 Task: Add a signature Jim Hall containing Best wishes for a happy National Womens Day, Jim Hall to email address softage.8@softage.net and add a folder Fundraising
Action: Mouse moved to (80, 139)
Screenshot: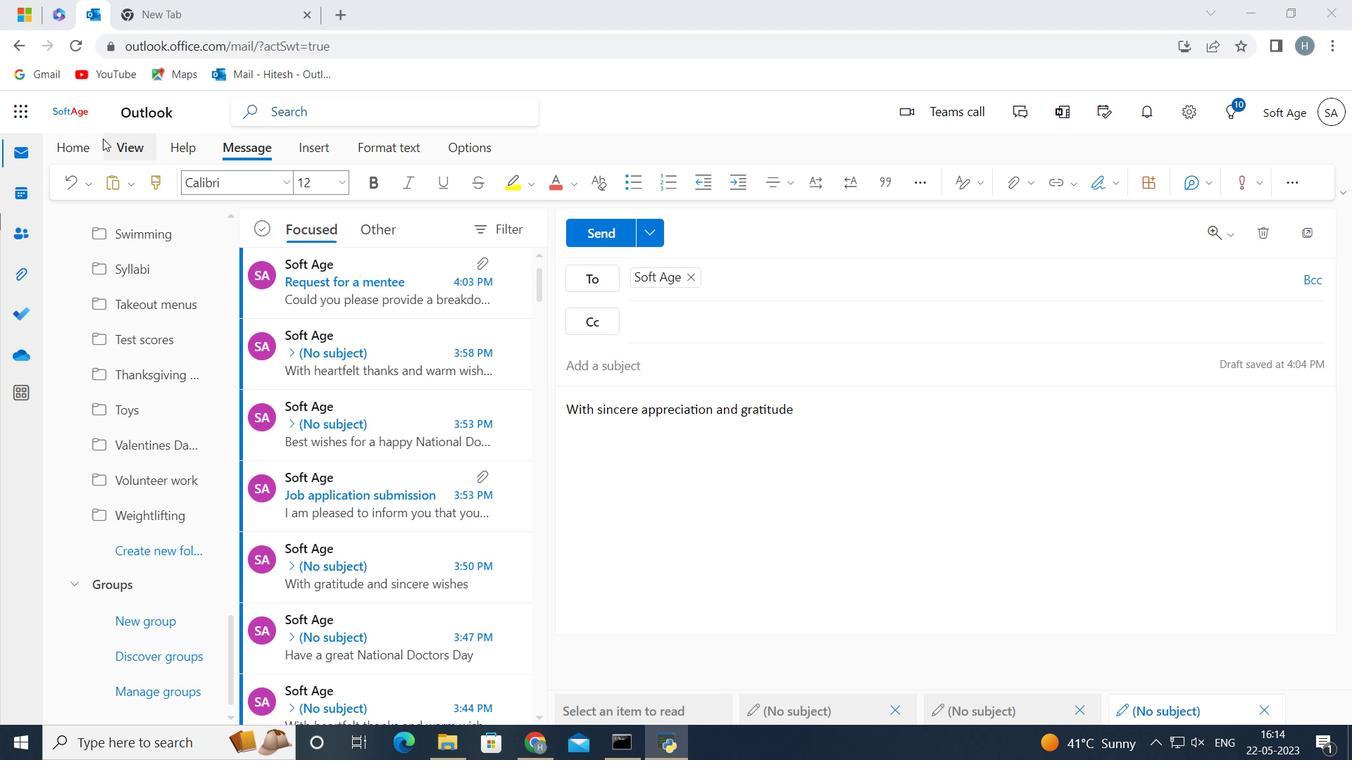 
Action: Mouse pressed left at (80, 139)
Screenshot: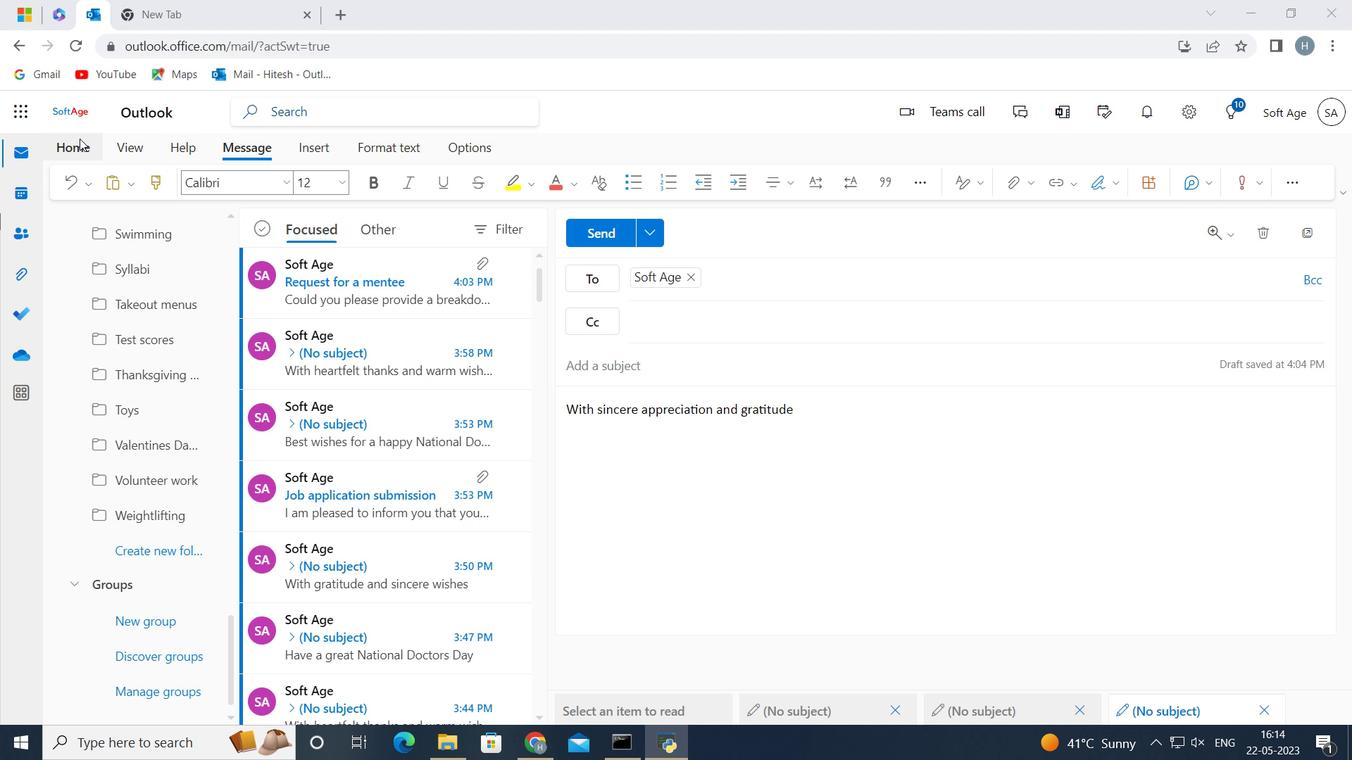 
Action: Mouse moved to (150, 178)
Screenshot: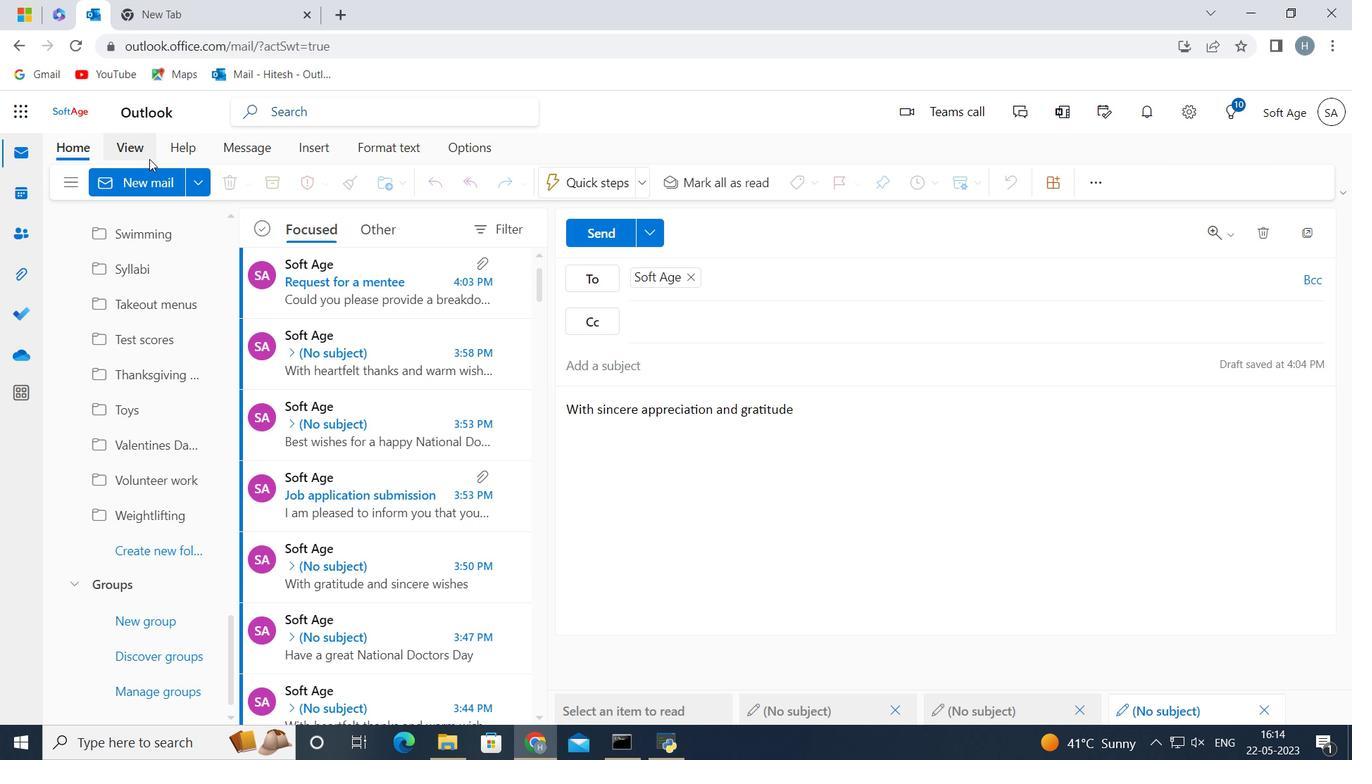 
Action: Mouse pressed left at (150, 178)
Screenshot: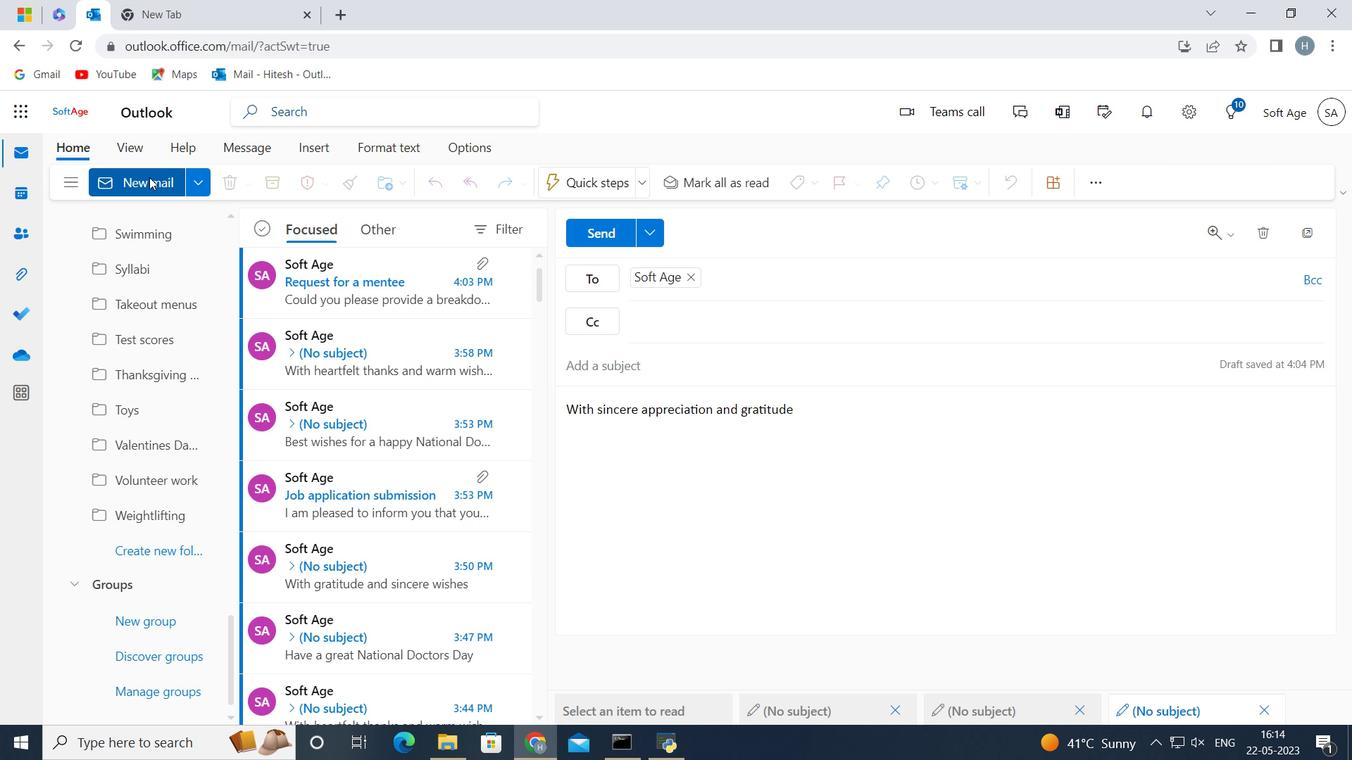 
Action: Mouse moved to (1096, 185)
Screenshot: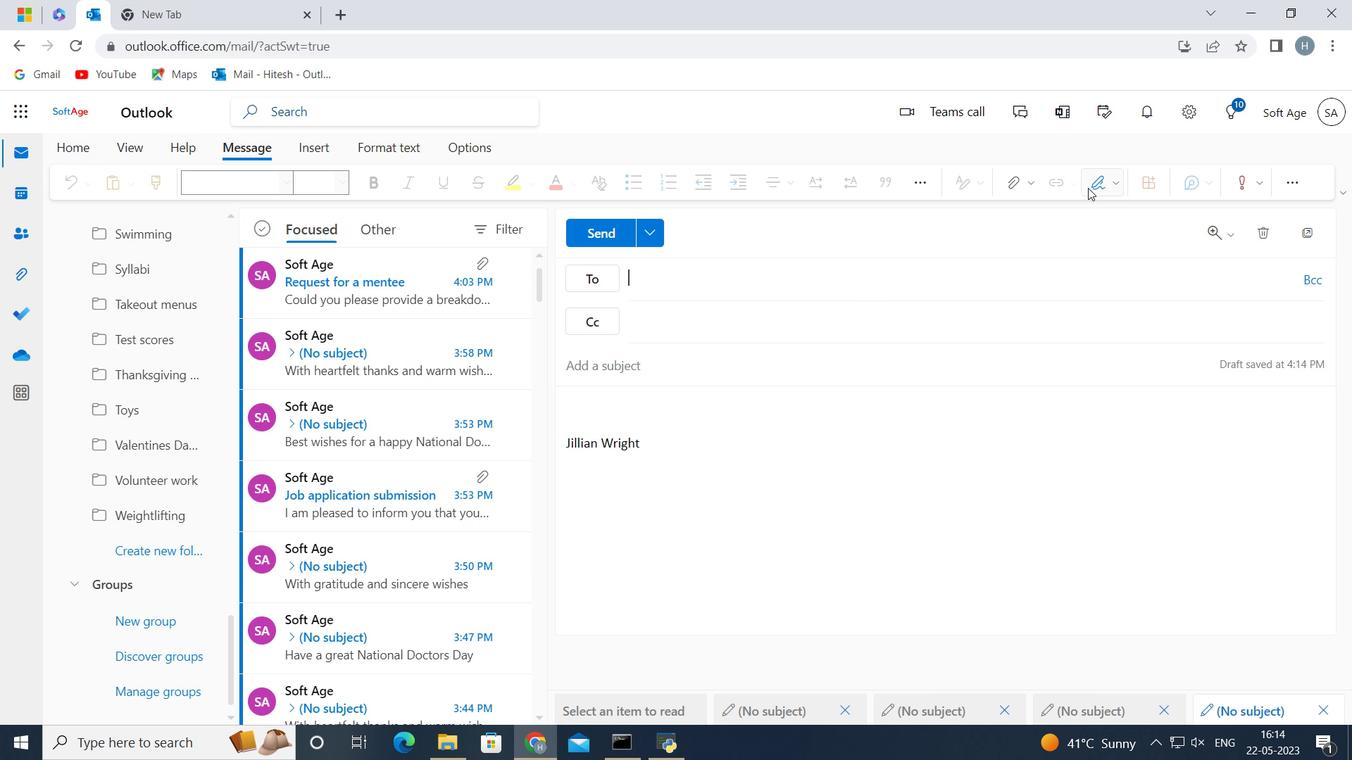 
Action: Mouse pressed left at (1096, 185)
Screenshot: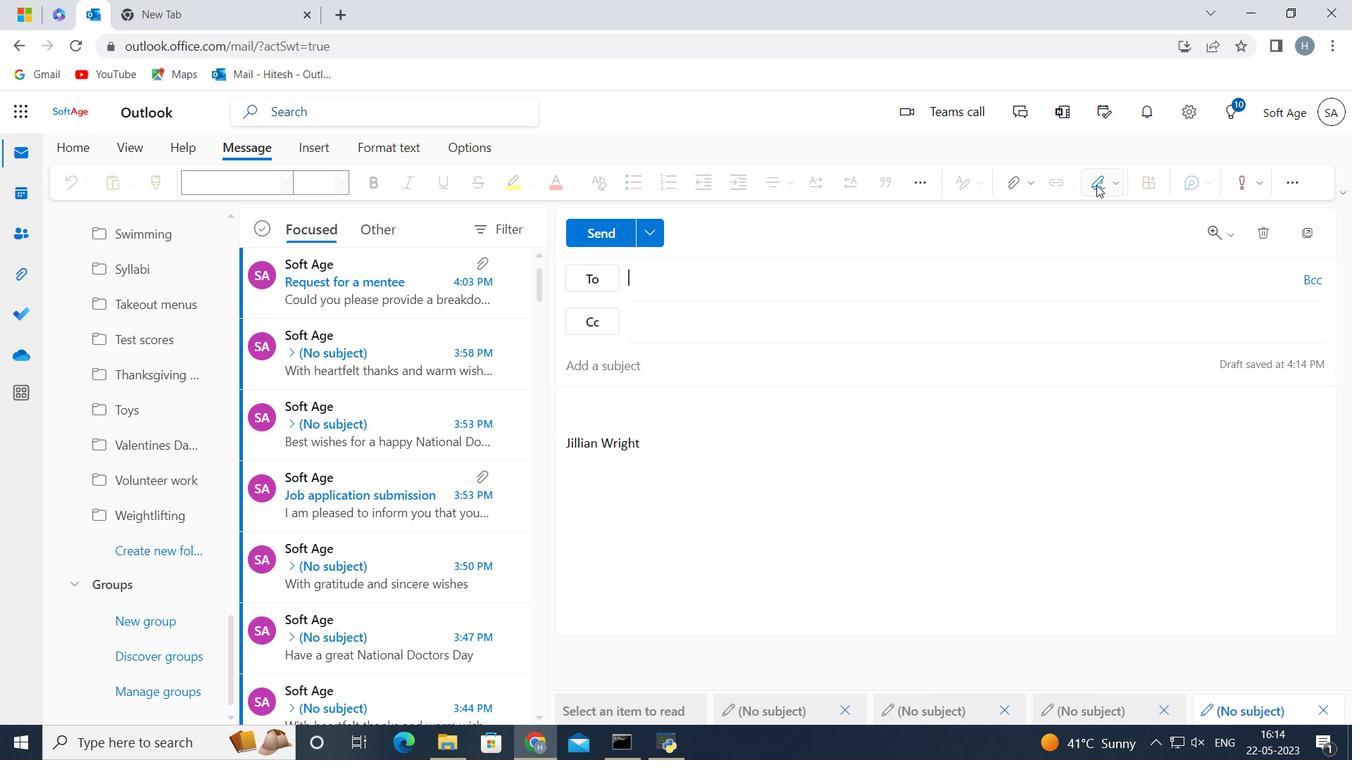 
Action: Mouse moved to (1048, 447)
Screenshot: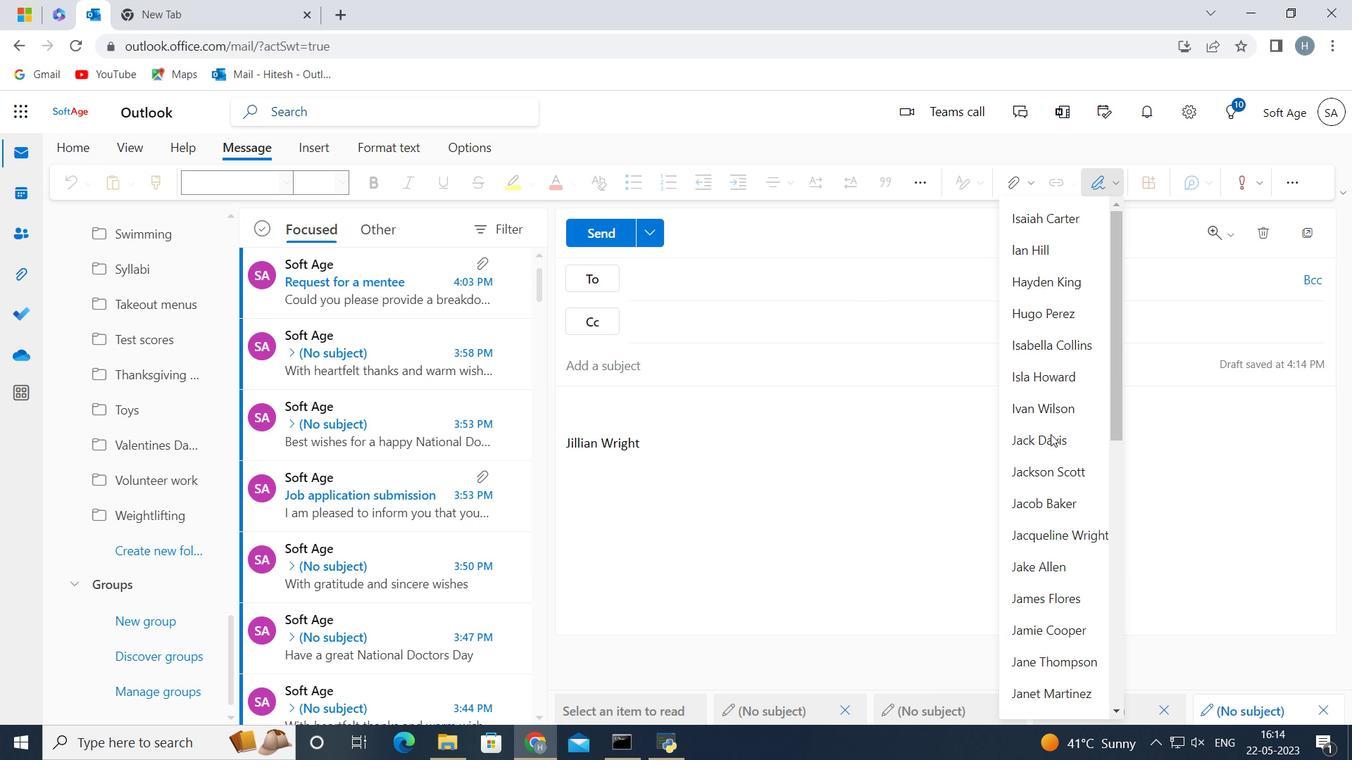 
Action: Mouse scrolled (1048, 446) with delta (0, 0)
Screenshot: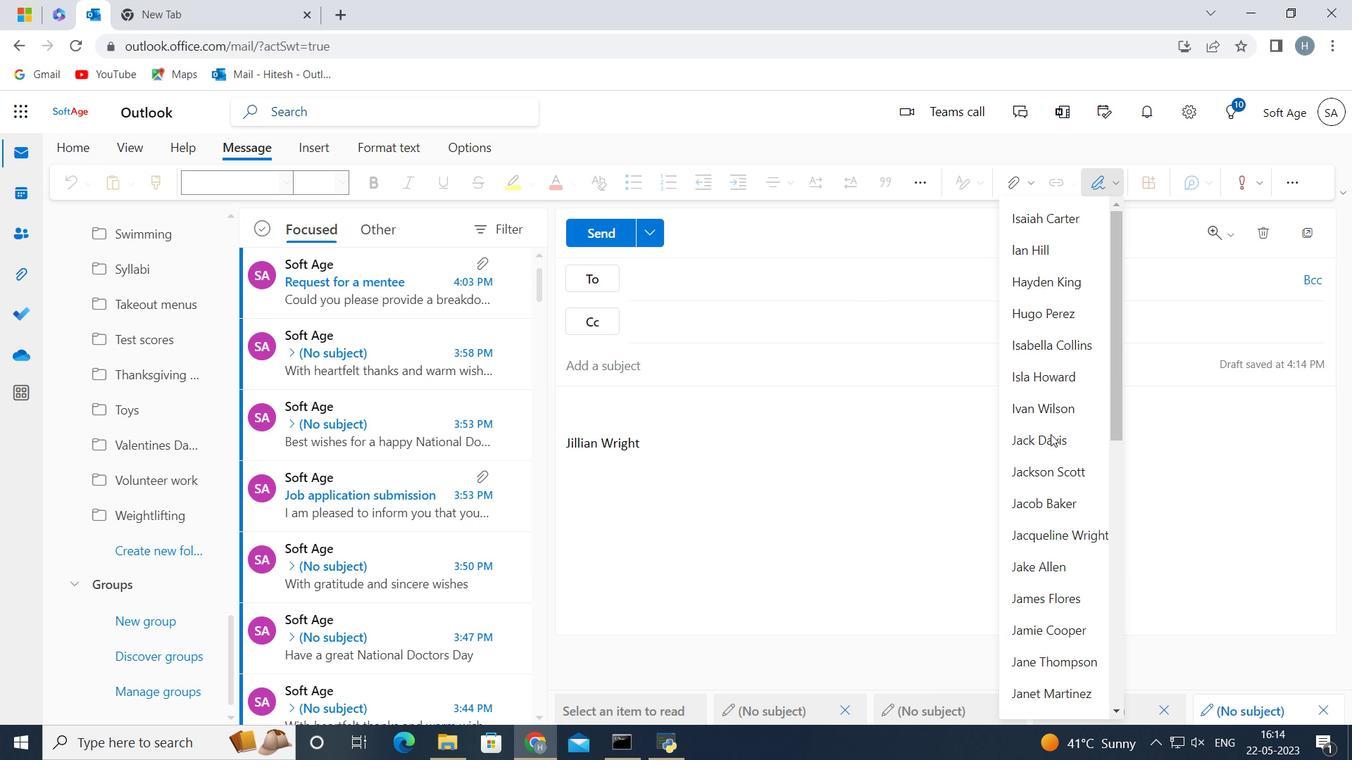 
Action: Mouse moved to (1048, 453)
Screenshot: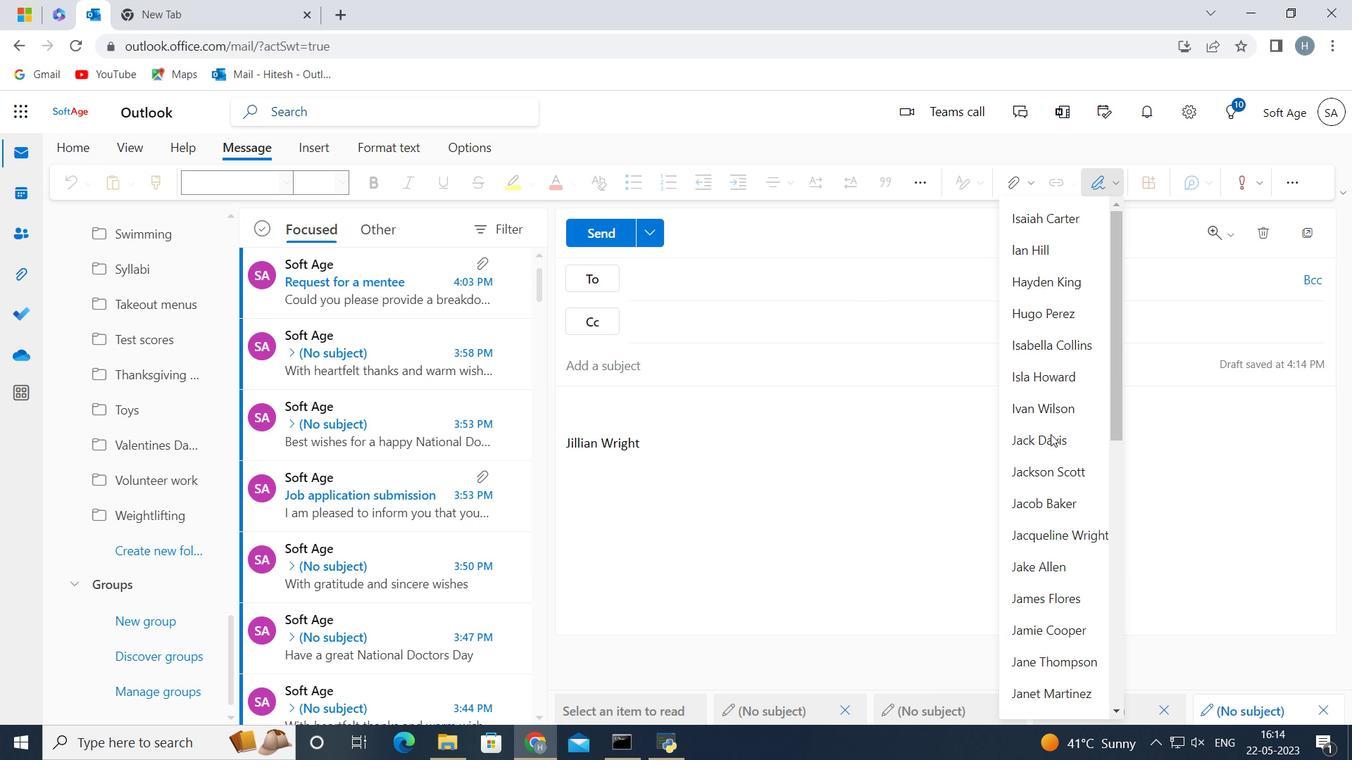 
Action: Mouse scrolled (1048, 452) with delta (0, 0)
Screenshot: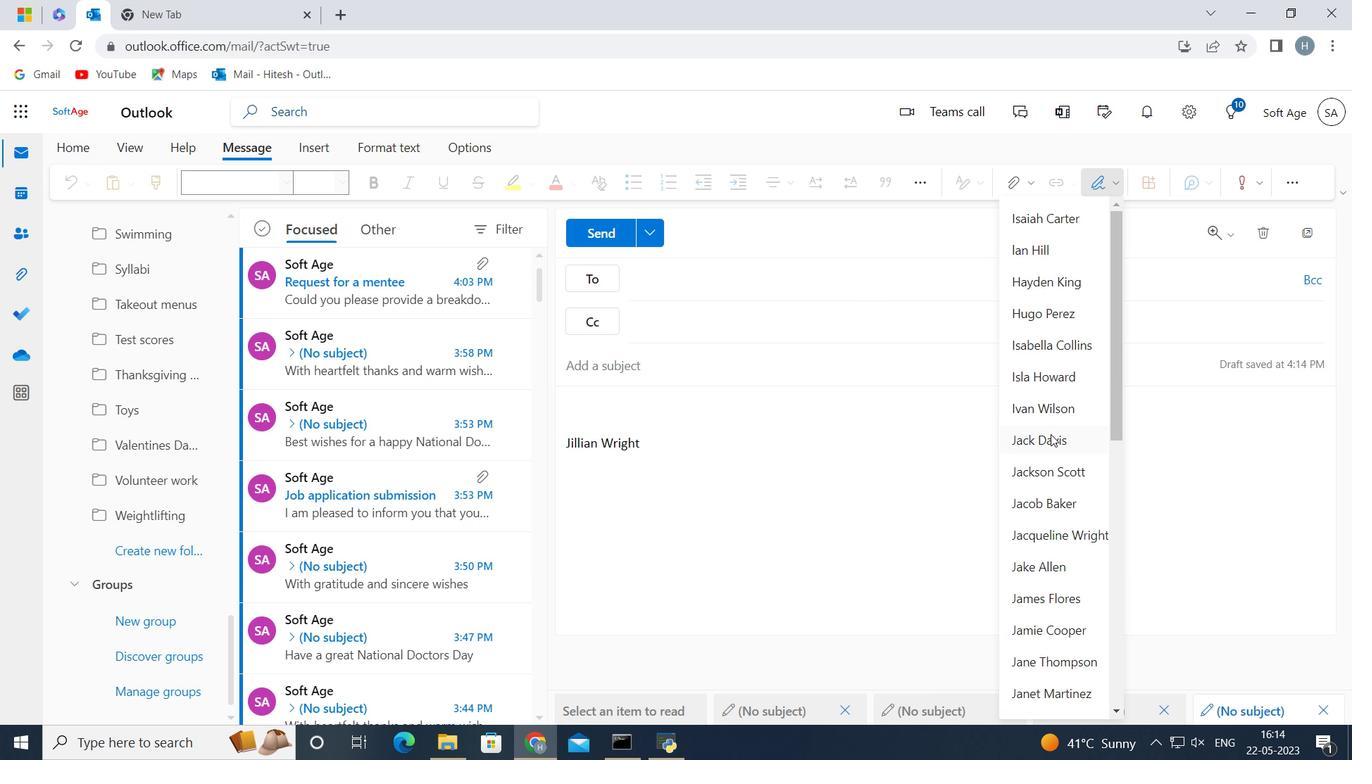 
Action: Mouse moved to (1047, 457)
Screenshot: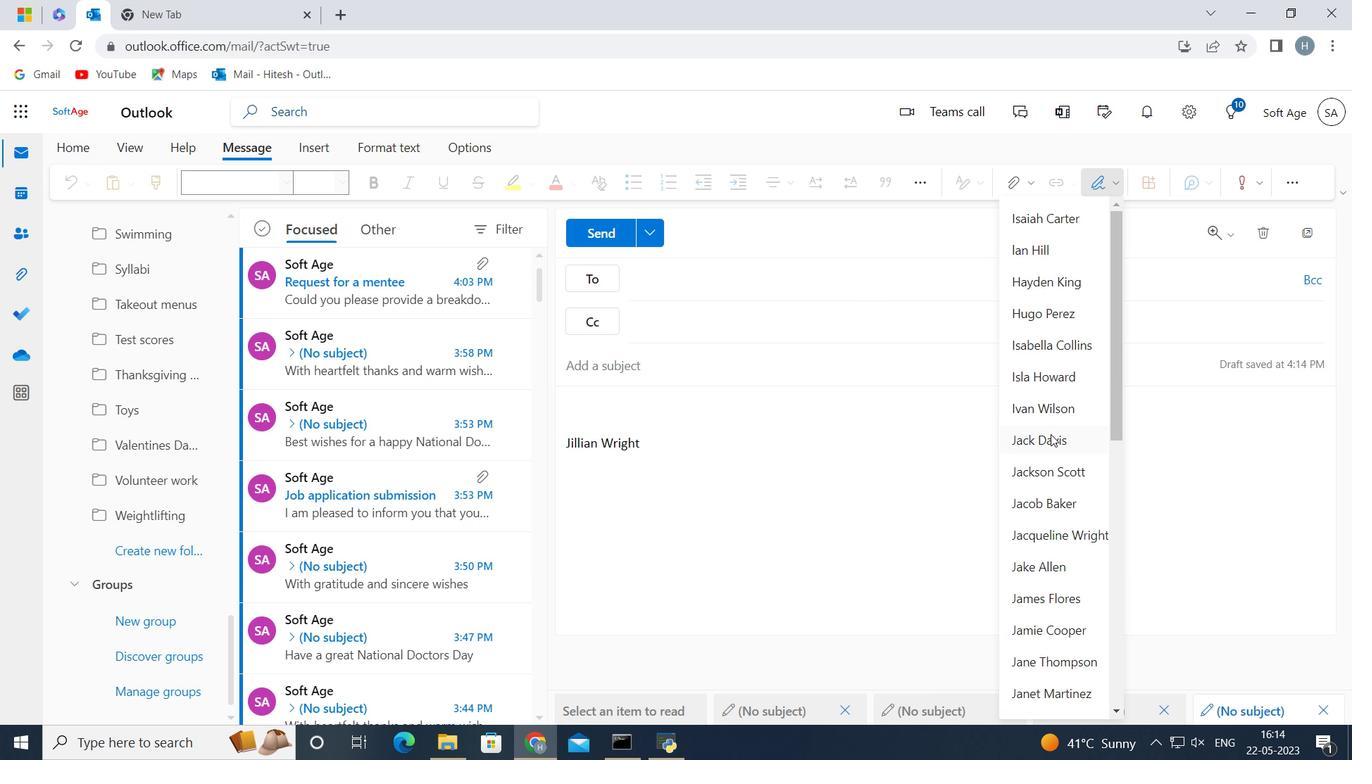 
Action: Mouse scrolled (1047, 456) with delta (0, 0)
Screenshot: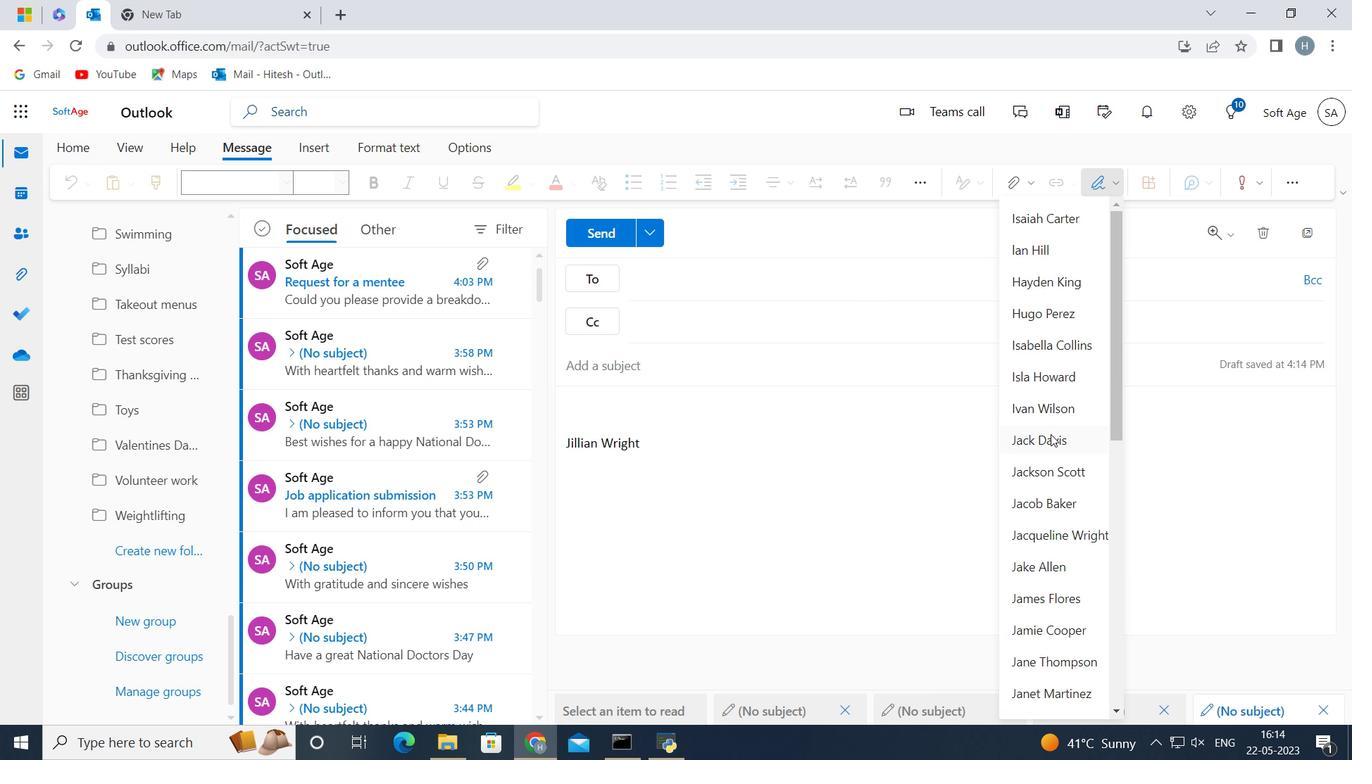 
Action: Mouse scrolled (1047, 456) with delta (0, 0)
Screenshot: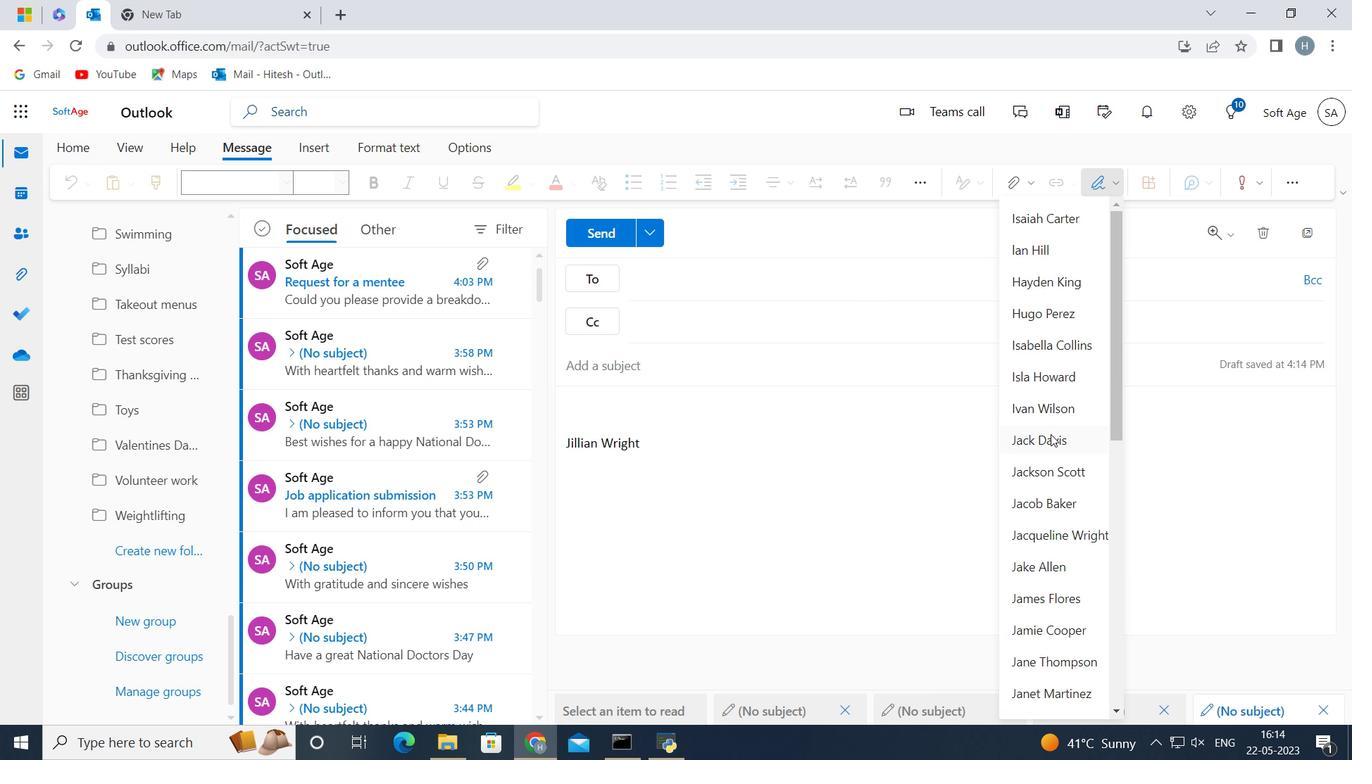 
Action: Mouse moved to (1046, 457)
Screenshot: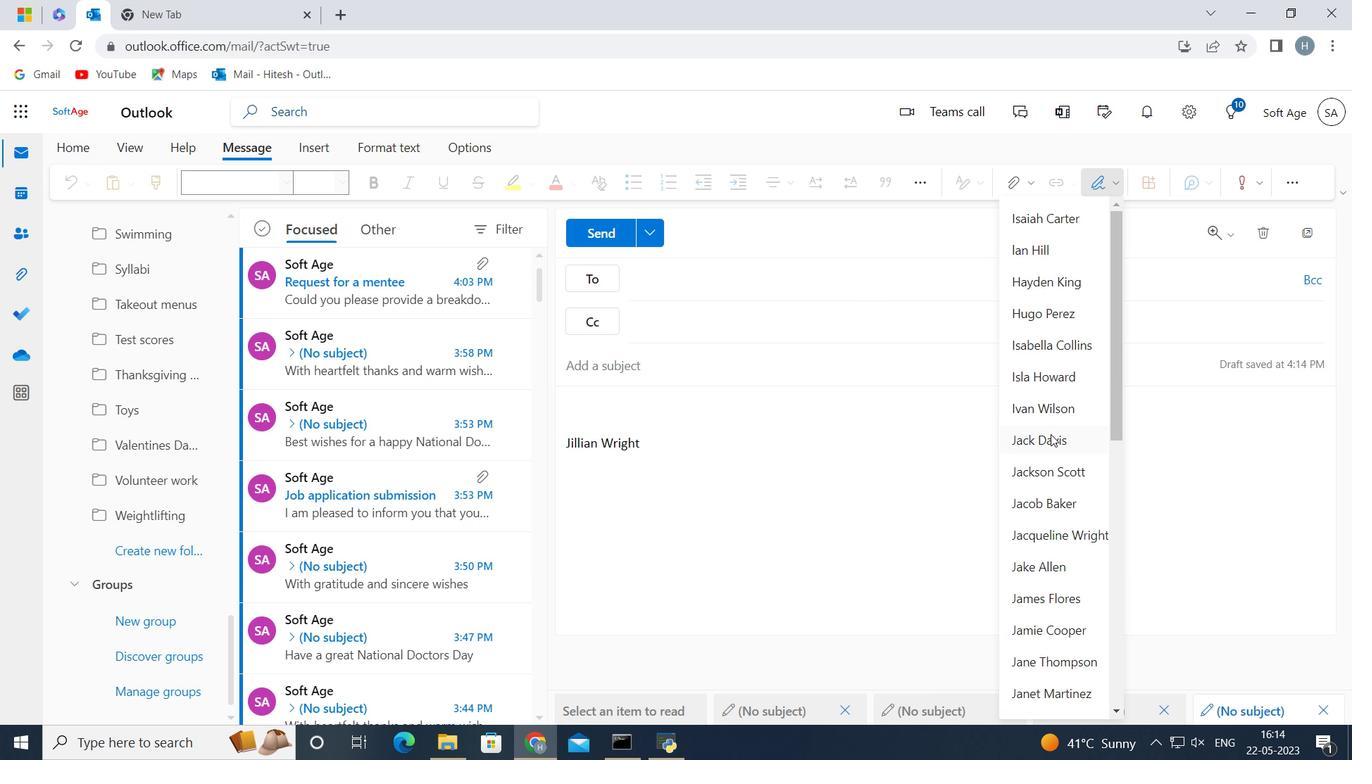 
Action: Mouse scrolled (1046, 457) with delta (0, 0)
Screenshot: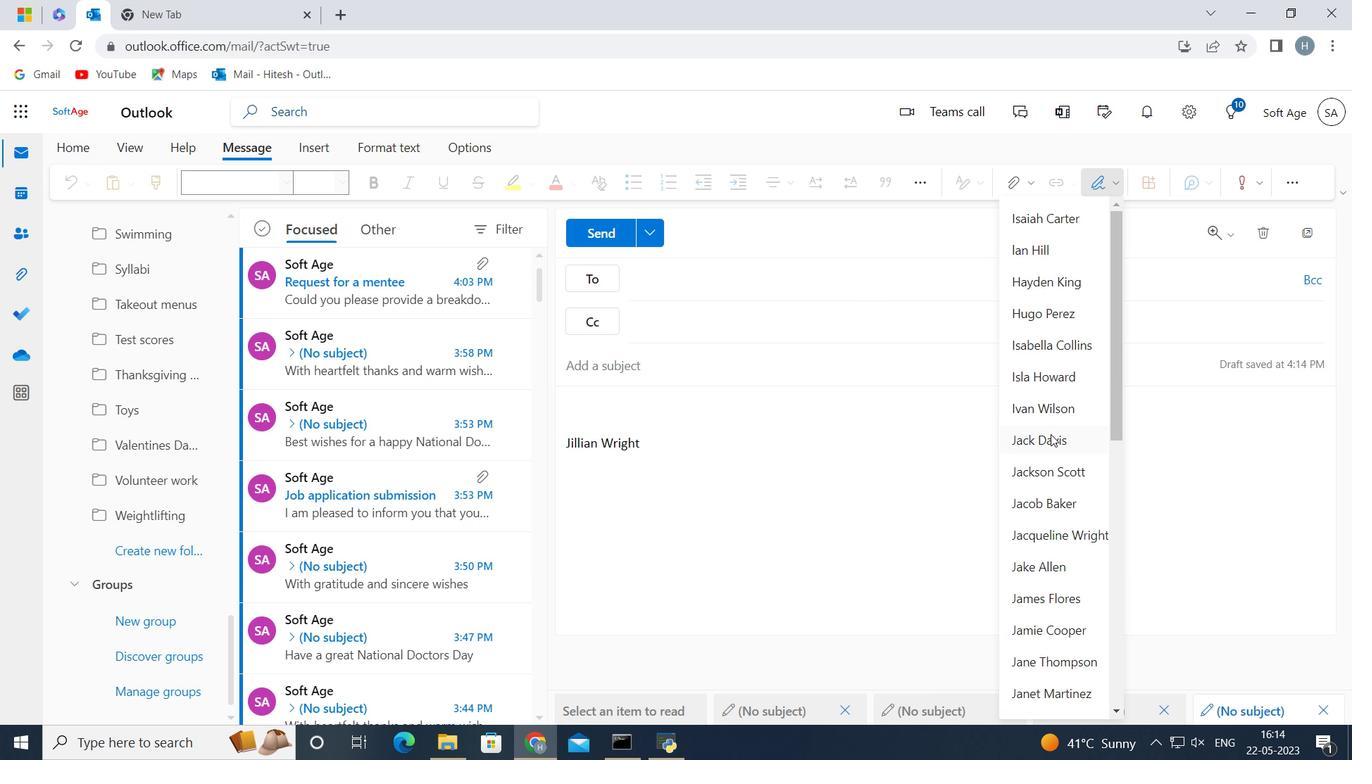 
Action: Mouse moved to (1045, 460)
Screenshot: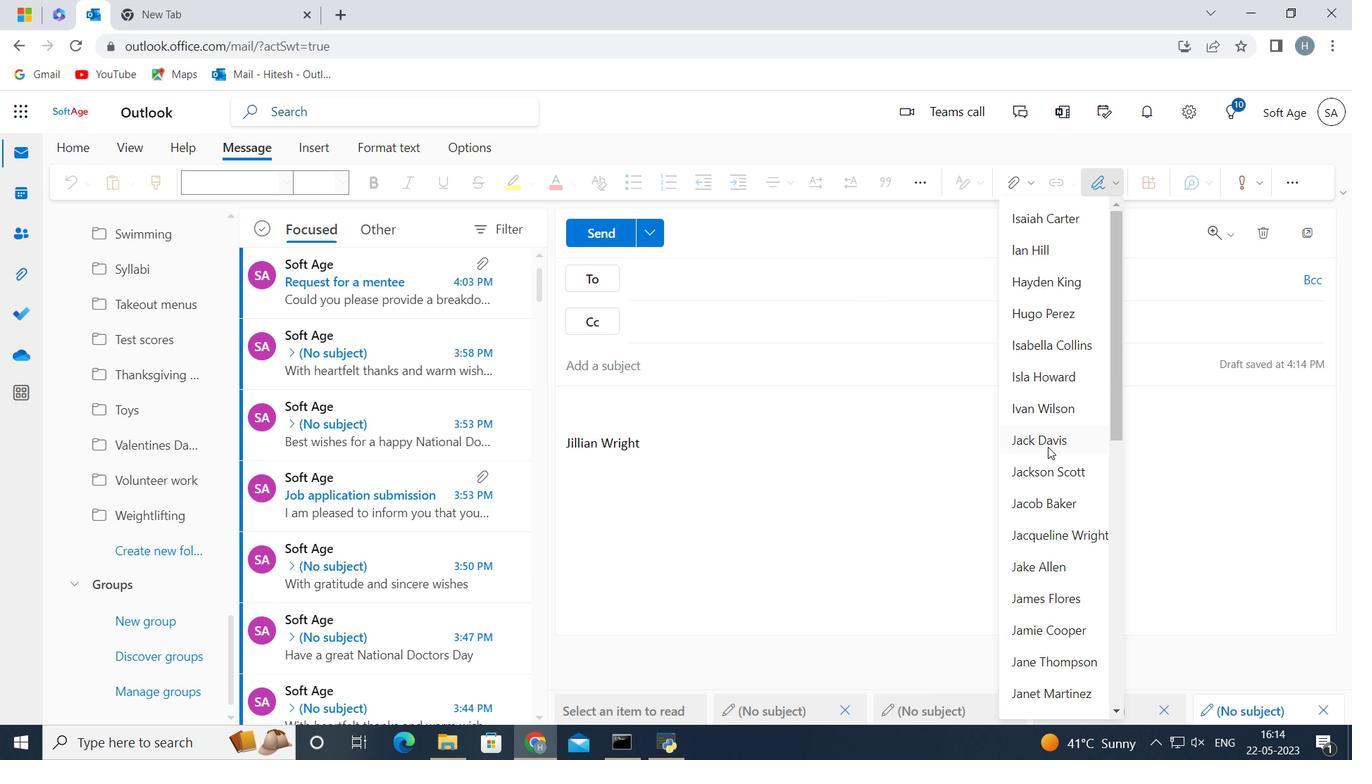 
Action: Mouse scrolled (1045, 459) with delta (0, 0)
Screenshot: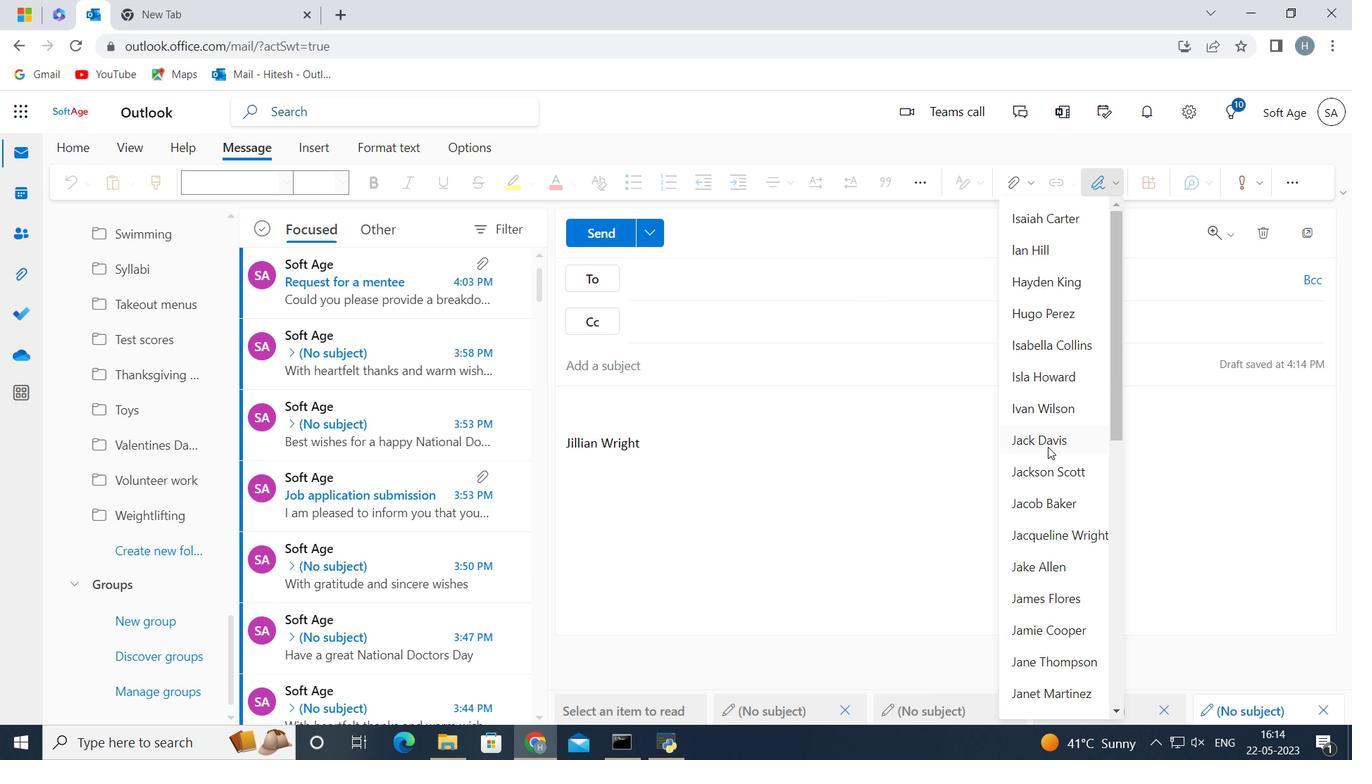 
Action: Mouse moved to (1038, 478)
Screenshot: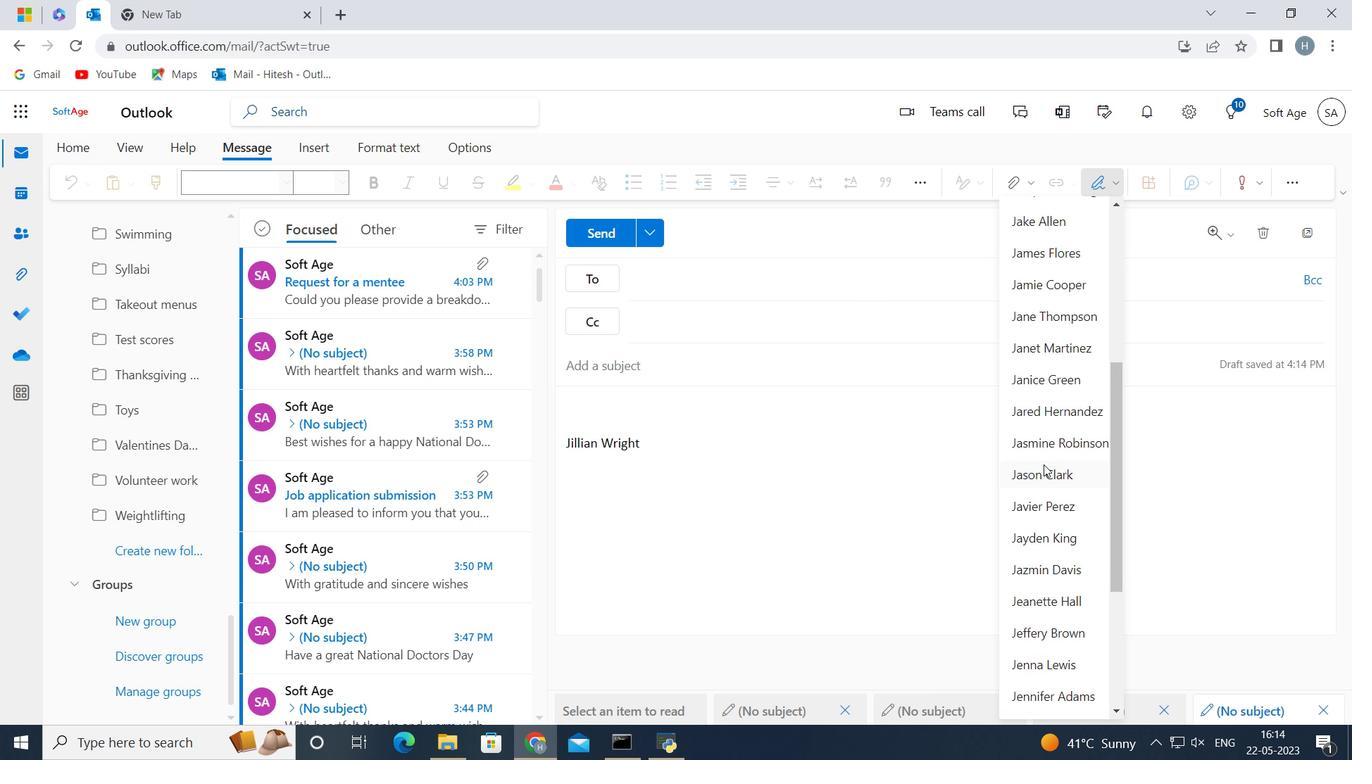 
Action: Mouse scrolled (1038, 477) with delta (0, 0)
Screenshot: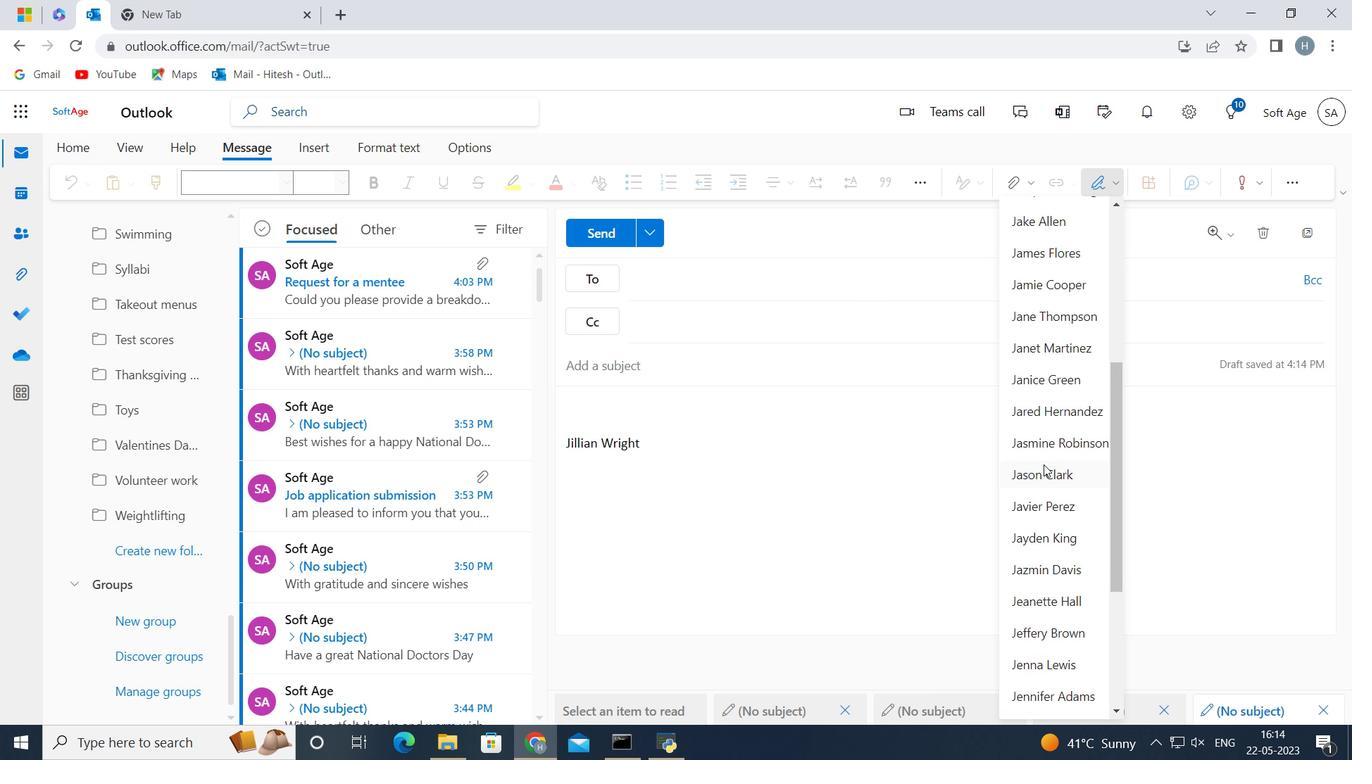 
Action: Mouse moved to (1038, 484)
Screenshot: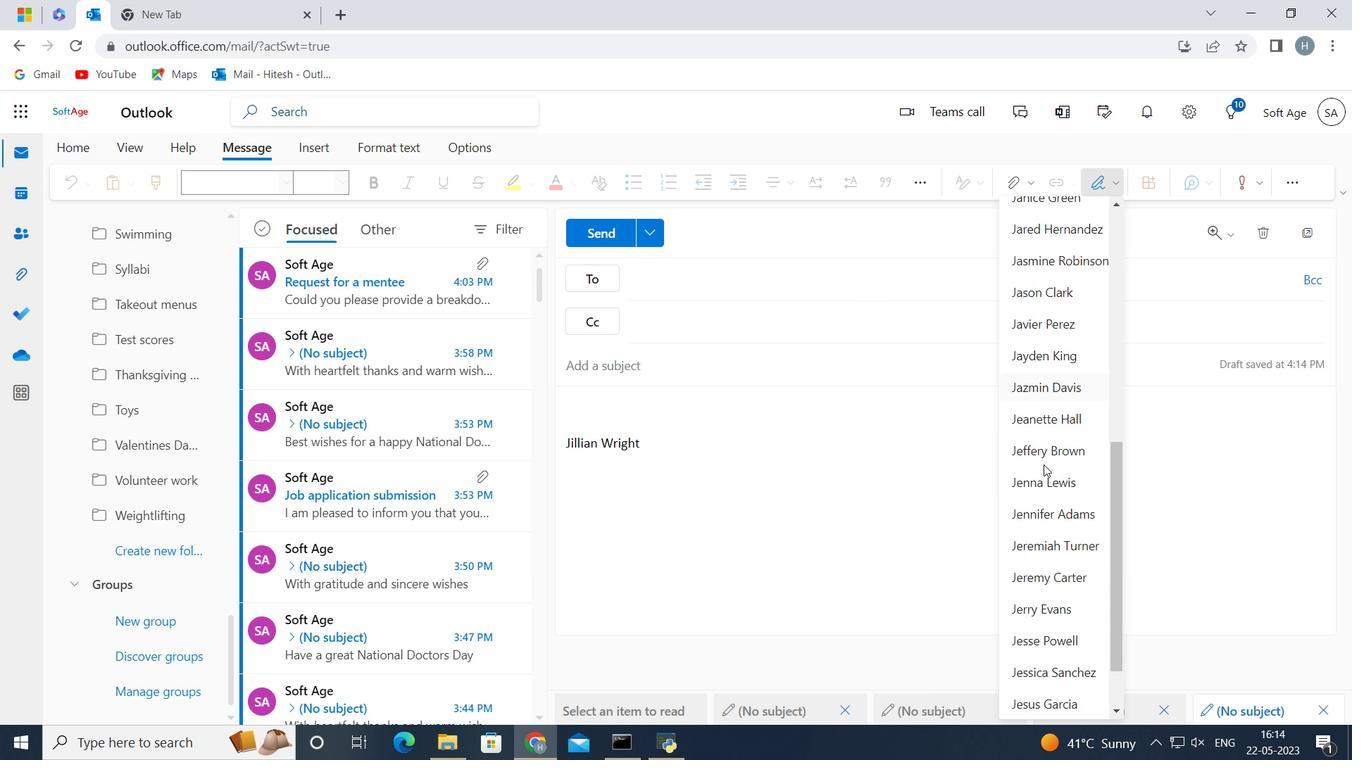 
Action: Mouse scrolled (1038, 483) with delta (0, 0)
Screenshot: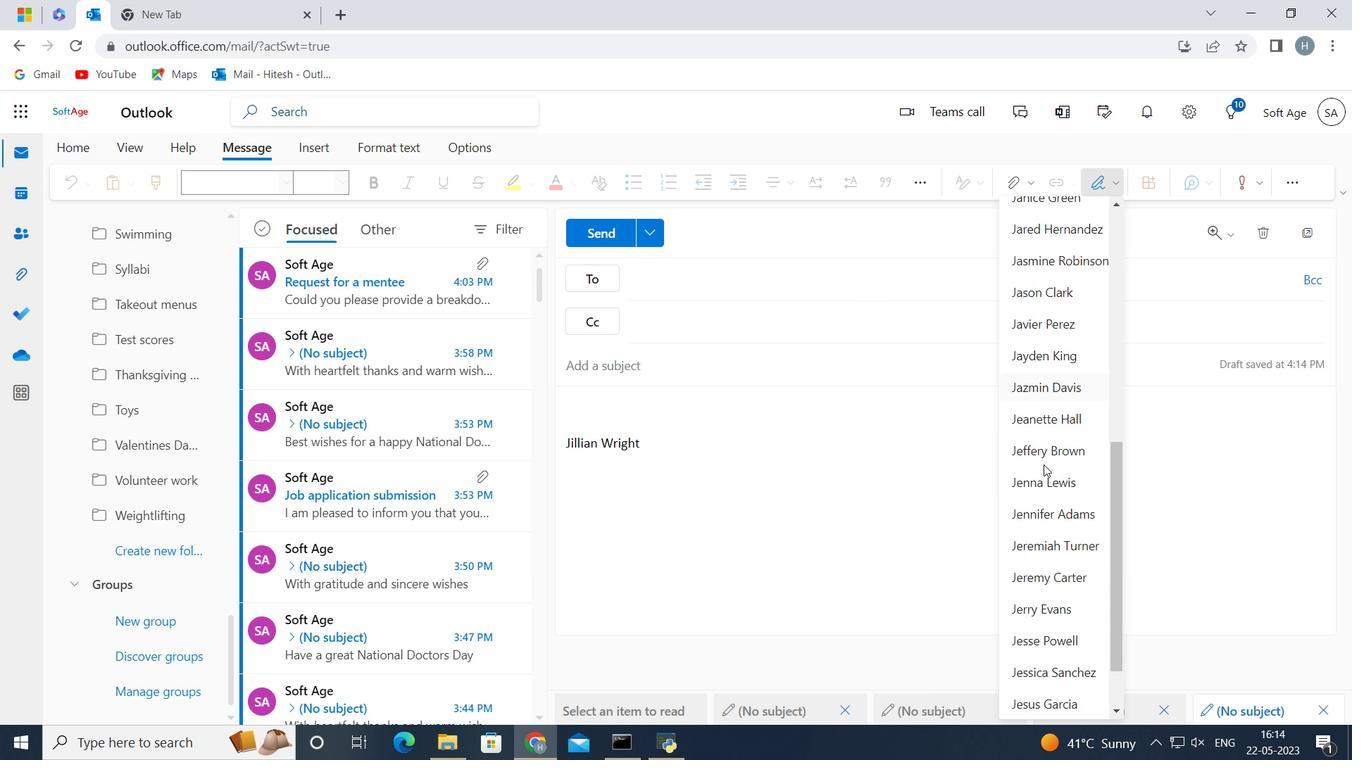 
Action: Mouse moved to (1038, 485)
Screenshot: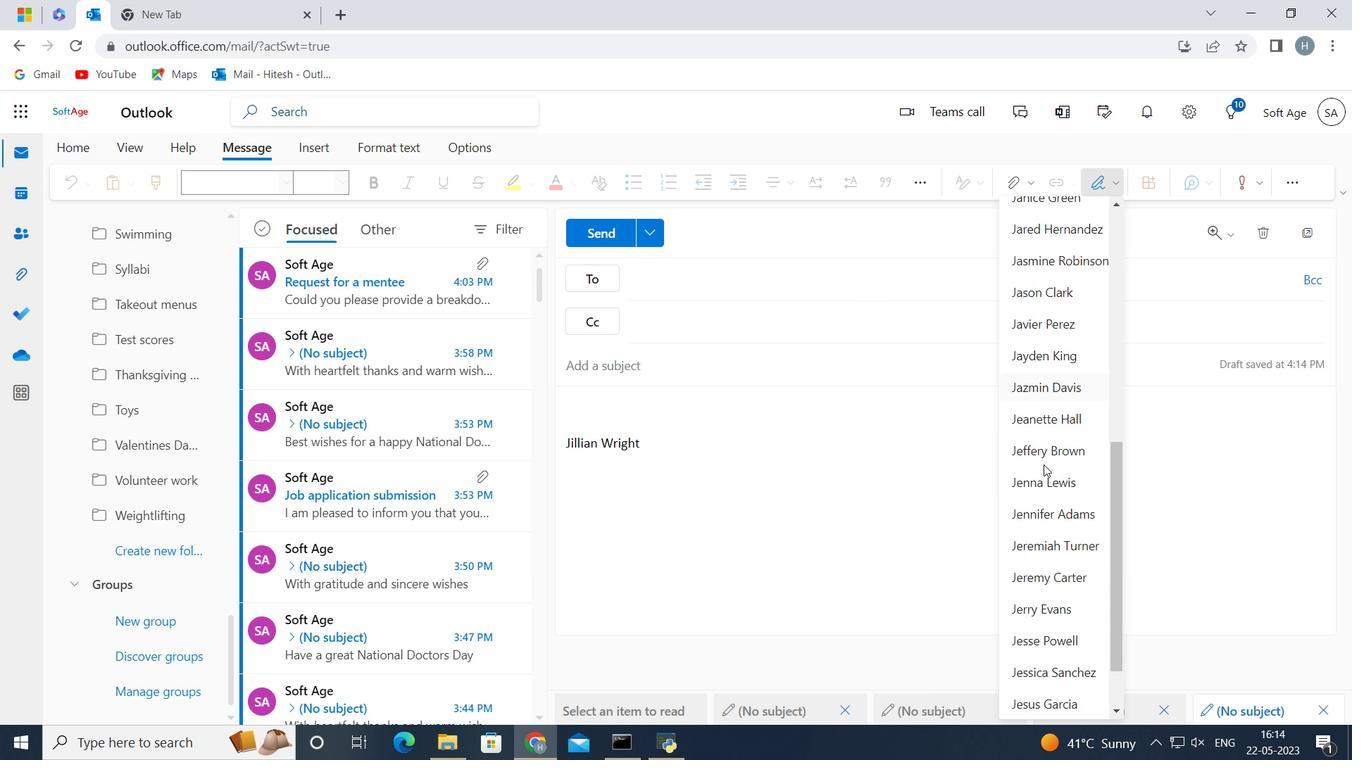 
Action: Mouse scrolled (1038, 485) with delta (0, 0)
Screenshot: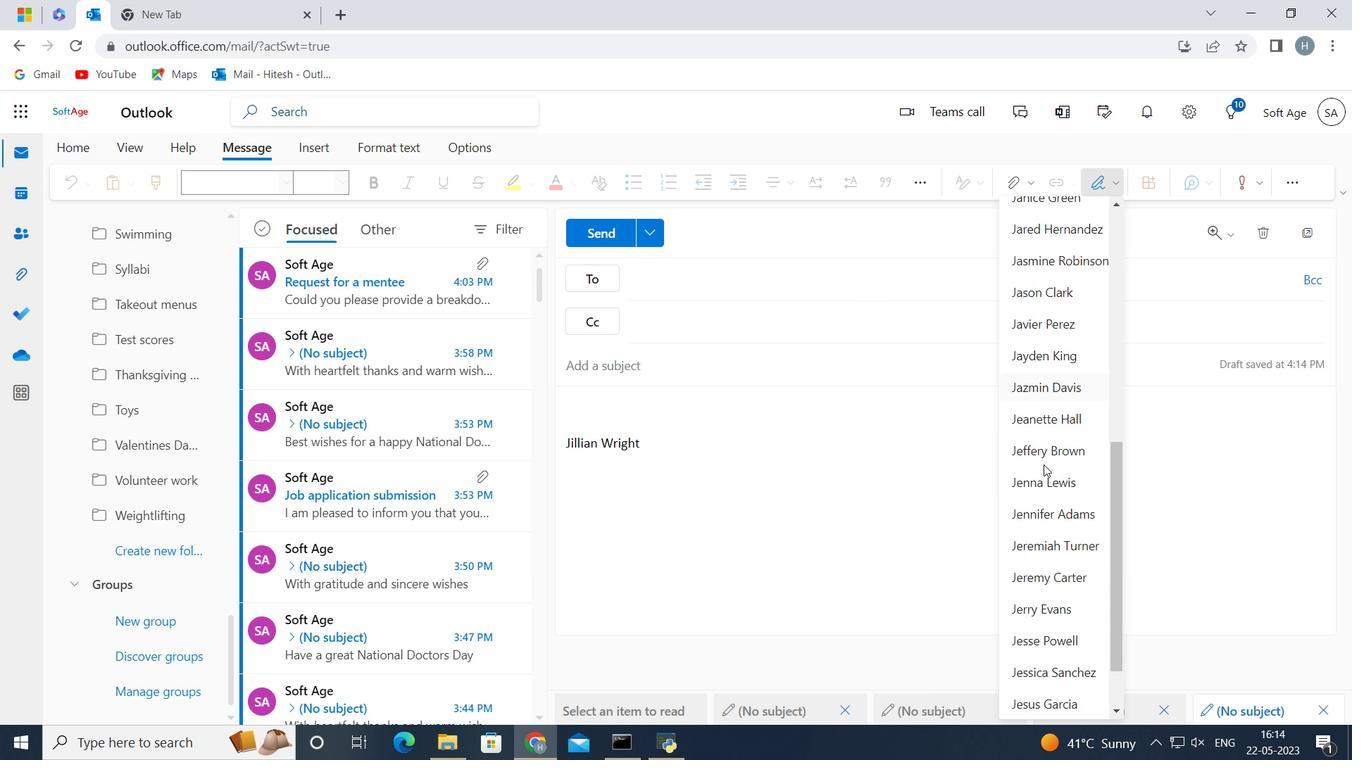 
Action: Mouse moved to (1037, 486)
Screenshot: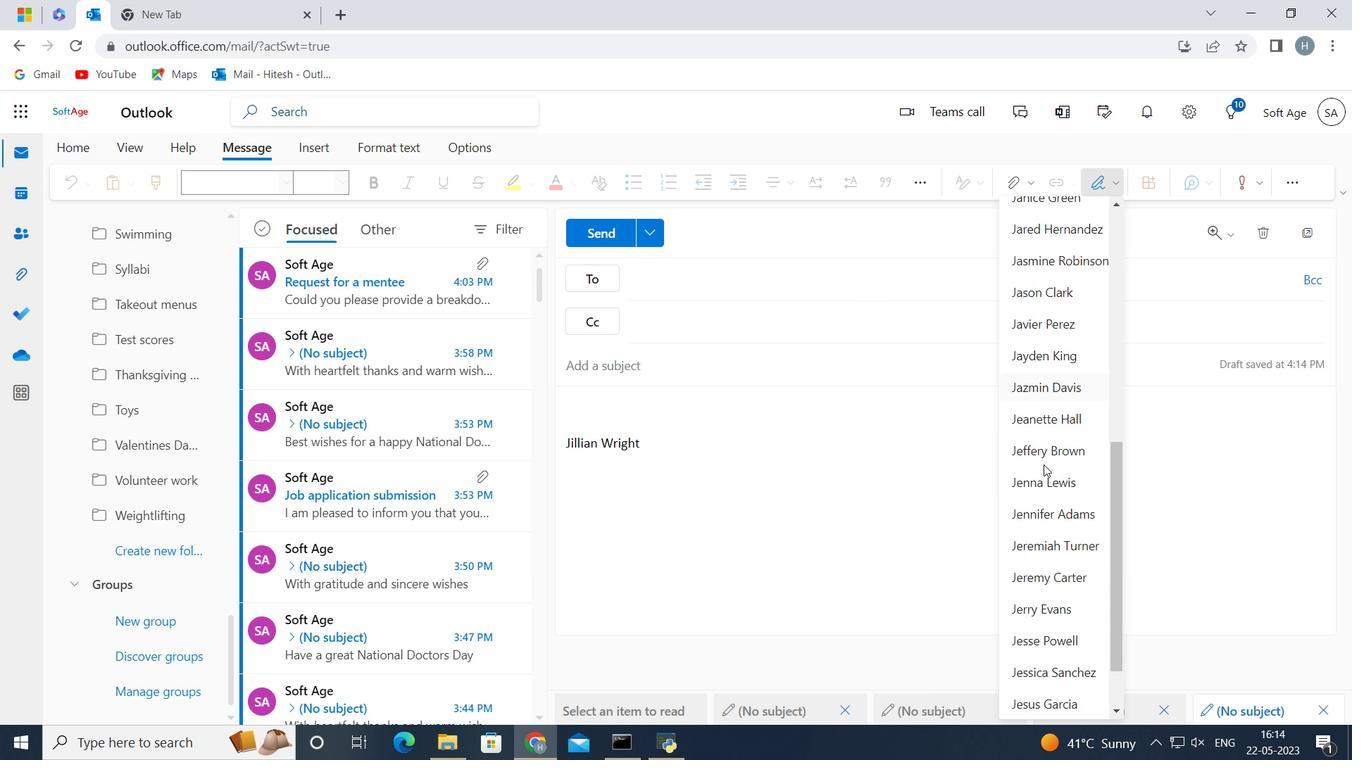 
Action: Mouse scrolled (1038, 485) with delta (0, 0)
Screenshot: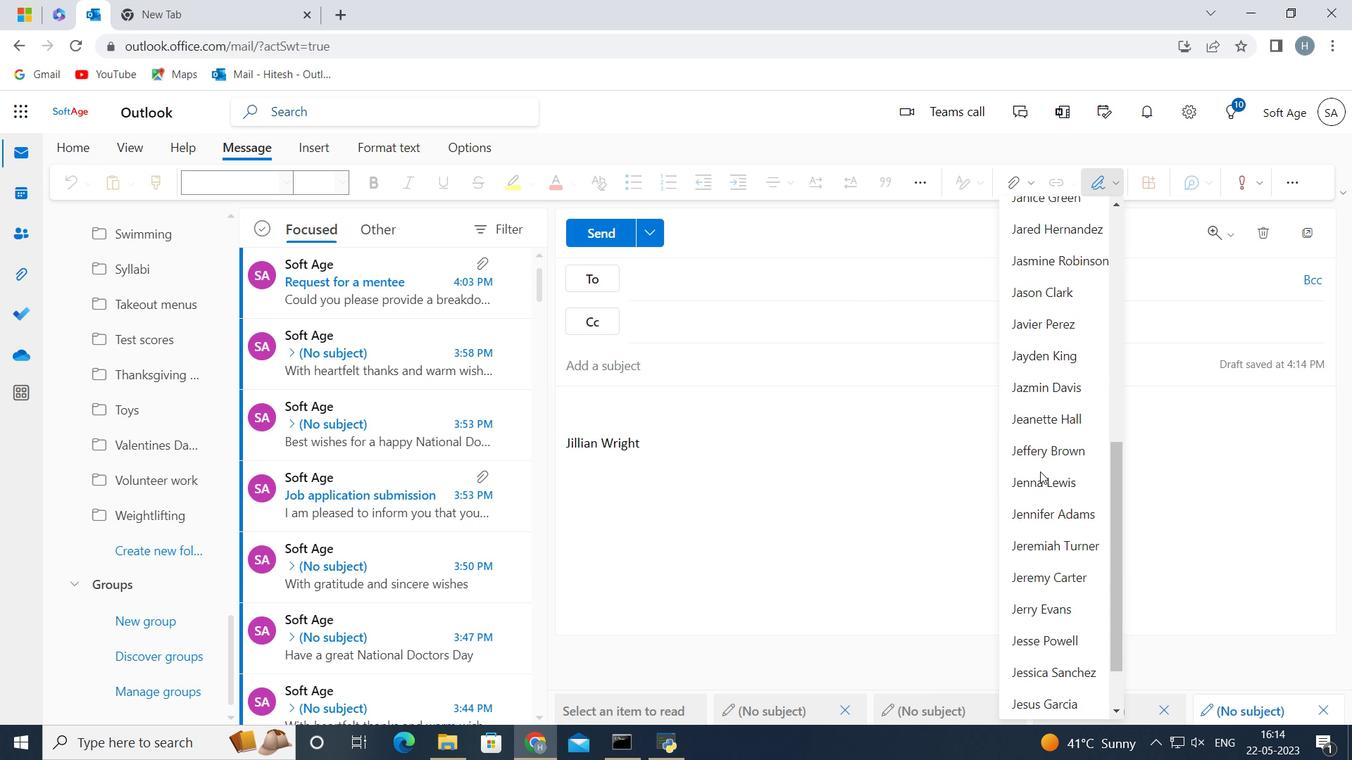 
Action: Mouse moved to (1036, 488)
Screenshot: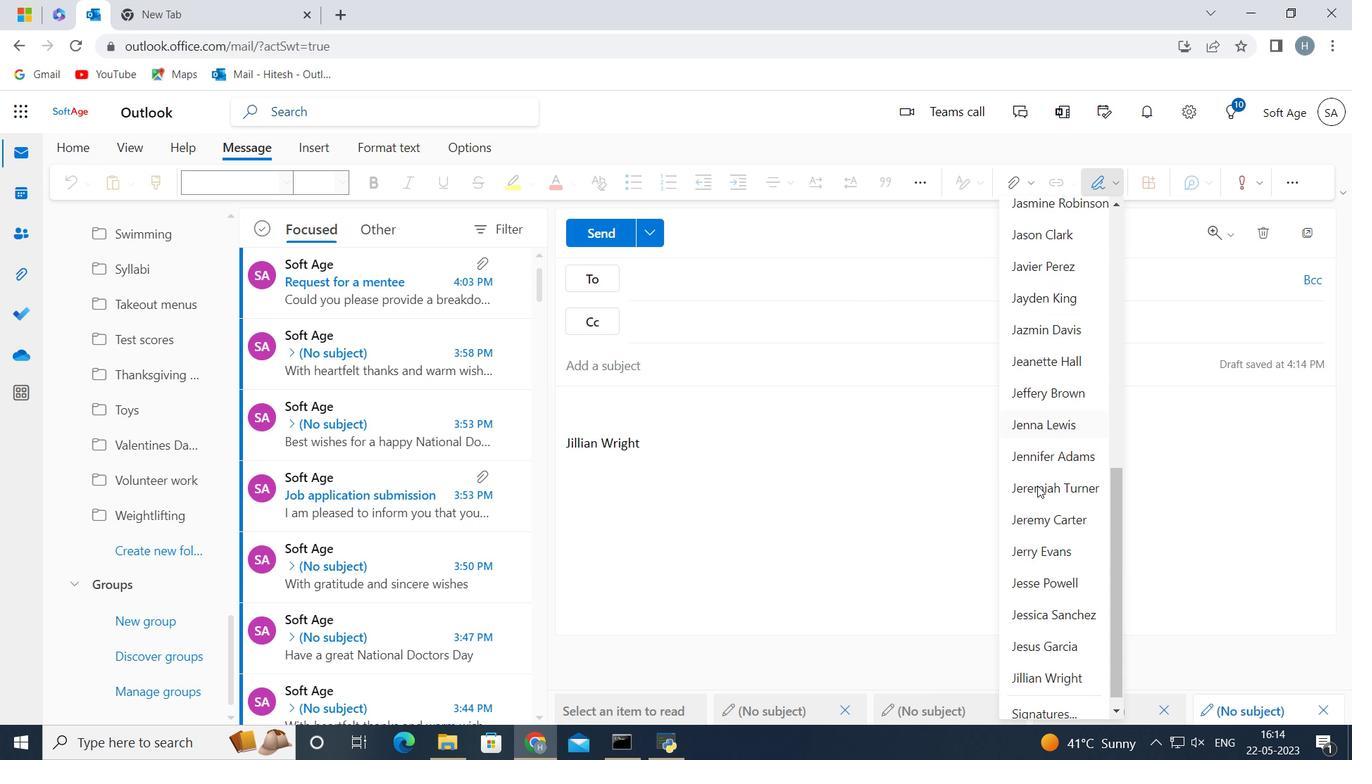 
Action: Mouse scrolled (1037, 487) with delta (0, 0)
Screenshot: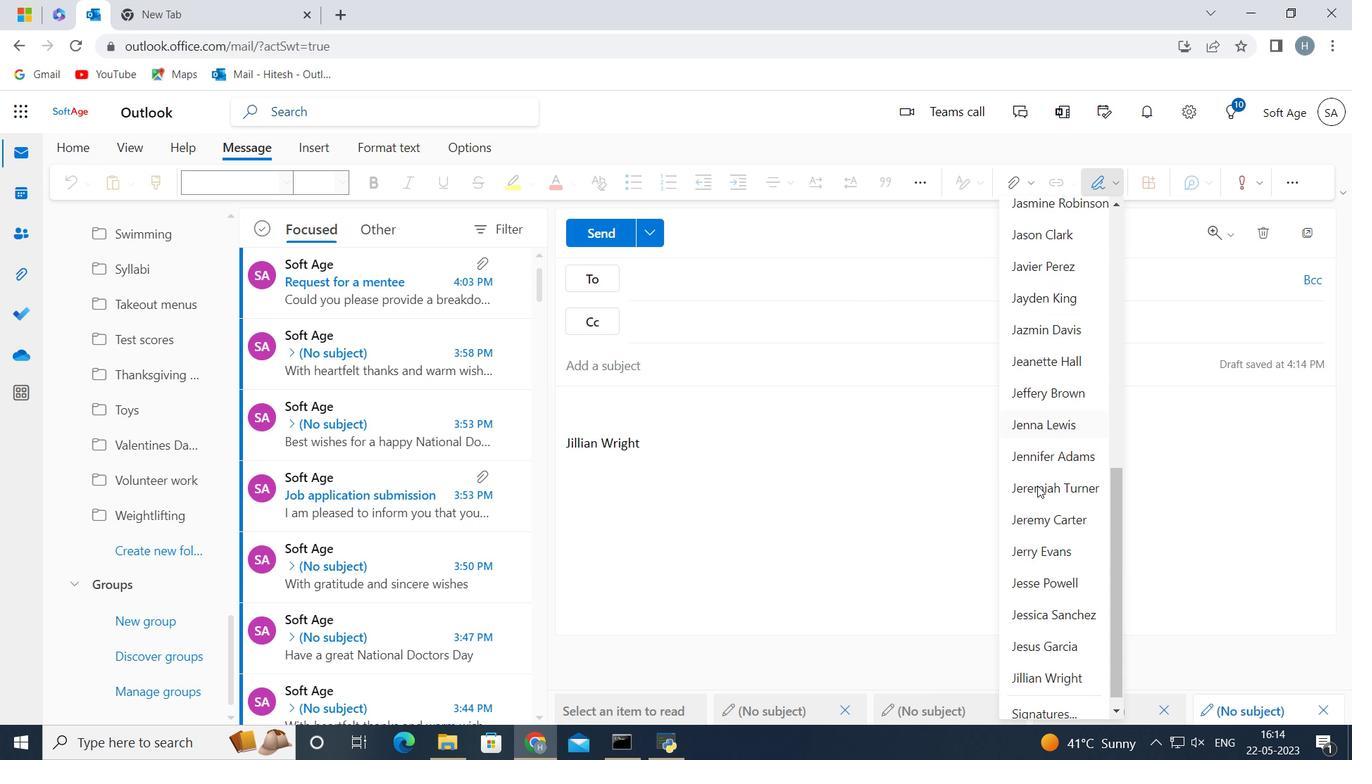 
Action: Mouse moved to (1038, 557)
Screenshot: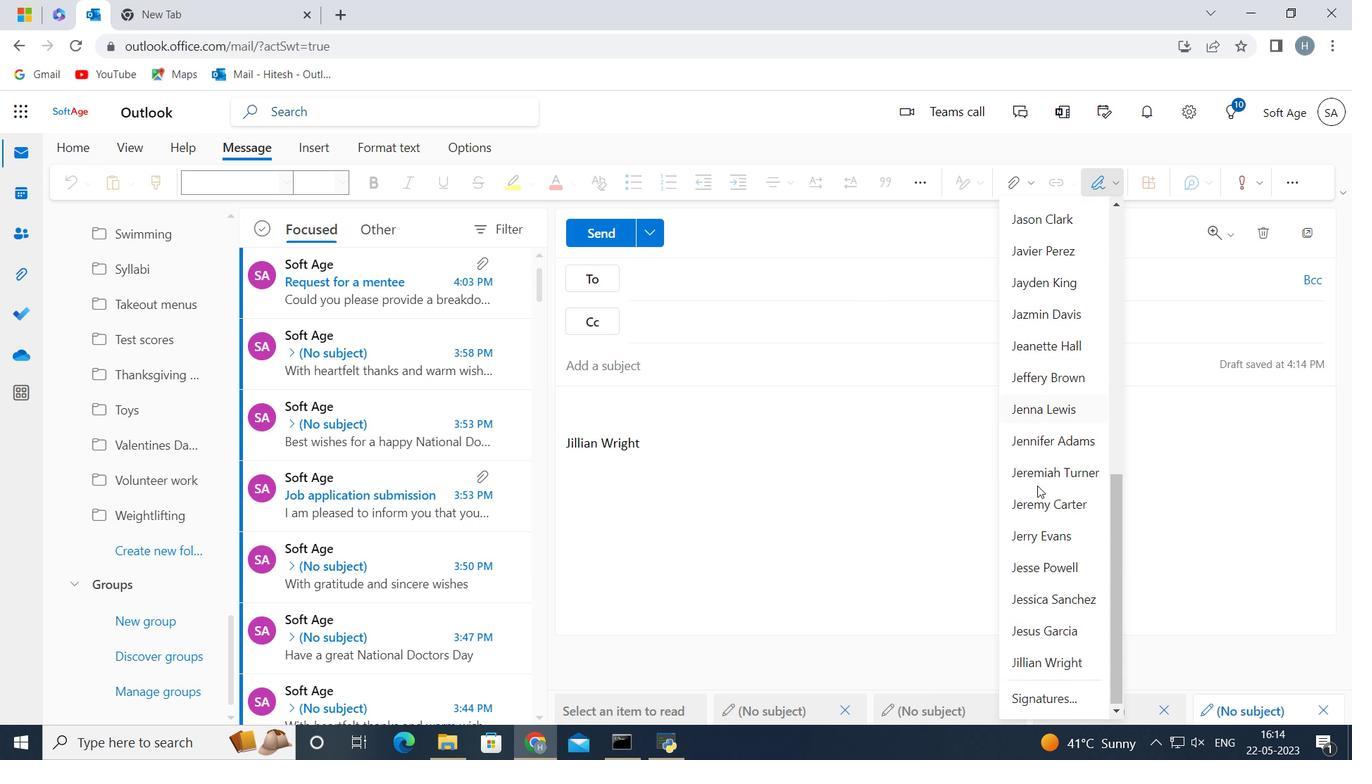 
Action: Mouse scrolled (1036, 489) with delta (0, 0)
Screenshot: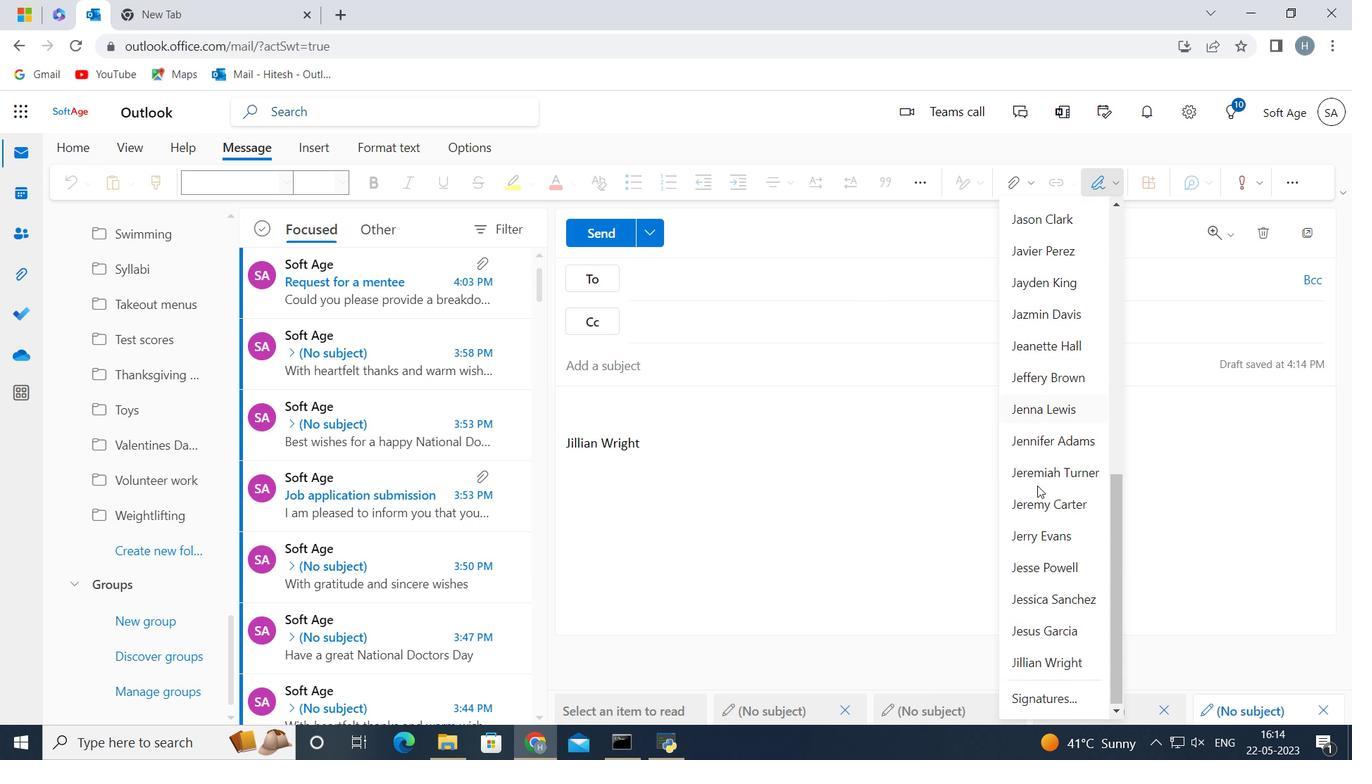 
Action: Mouse moved to (1043, 632)
Screenshot: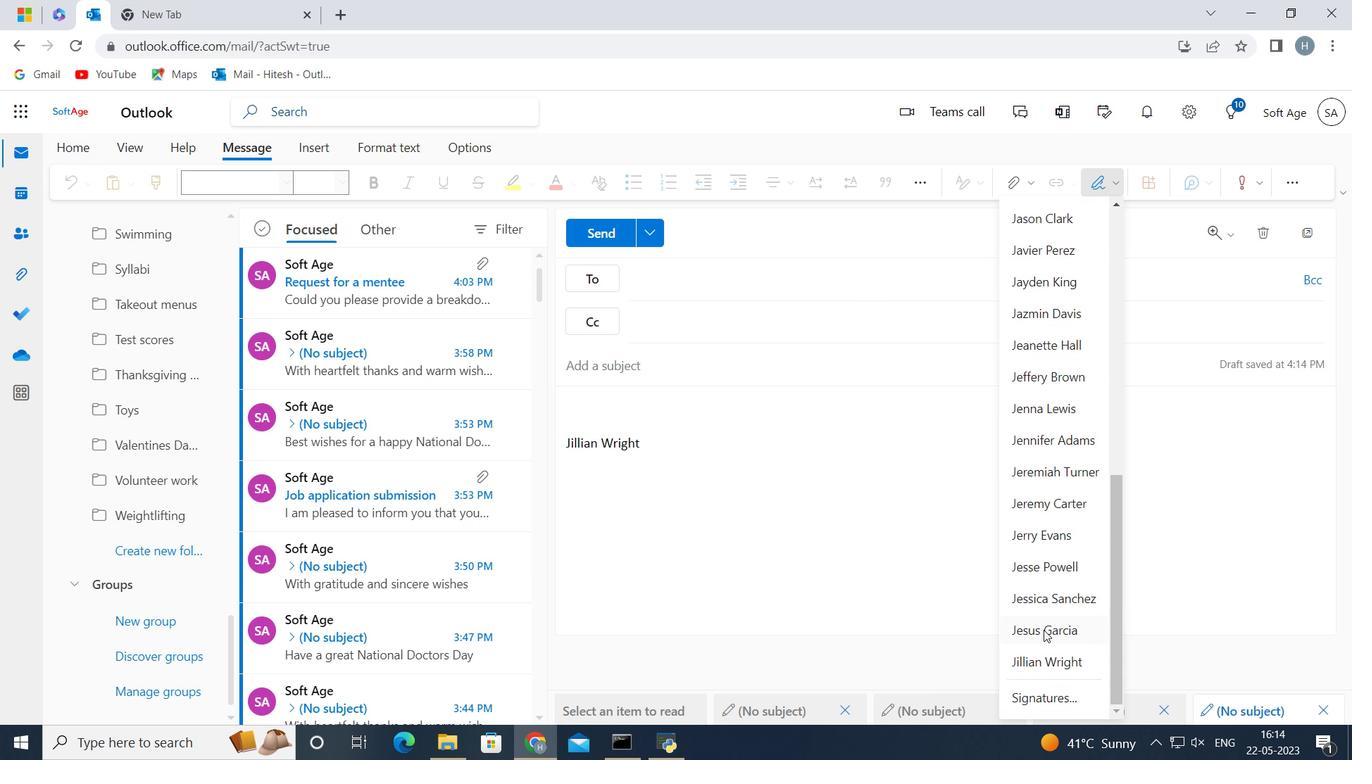 
Action: Mouse scrolled (1043, 631) with delta (0, 0)
Screenshot: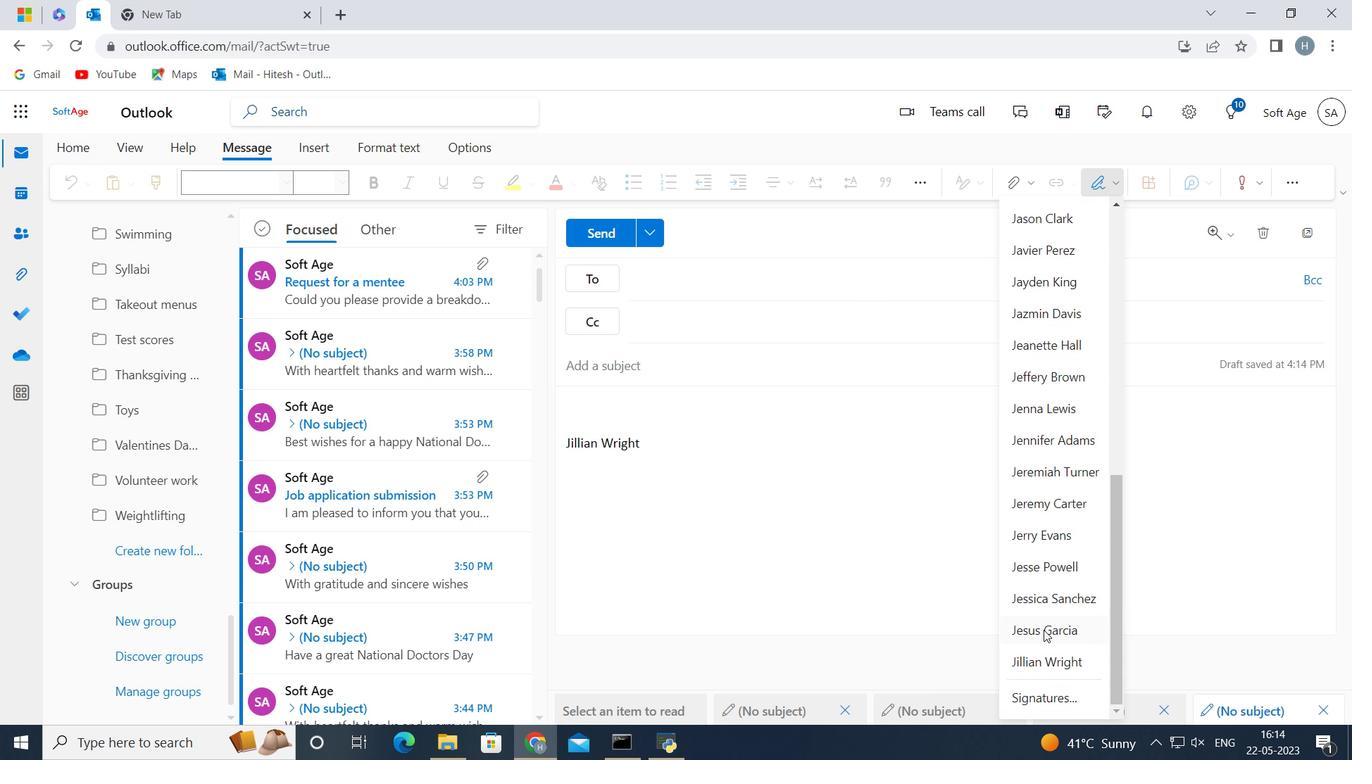 
Action: Mouse moved to (1043, 635)
Screenshot: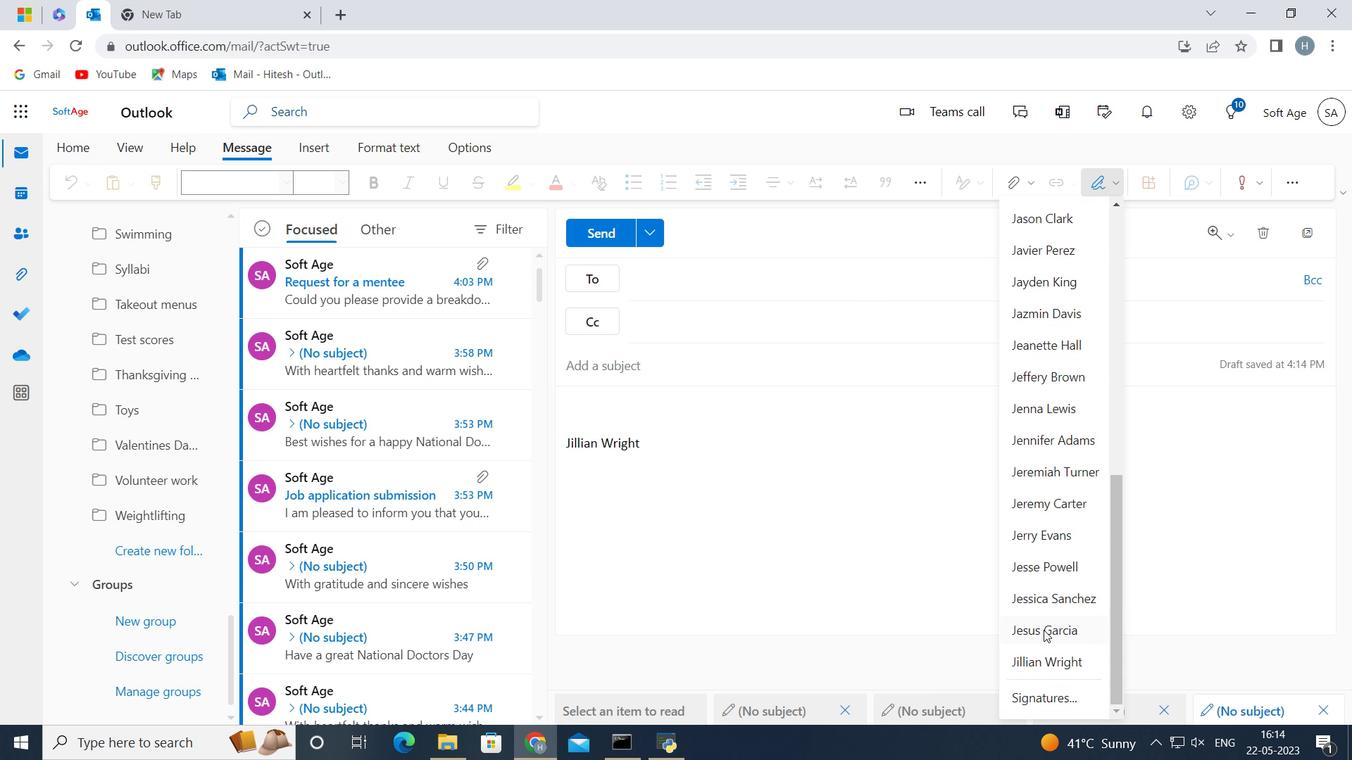 
Action: Mouse scrolled (1043, 634) with delta (0, 0)
Screenshot: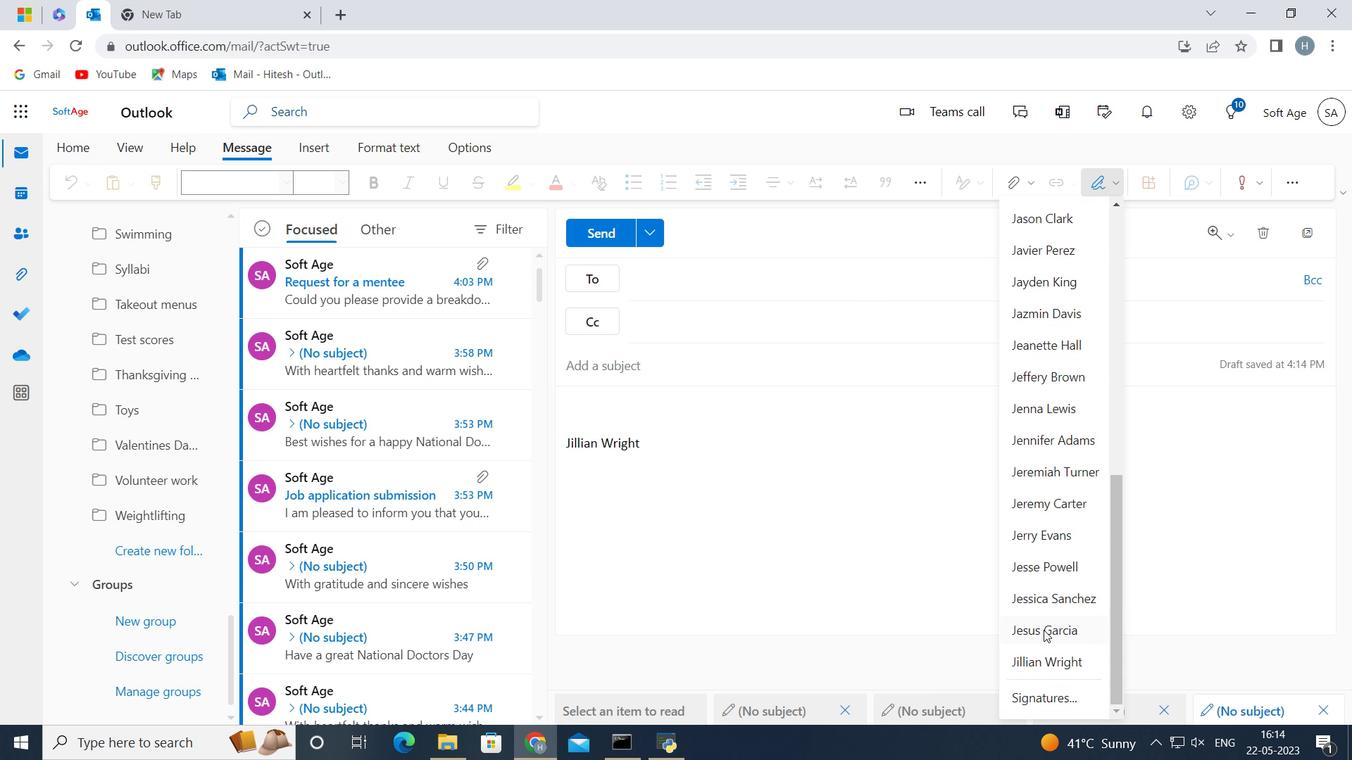 
Action: Mouse moved to (1043, 635)
Screenshot: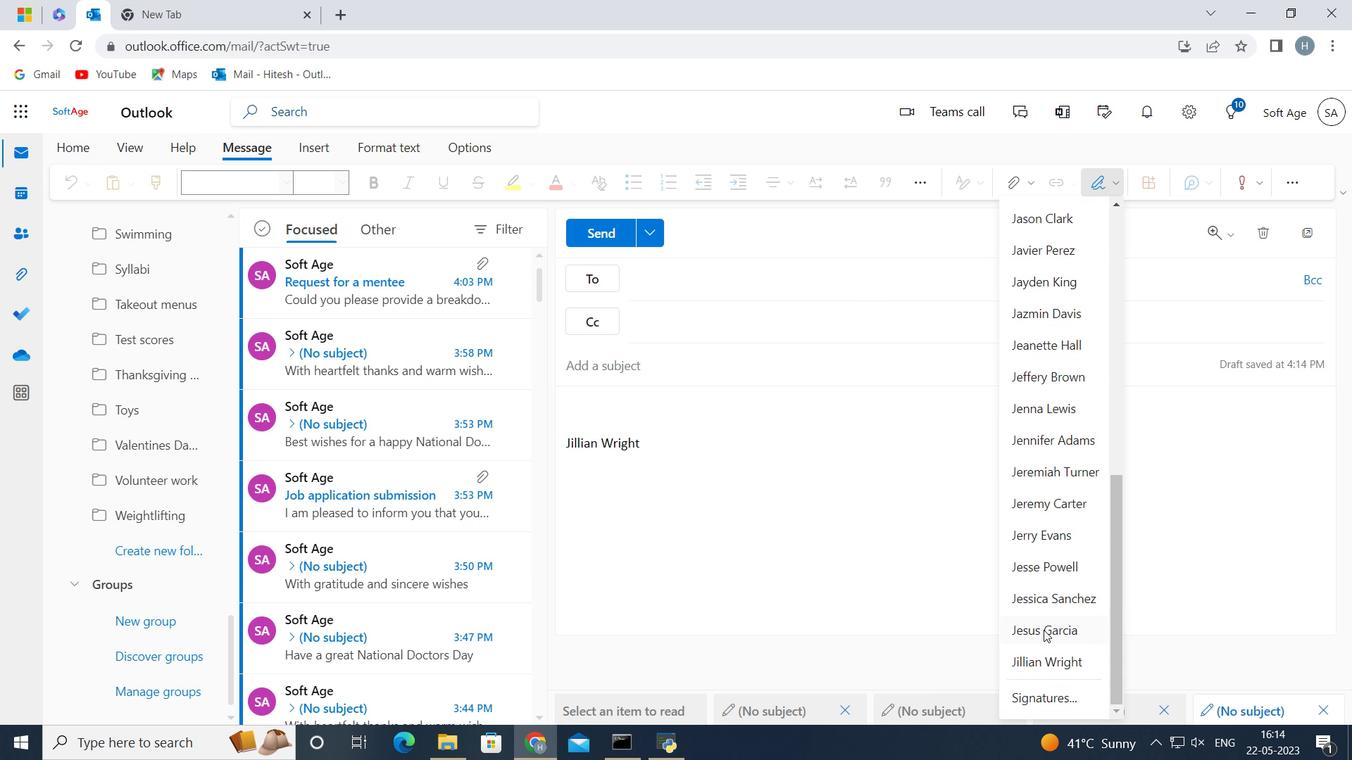 
Action: Mouse scrolled (1043, 634) with delta (0, 0)
Screenshot: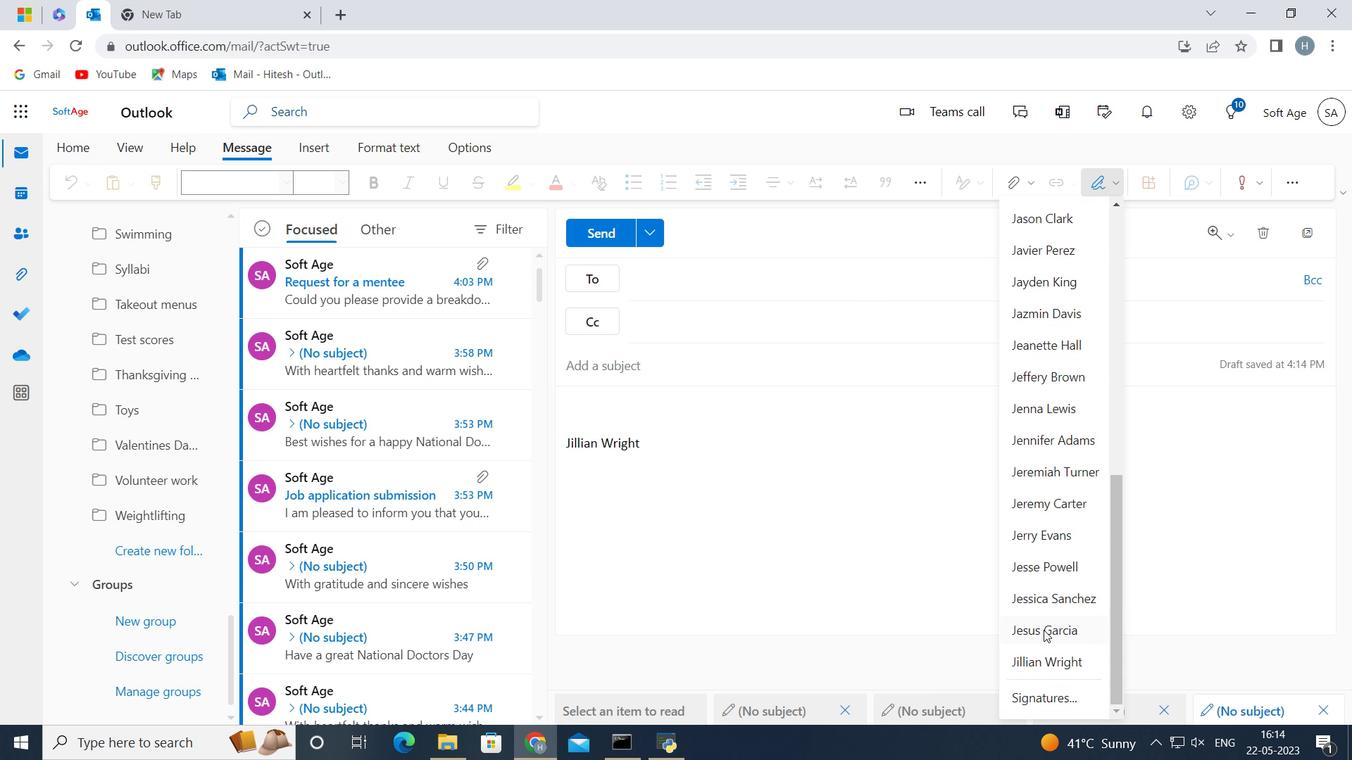 
Action: Mouse scrolled (1043, 634) with delta (0, 0)
Screenshot: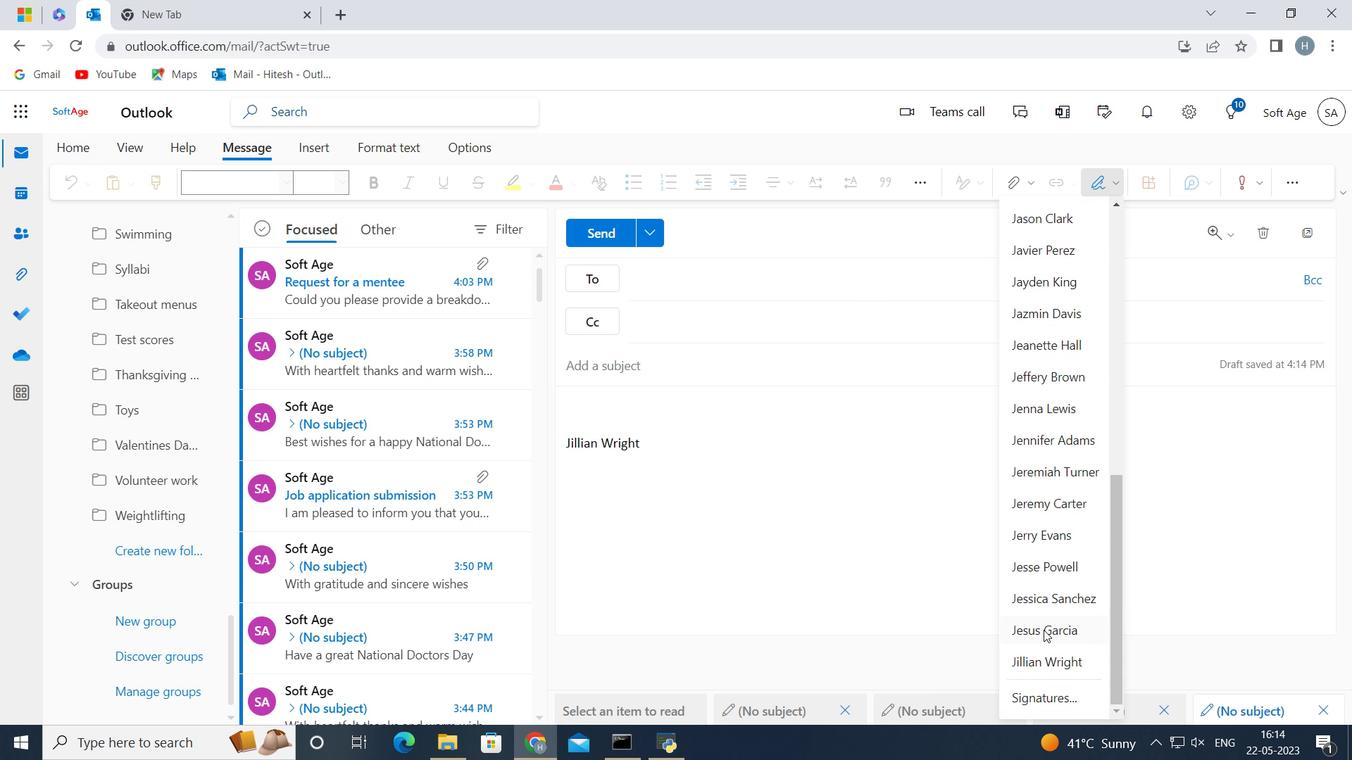 
Action: Mouse moved to (1041, 703)
Screenshot: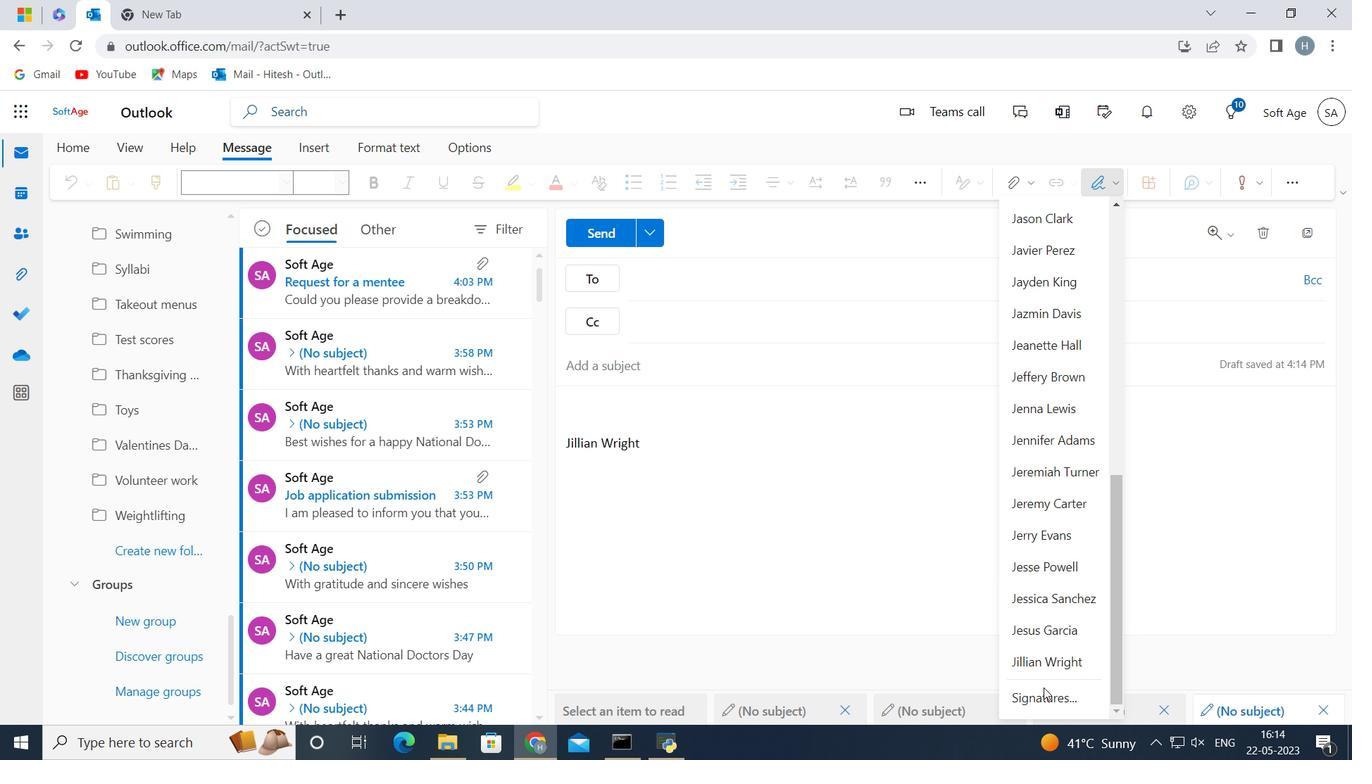 
Action: Mouse pressed left at (1041, 703)
Screenshot: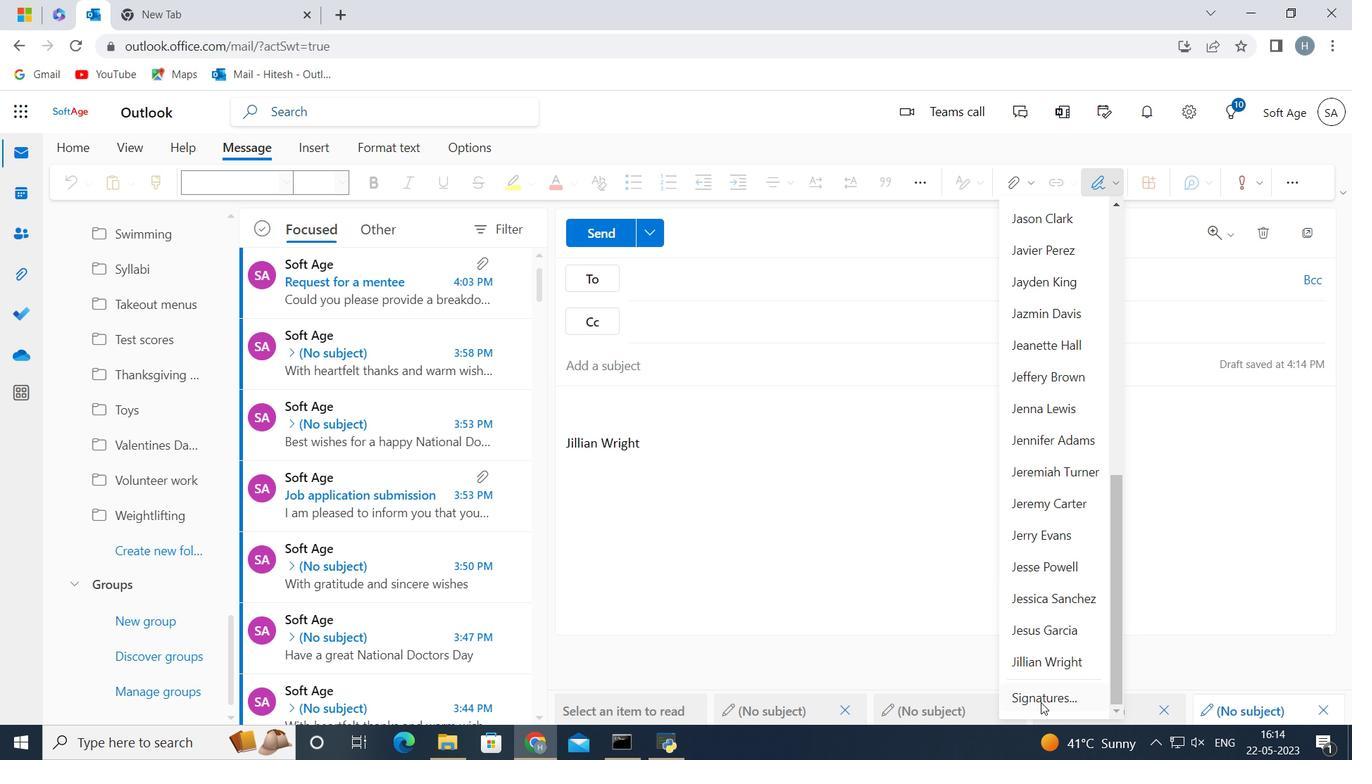 
Action: Mouse moved to (925, 326)
Screenshot: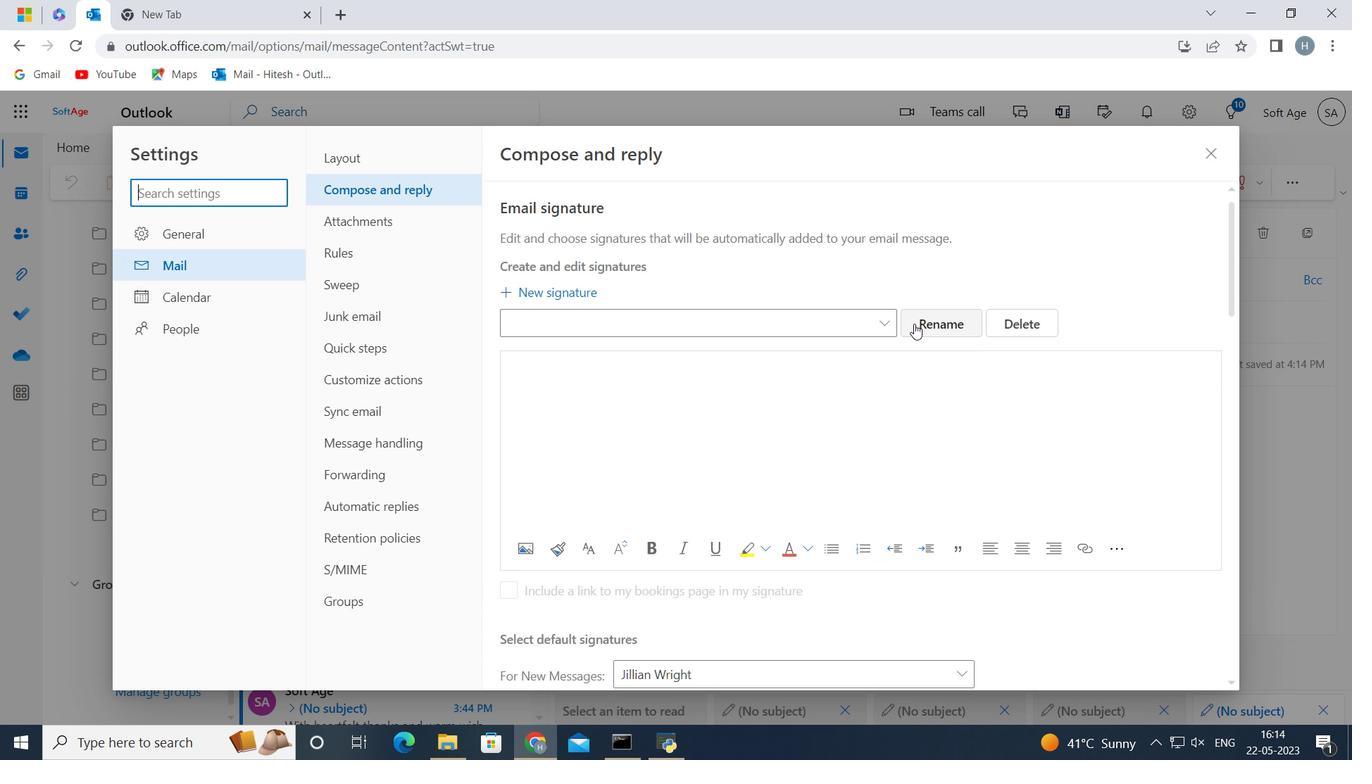 
Action: Mouse pressed left at (925, 326)
Screenshot: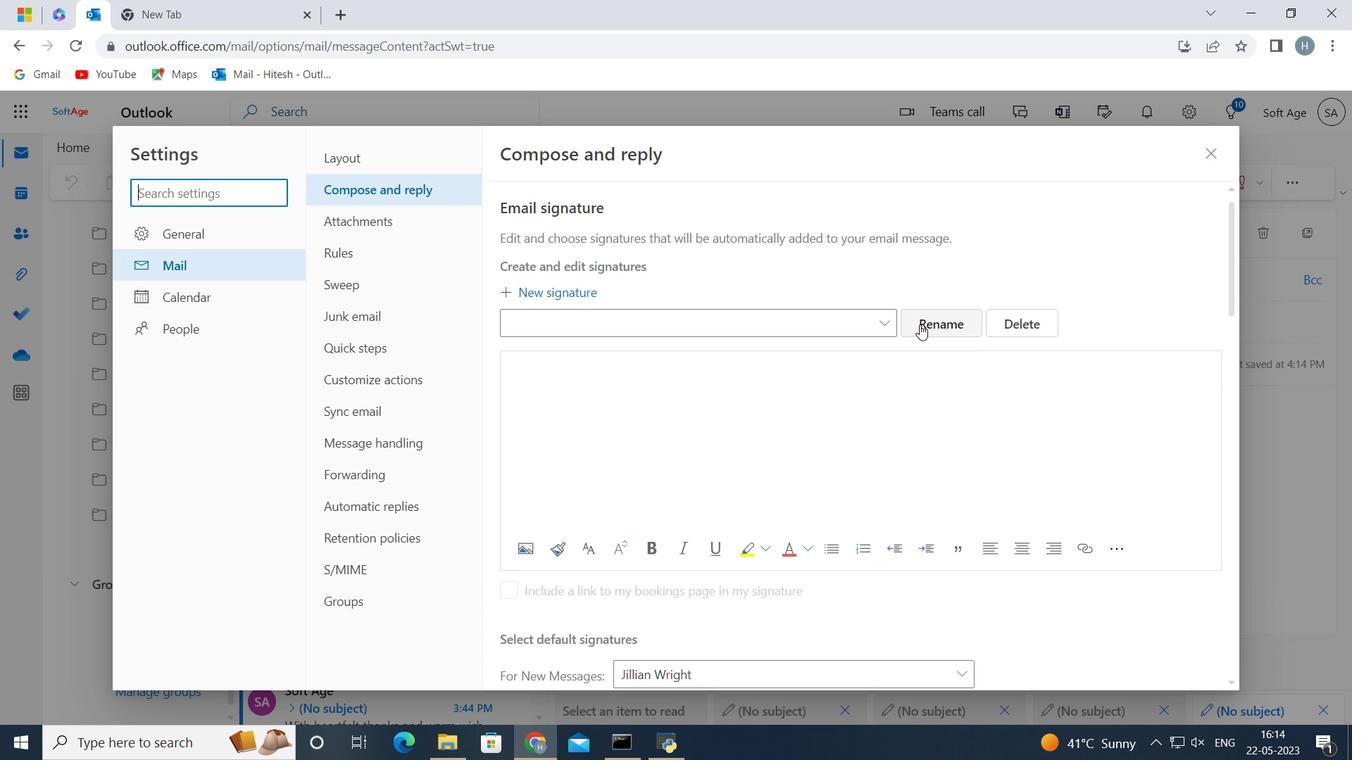 
Action: Mouse moved to (848, 322)
Screenshot: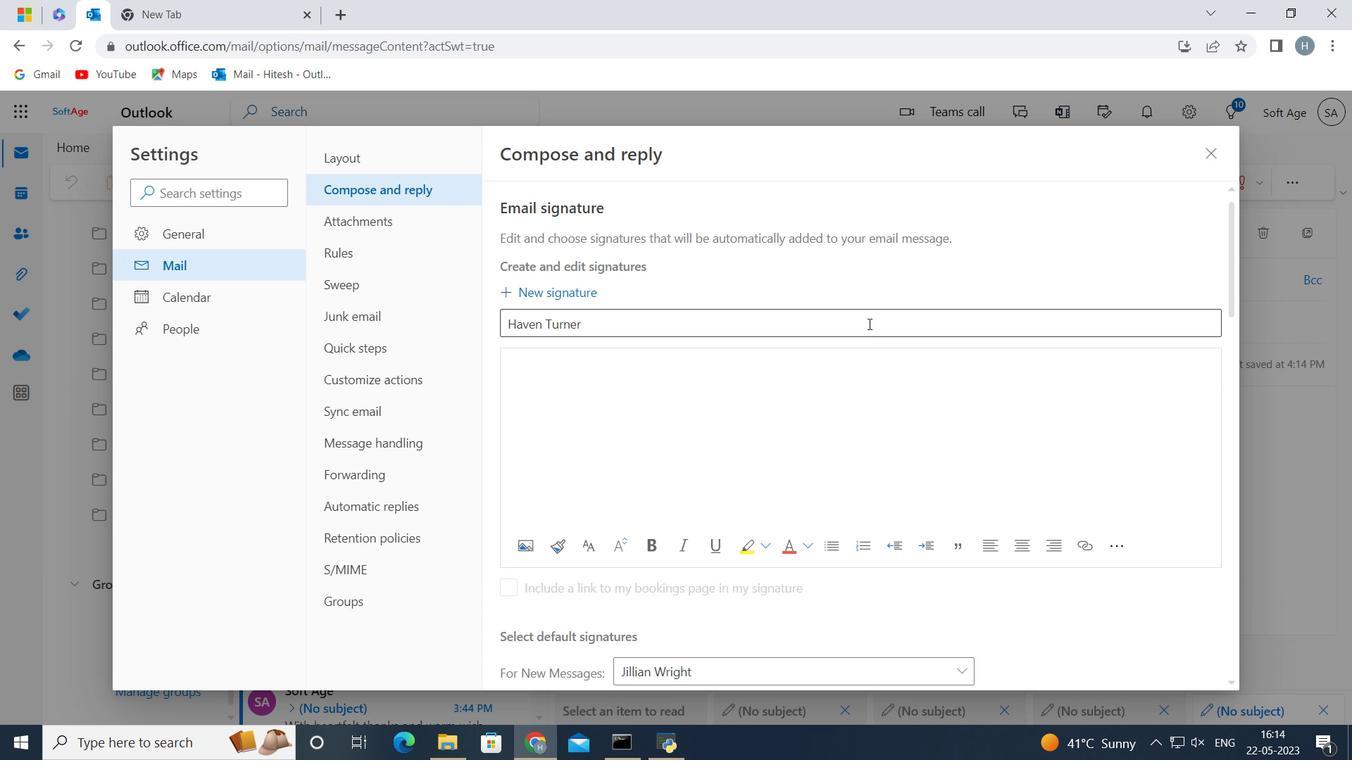 
Action: Mouse pressed left at (848, 322)
Screenshot: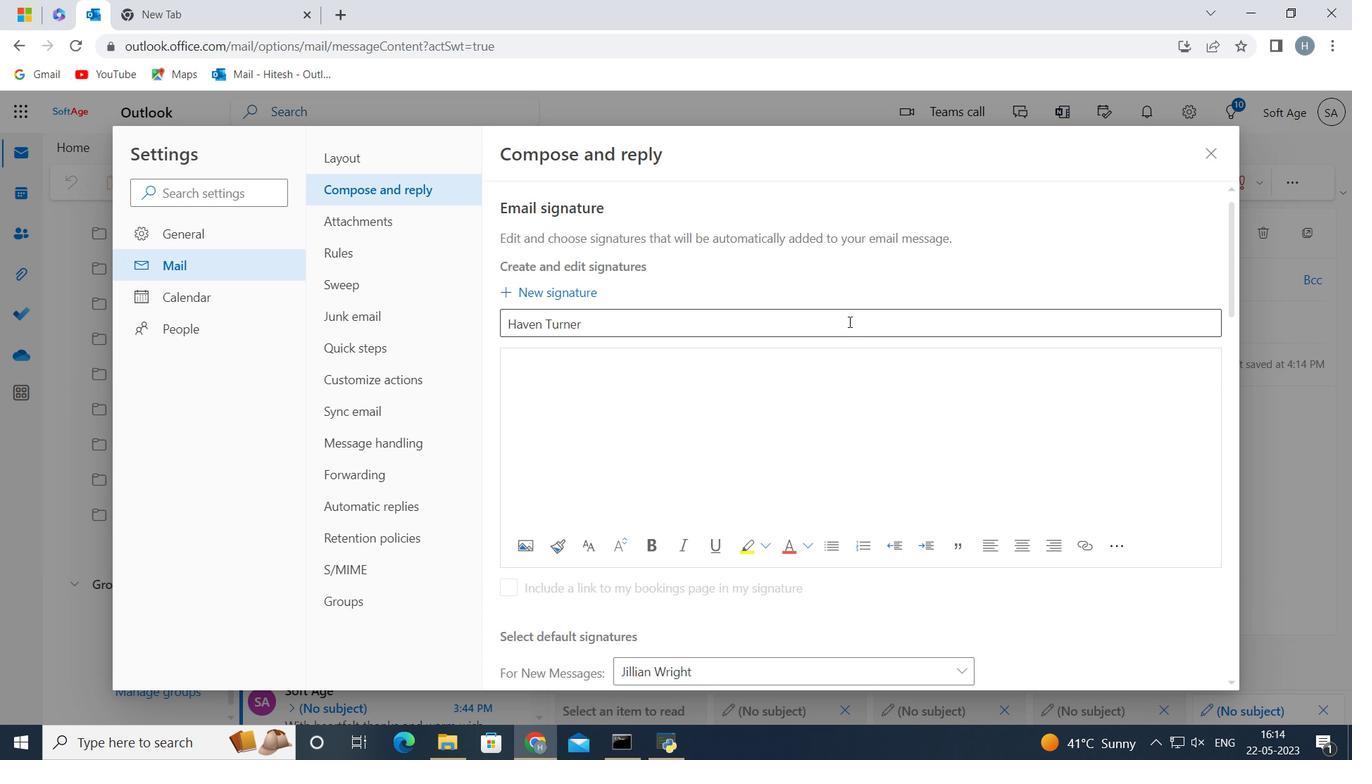 
Action: Key pressed <Key.backspace><Key.backspace><Key.backspace><Key.backspace><Key.backspace><Key.backspace><Key.backspace><Key.backspace><Key.backspace><Key.backspace><Key.backspace><Key.backspace><Key.backspace><Key.backspace><Key.backspace><Key.backspace><Key.backspace><Key.backspace><Key.backspace><Key.backspace><Key.backspace><Key.backspace><Key.backspace><Key.shift>Jim<Key.space><Key.shift>Hall<Key.space>
Screenshot: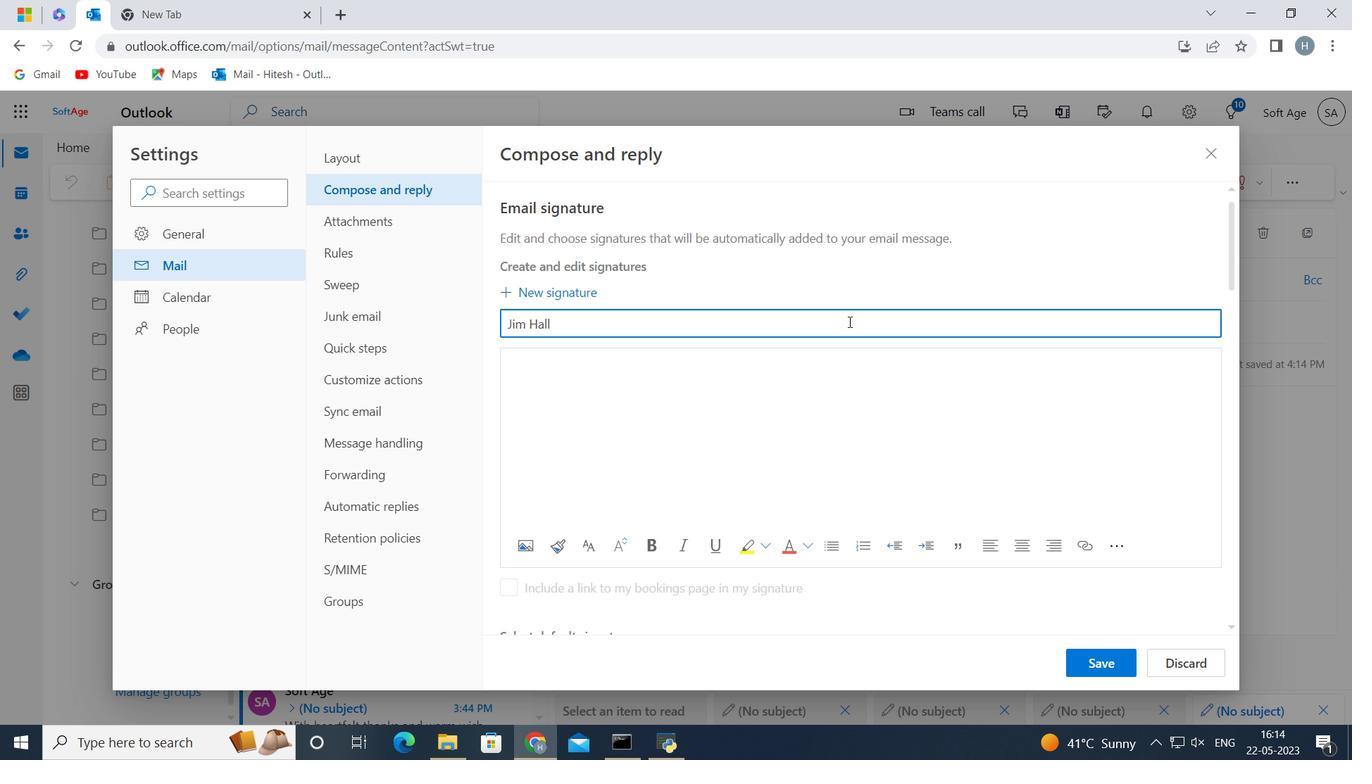 
Action: Mouse moved to (770, 387)
Screenshot: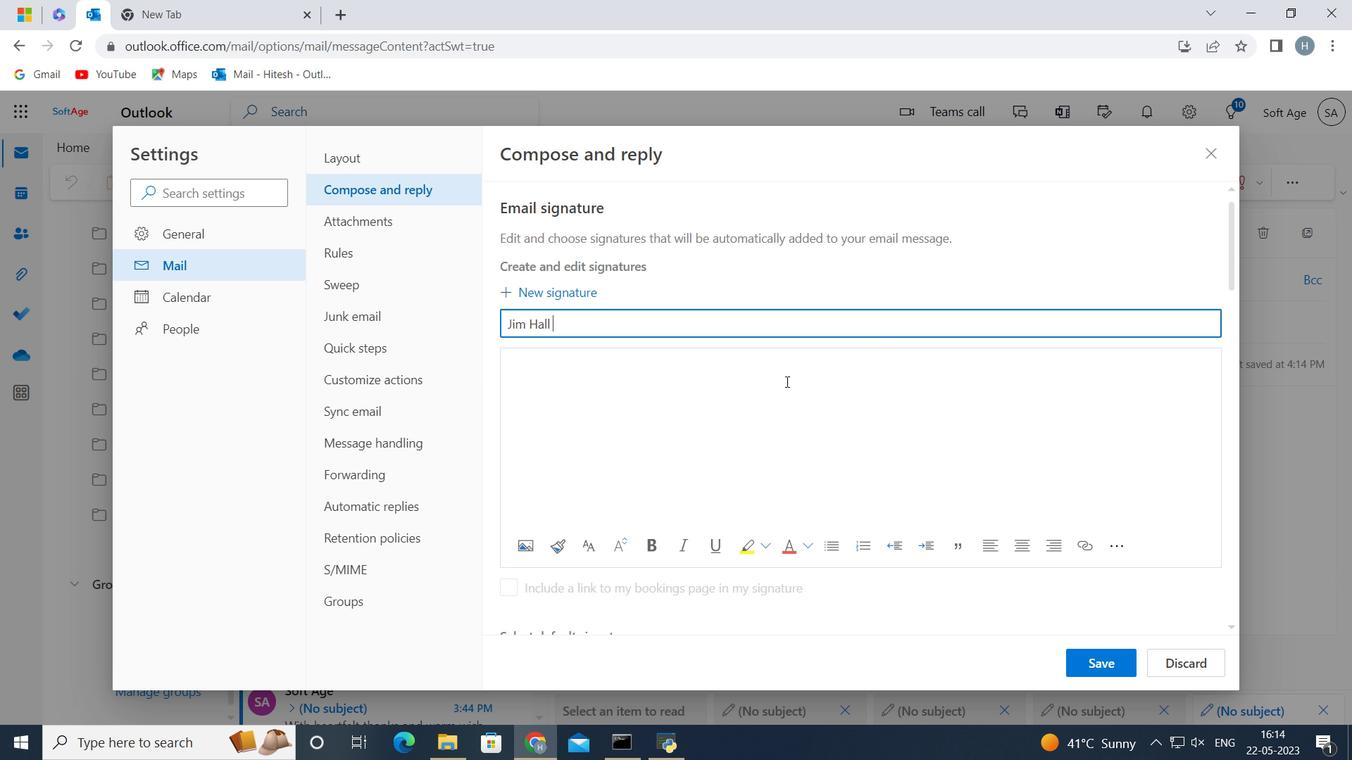 
Action: Mouse pressed left at (770, 387)
Screenshot: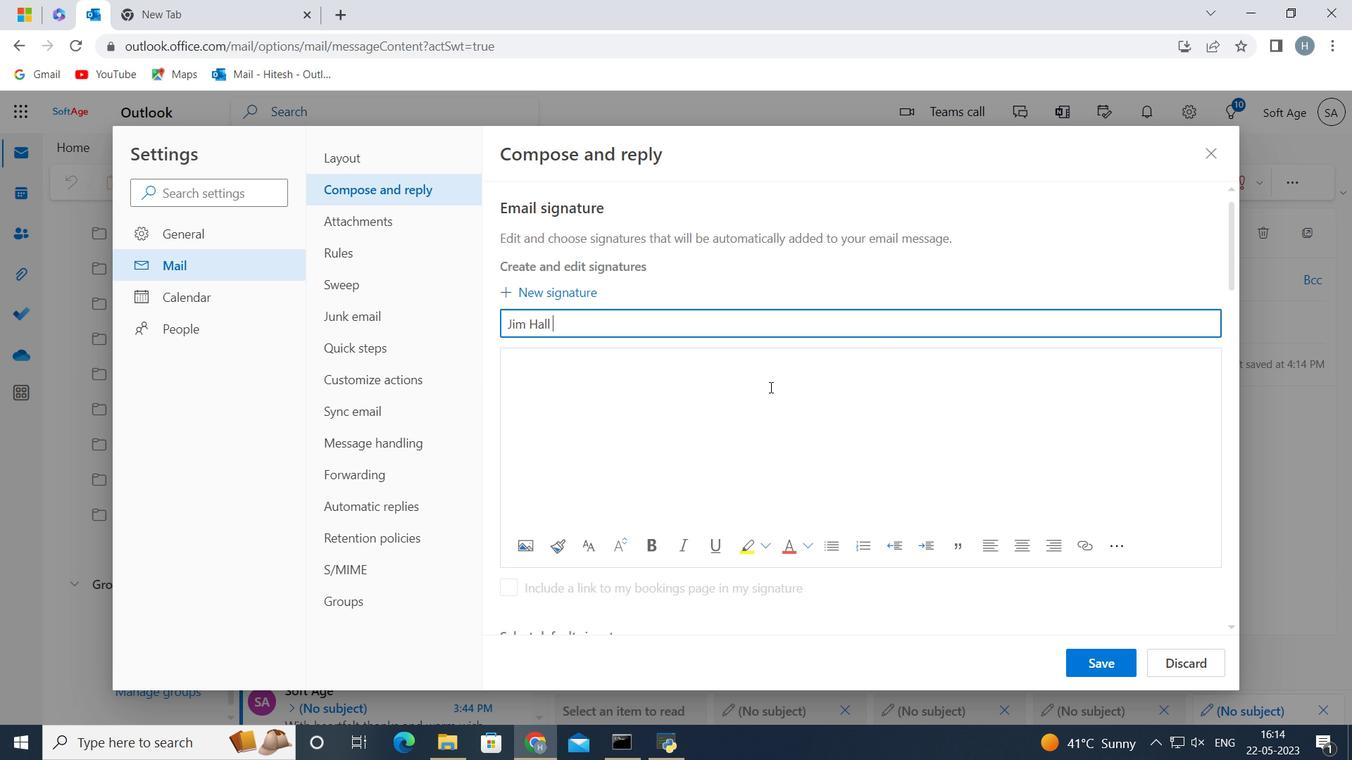 
Action: Key pressed <Key.shift>Jim<Key.space><Key.shift>Hall<Key.space>
Screenshot: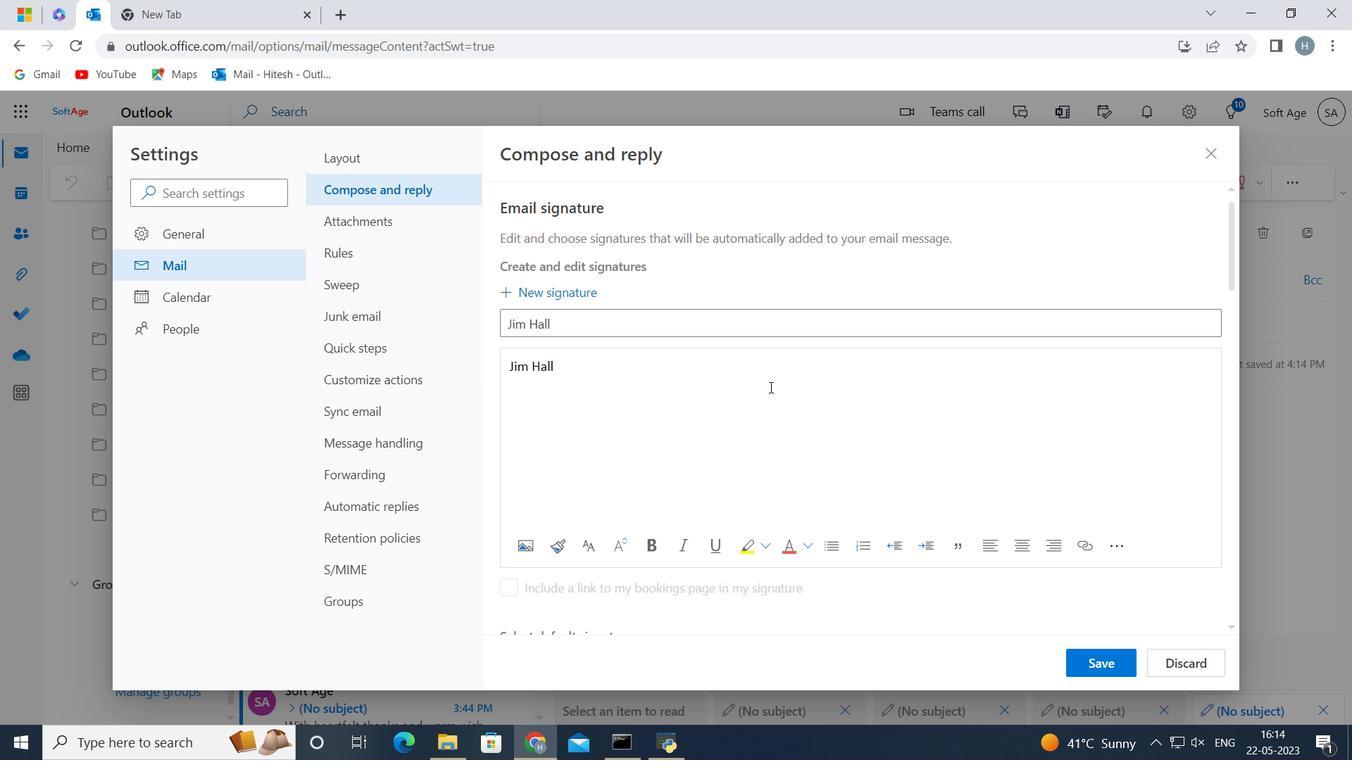 
Action: Mouse moved to (1105, 660)
Screenshot: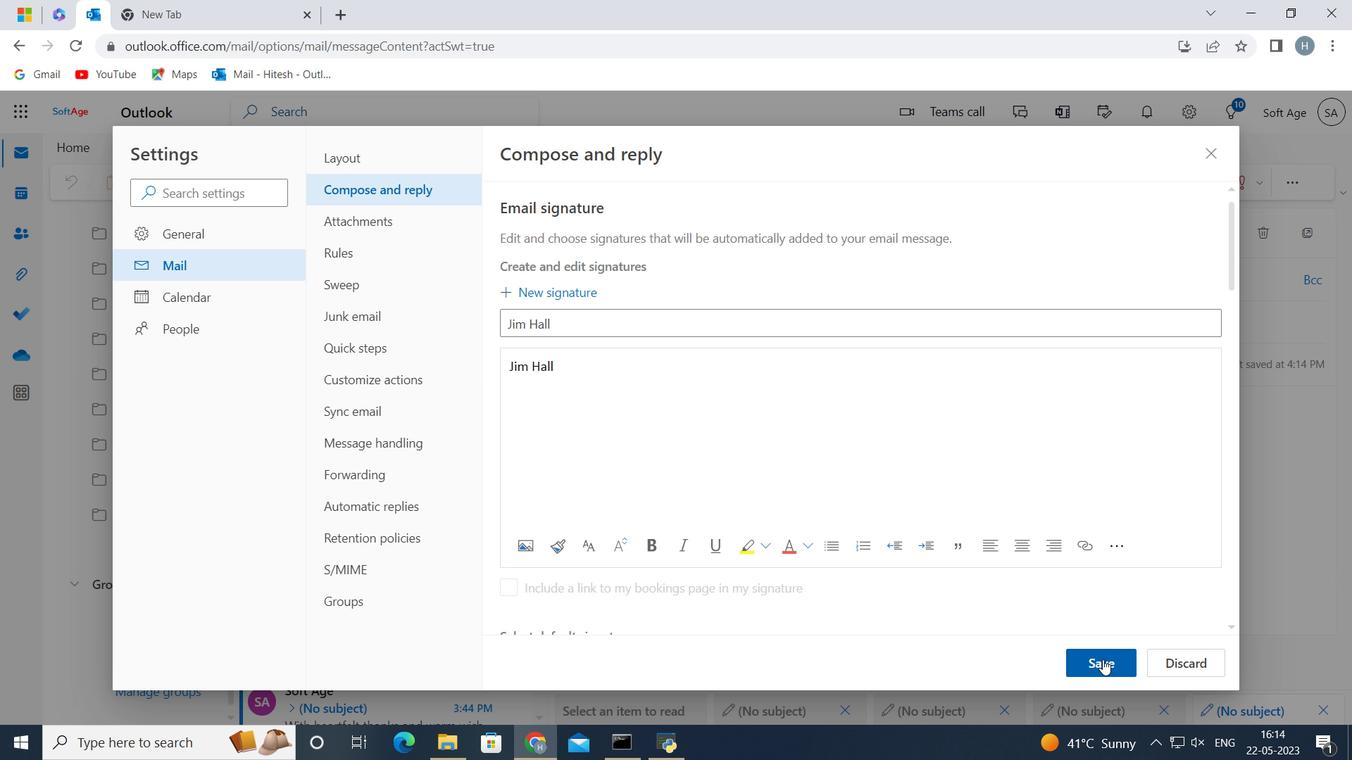 
Action: Mouse pressed left at (1105, 660)
Screenshot: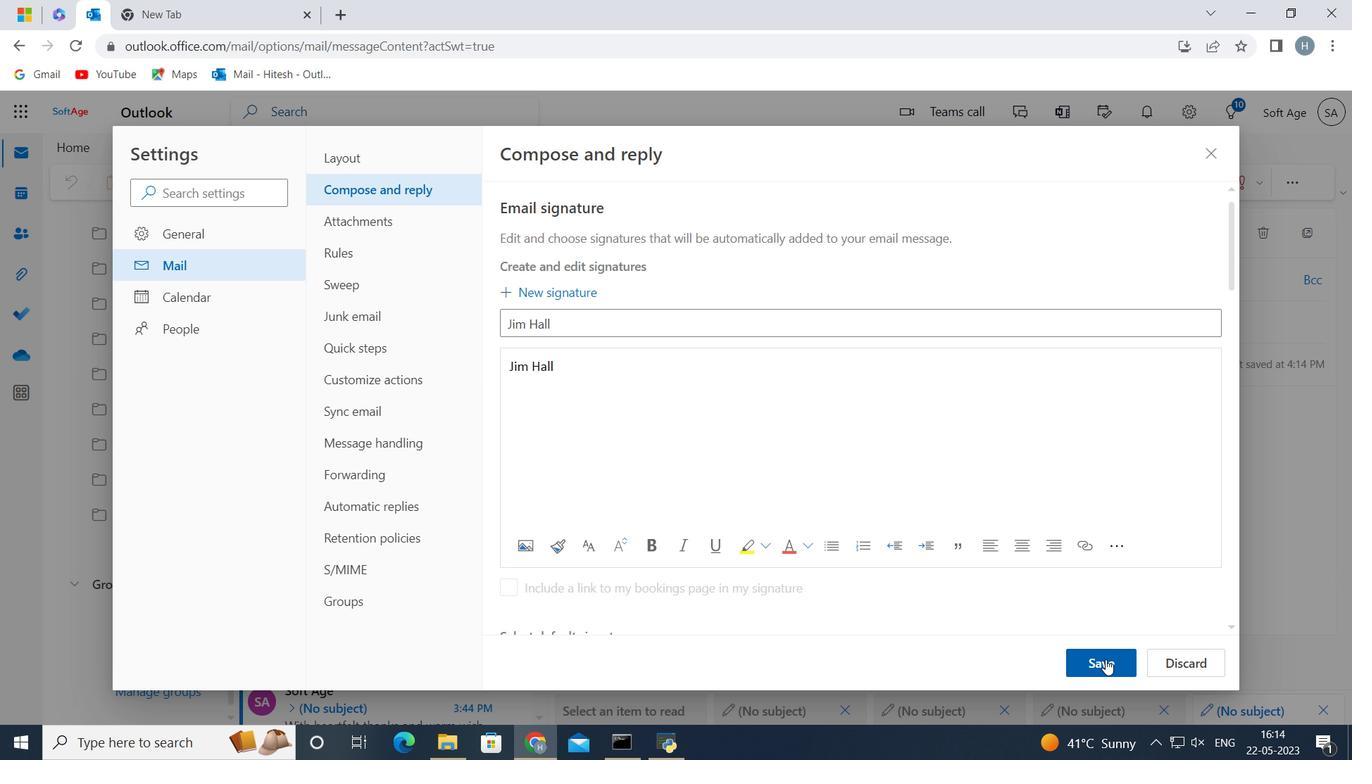 
Action: Mouse moved to (956, 243)
Screenshot: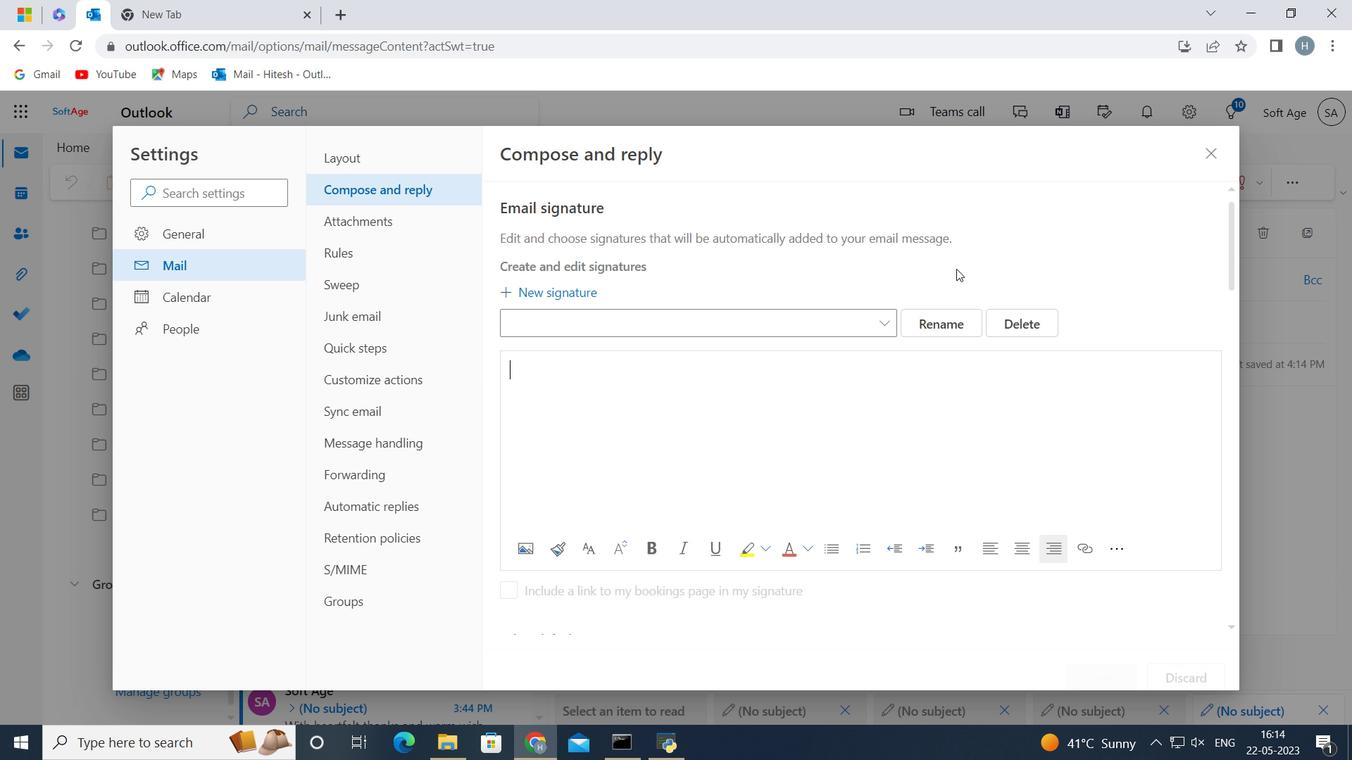 
Action: Mouse scrolled (956, 242) with delta (0, 0)
Screenshot: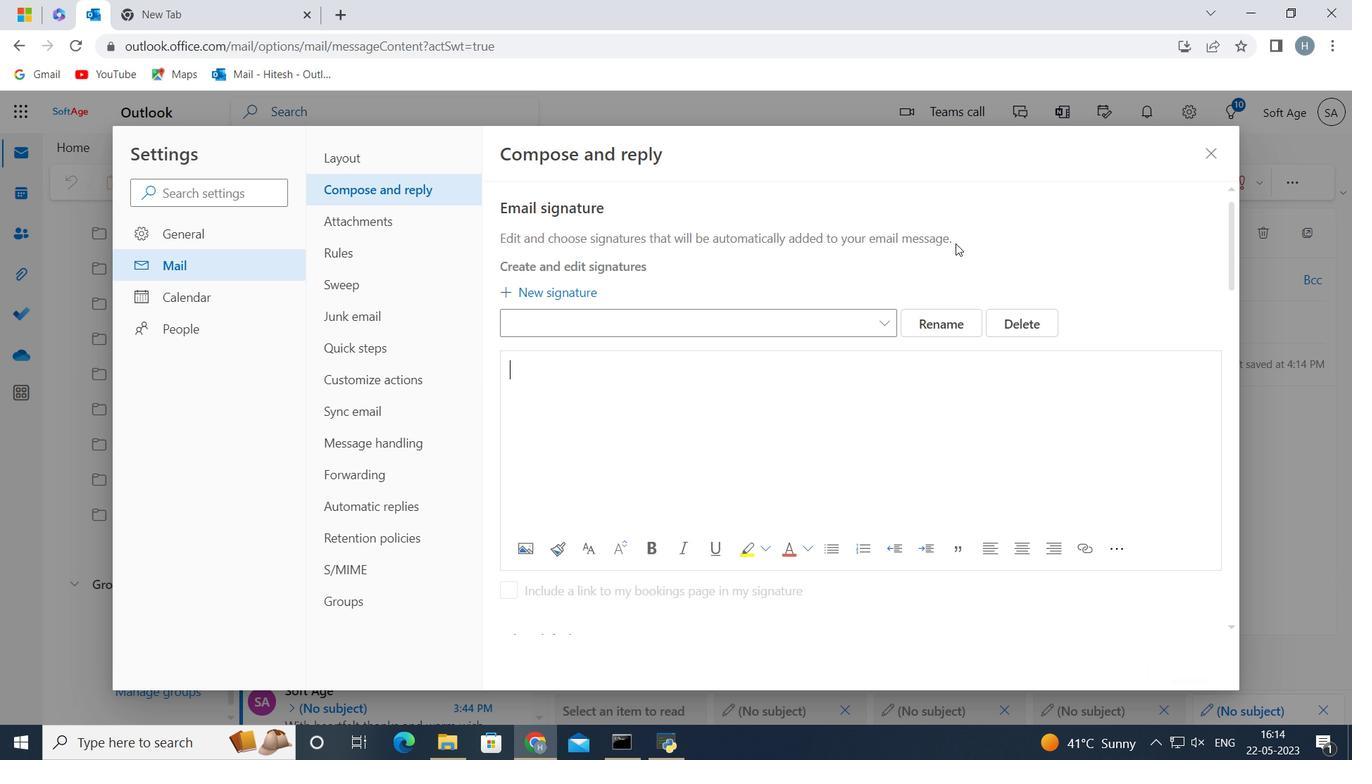 
Action: Mouse scrolled (956, 242) with delta (0, 0)
Screenshot: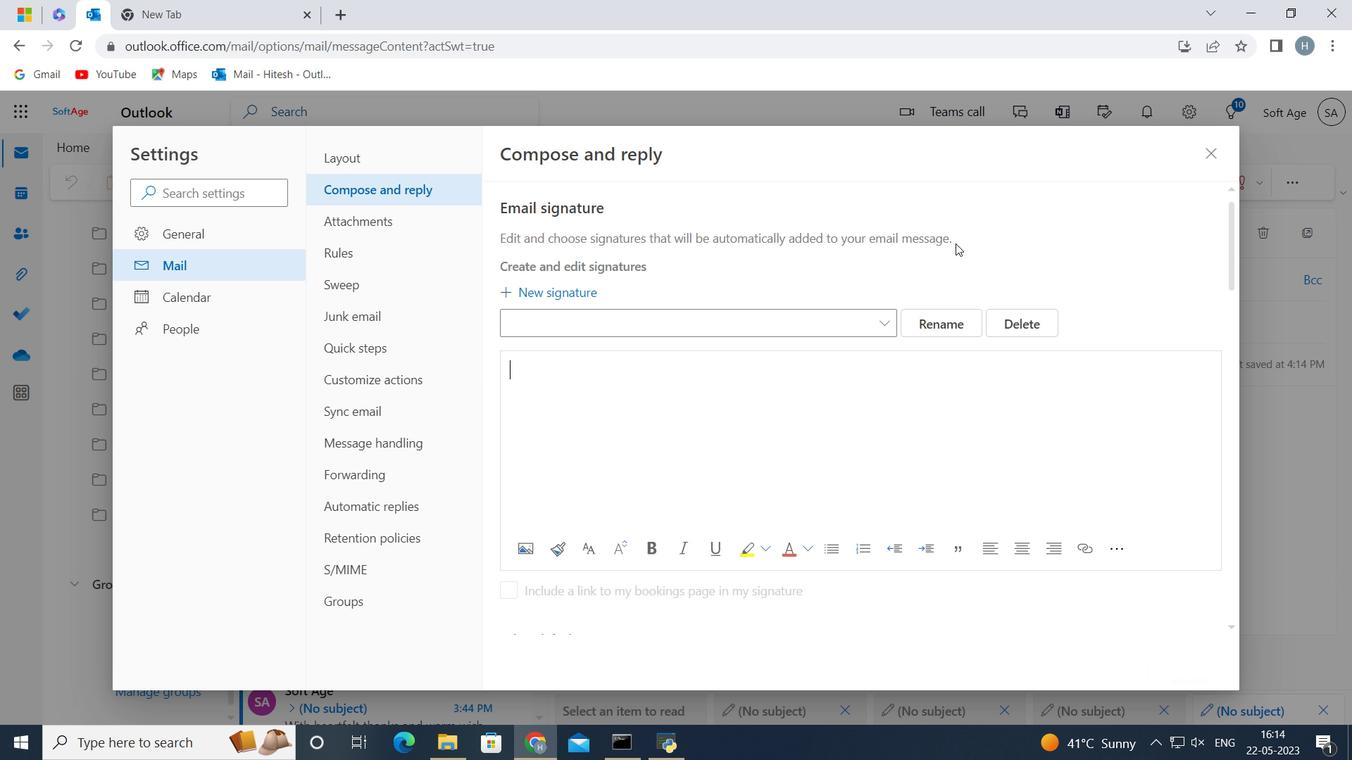 
Action: Mouse scrolled (956, 242) with delta (0, 0)
Screenshot: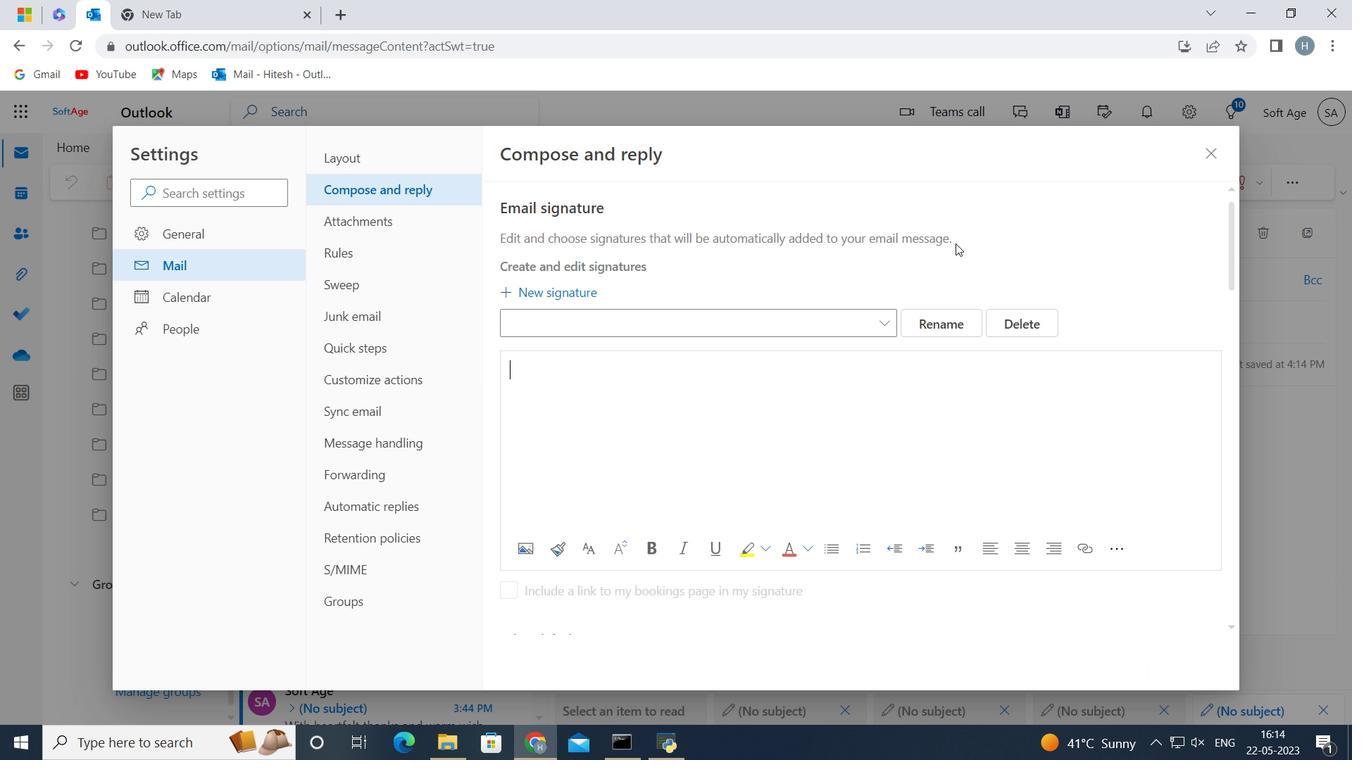 
Action: Mouse scrolled (956, 242) with delta (0, 0)
Screenshot: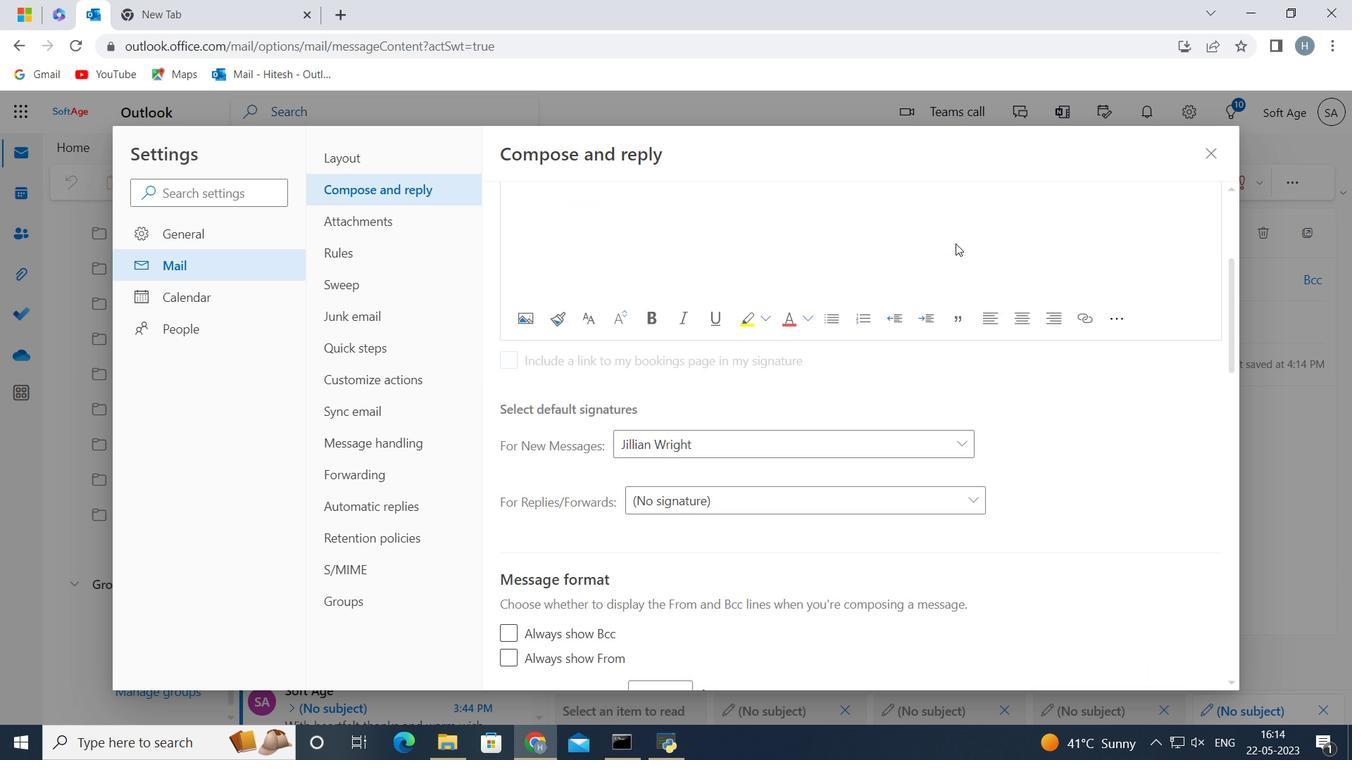 
Action: Mouse scrolled (956, 242) with delta (0, 0)
Screenshot: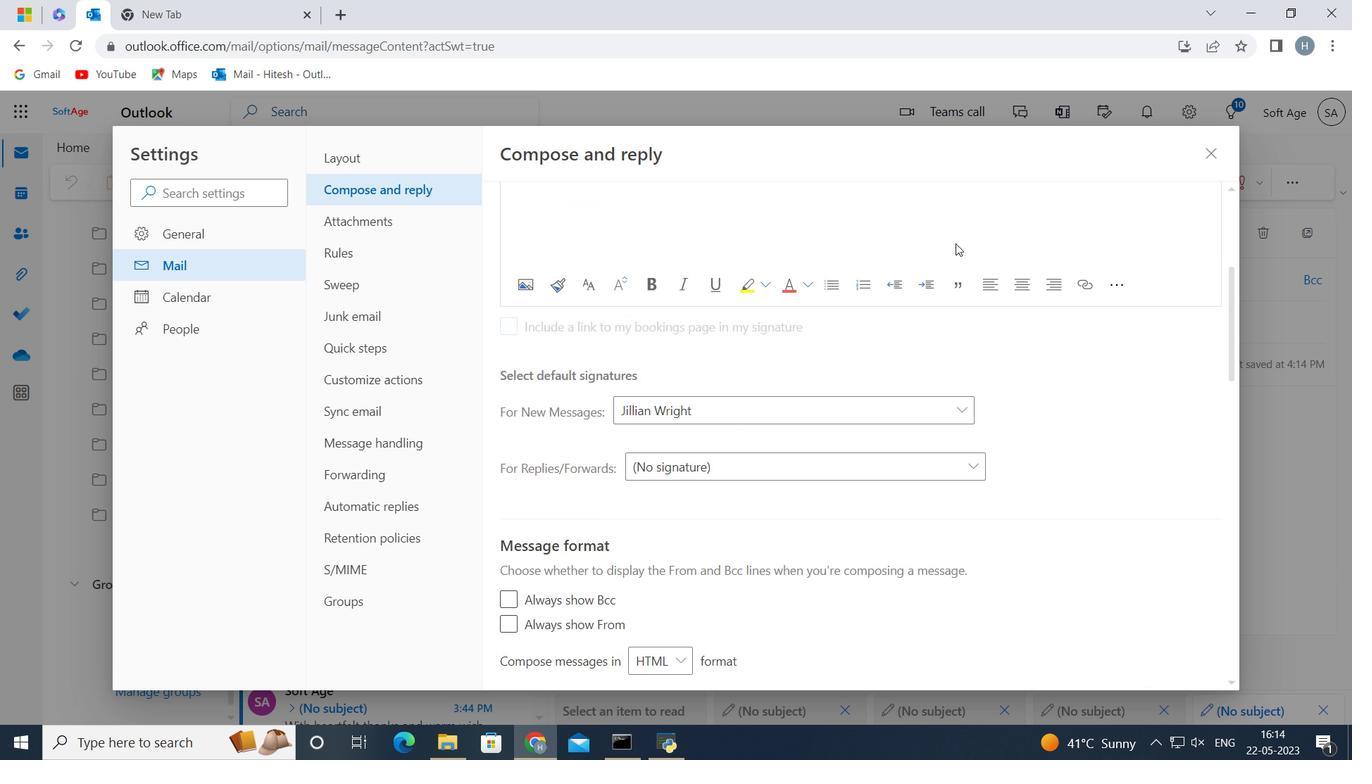 
Action: Mouse moved to (952, 228)
Screenshot: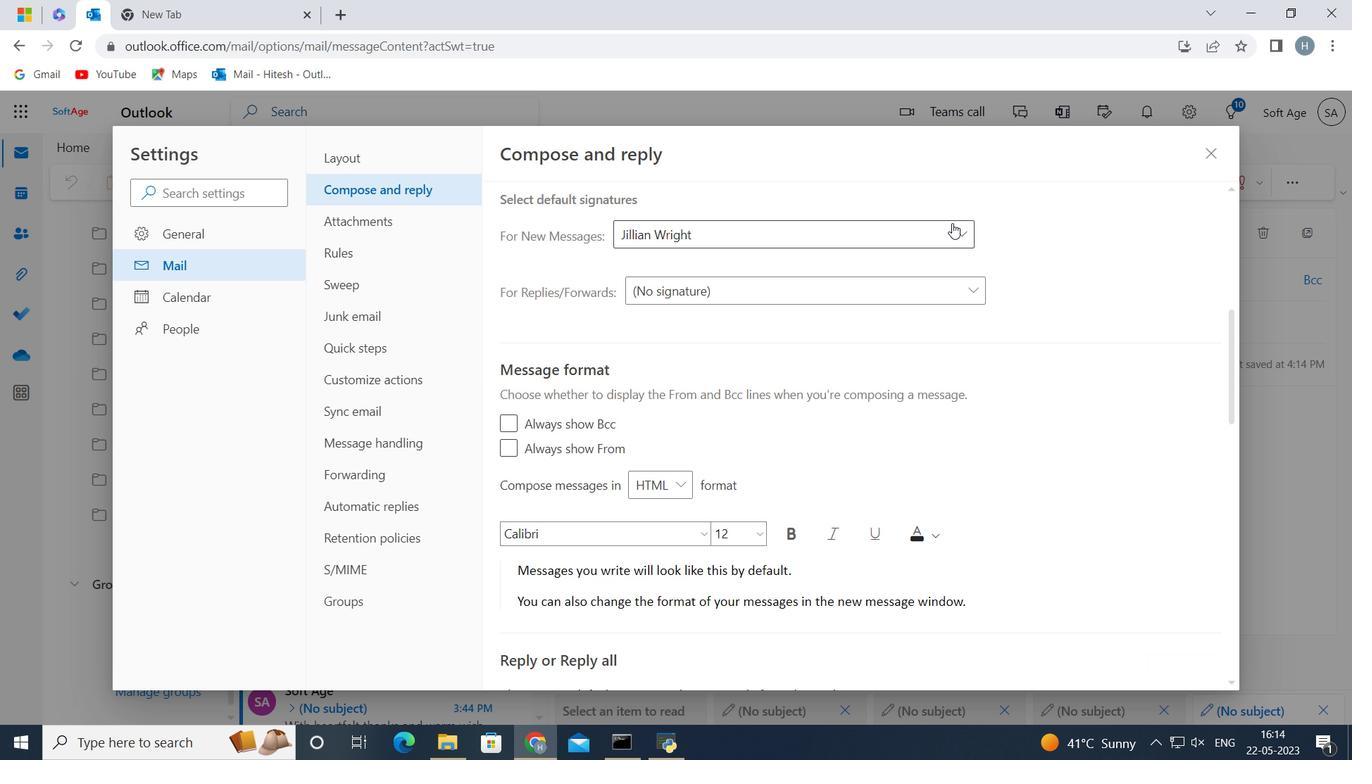 
Action: Mouse pressed left at (952, 228)
Screenshot: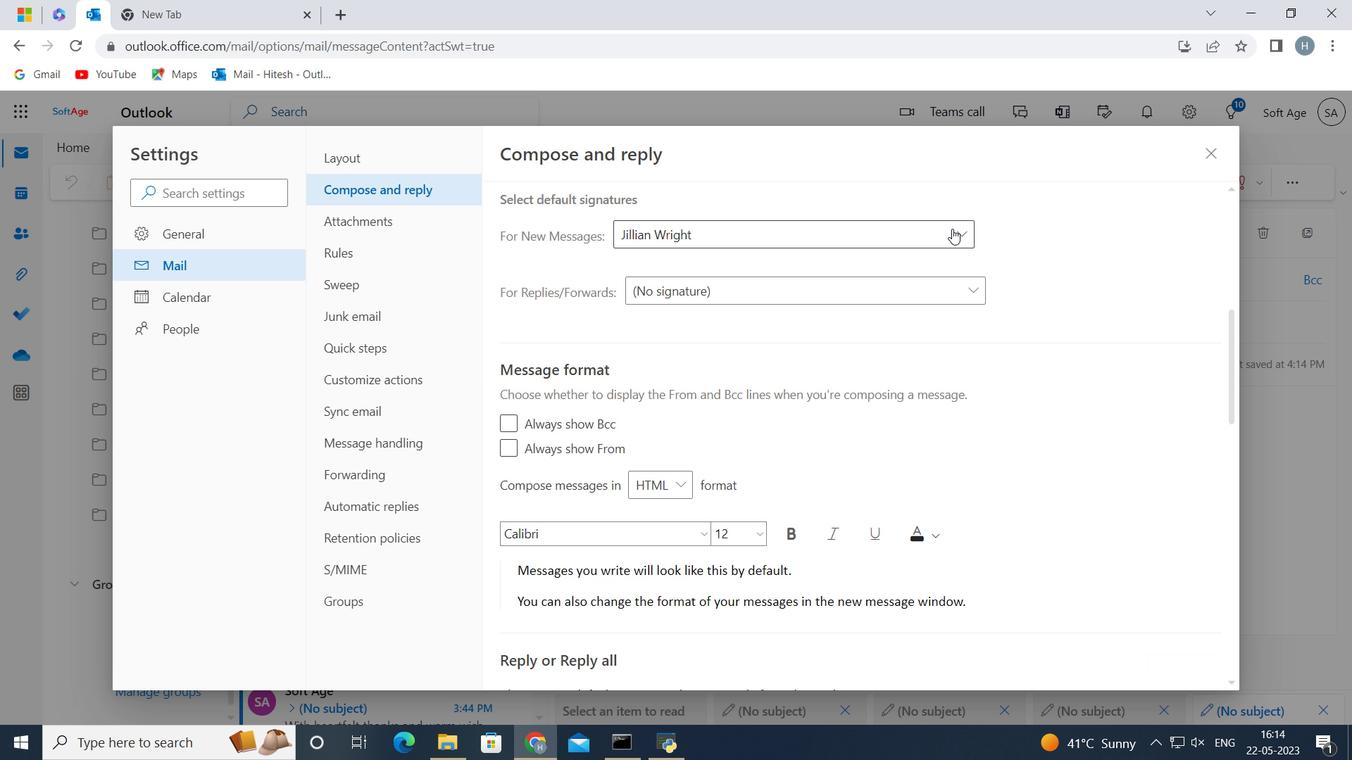 
Action: Mouse moved to (974, 600)
Screenshot: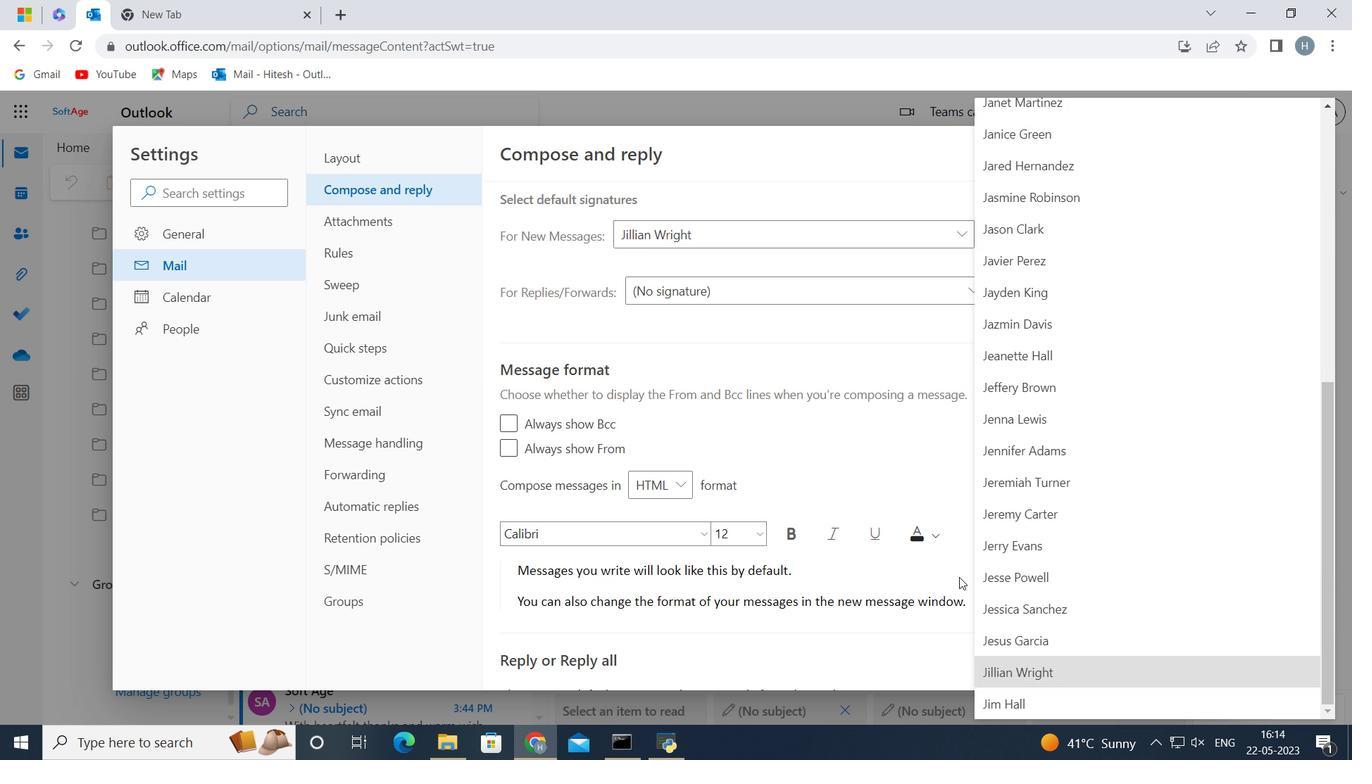 
Action: Mouse scrolled (974, 599) with delta (0, 0)
Screenshot: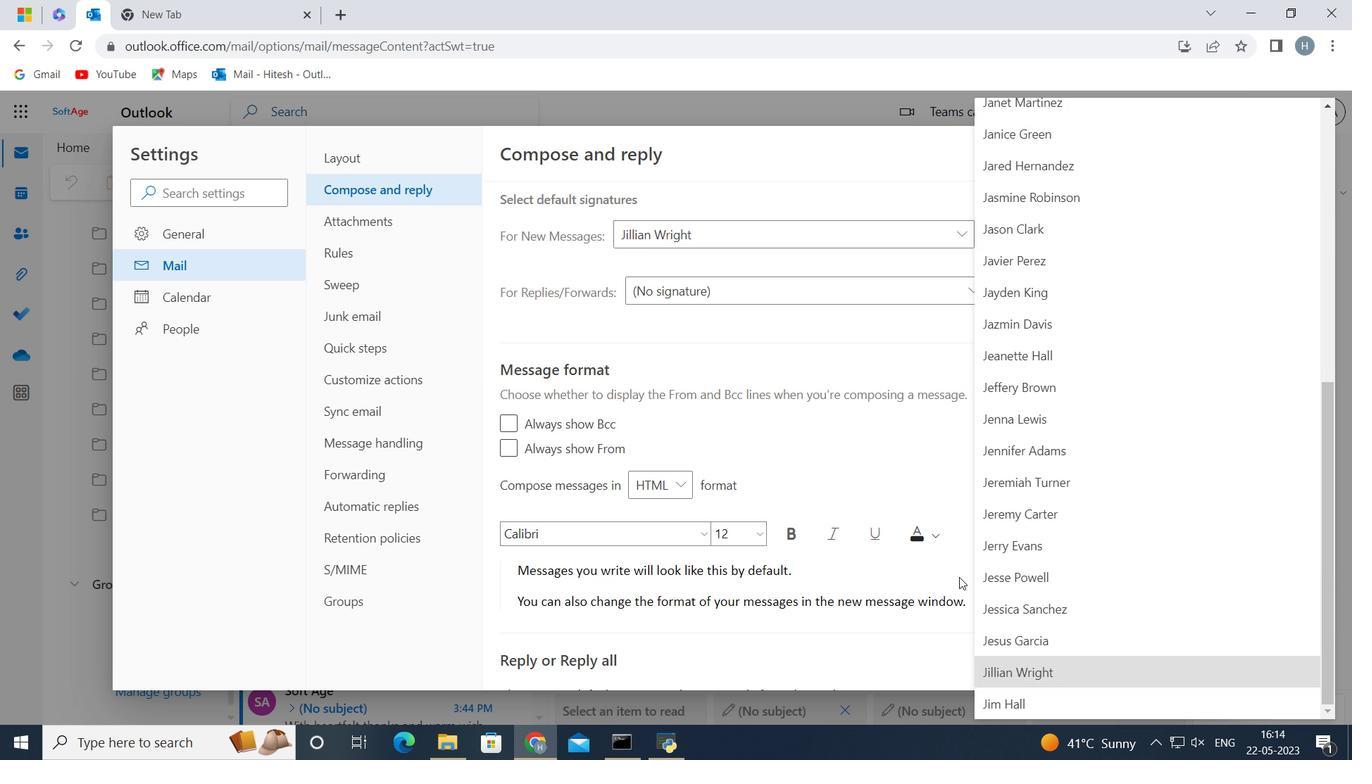 
Action: Mouse moved to (975, 602)
Screenshot: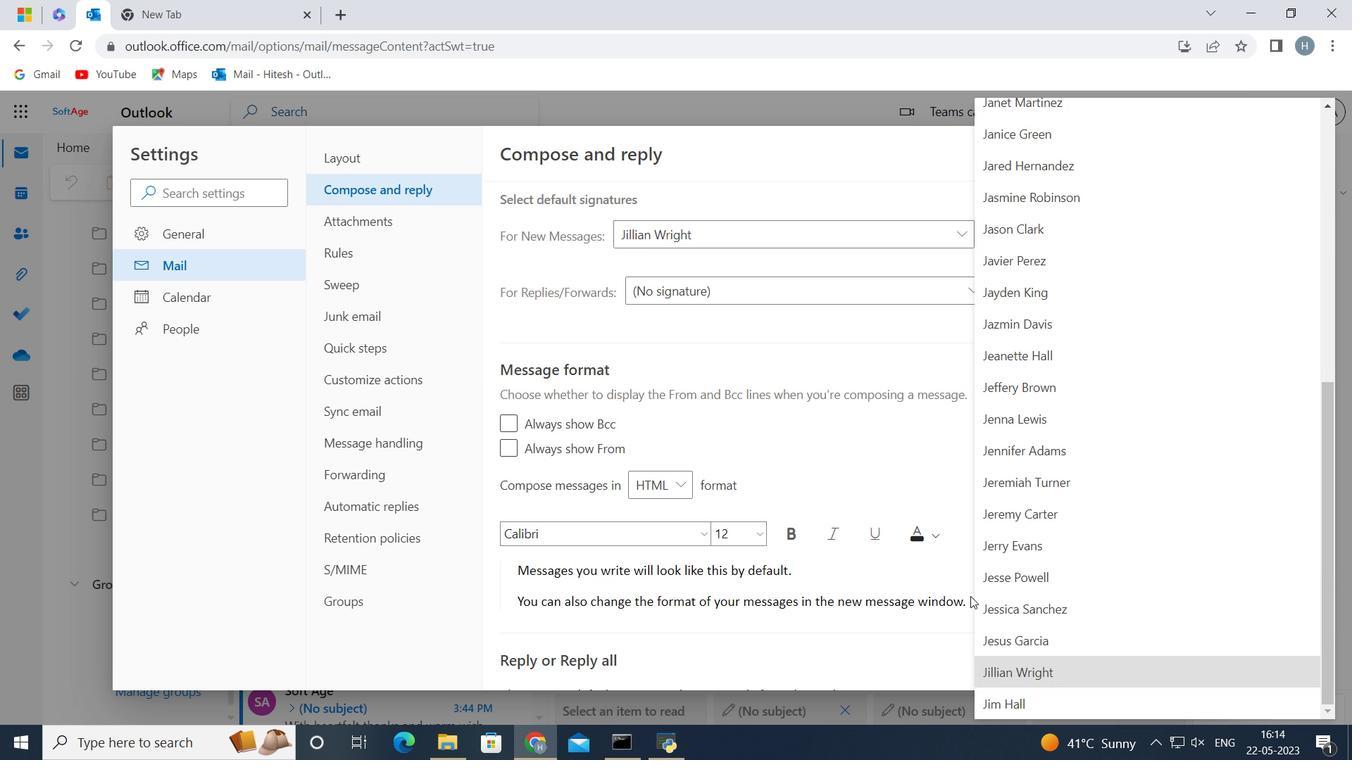 
Action: Mouse scrolled (975, 601) with delta (0, 0)
Screenshot: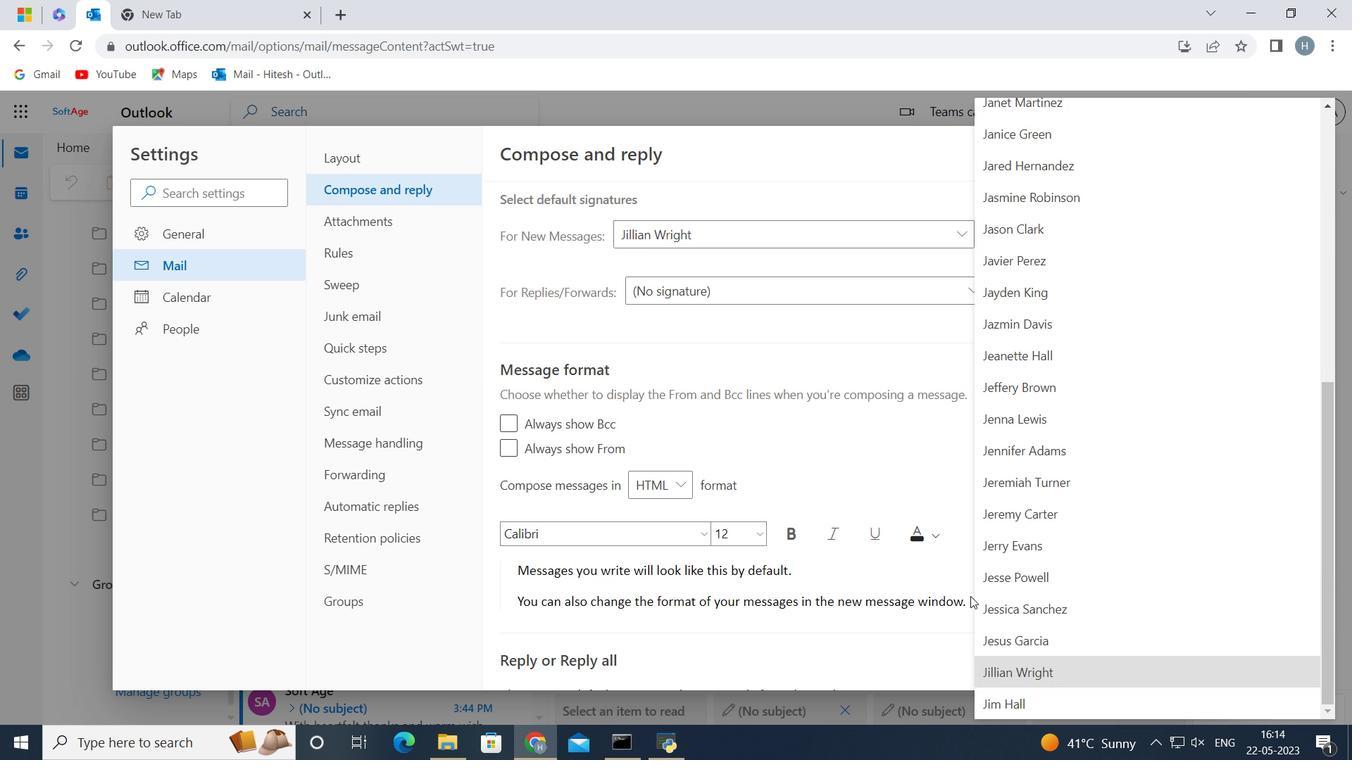 
Action: Mouse moved to (976, 602)
Screenshot: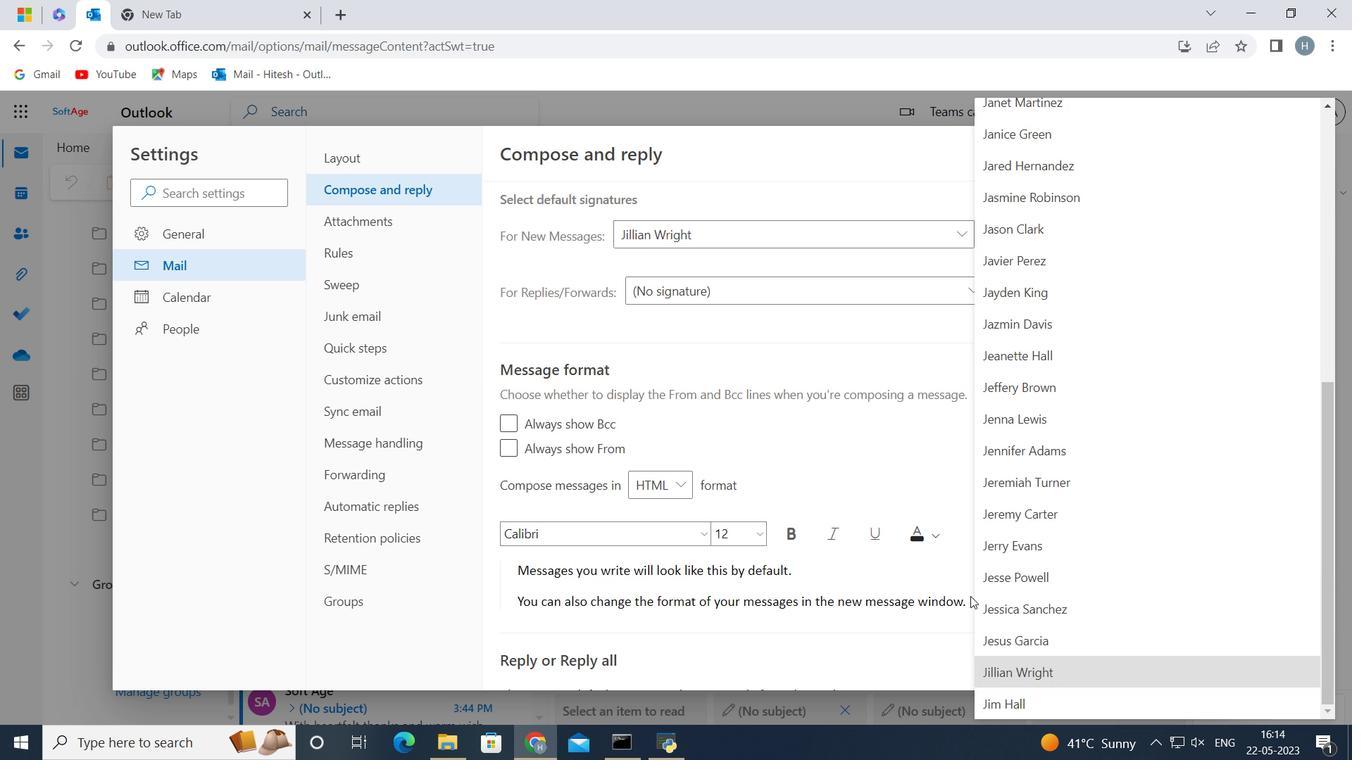 
Action: Mouse scrolled (976, 601) with delta (0, 0)
Screenshot: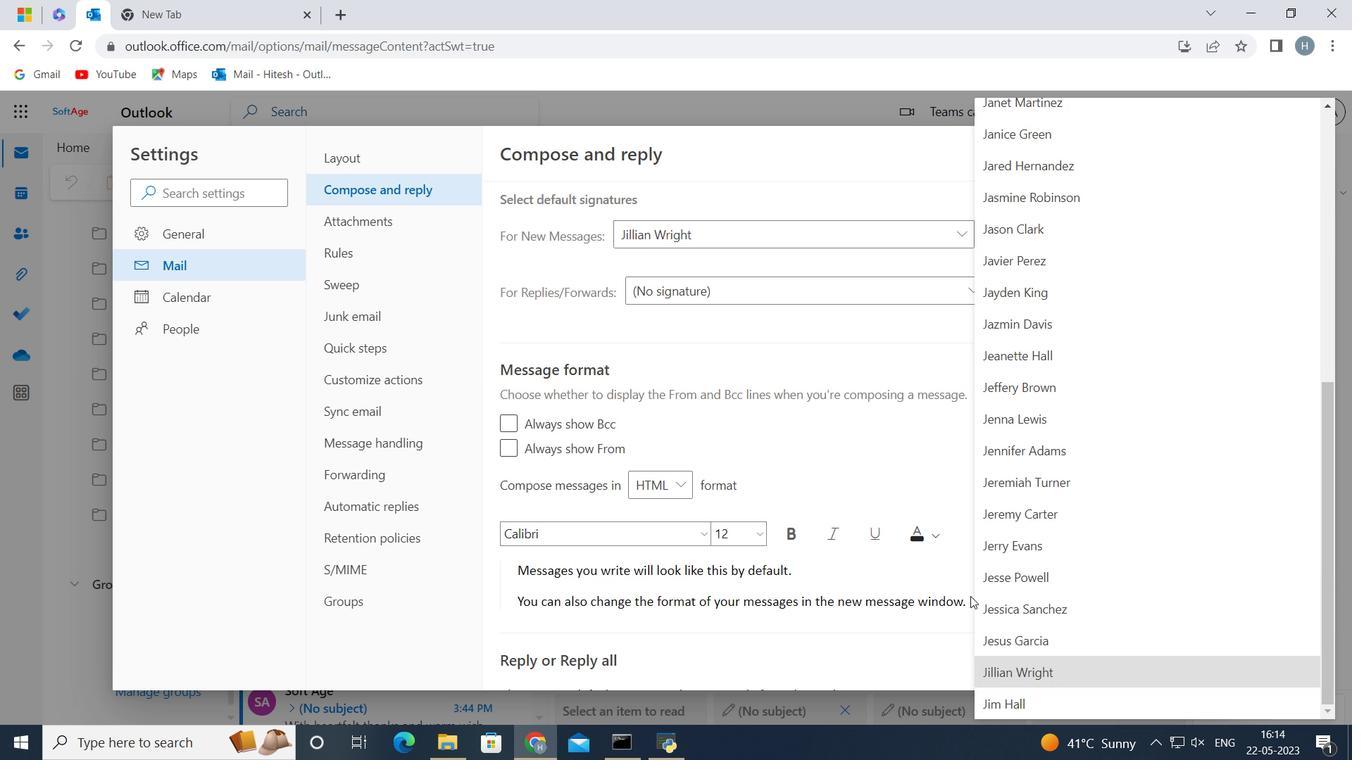 
Action: Mouse moved to (978, 602)
Screenshot: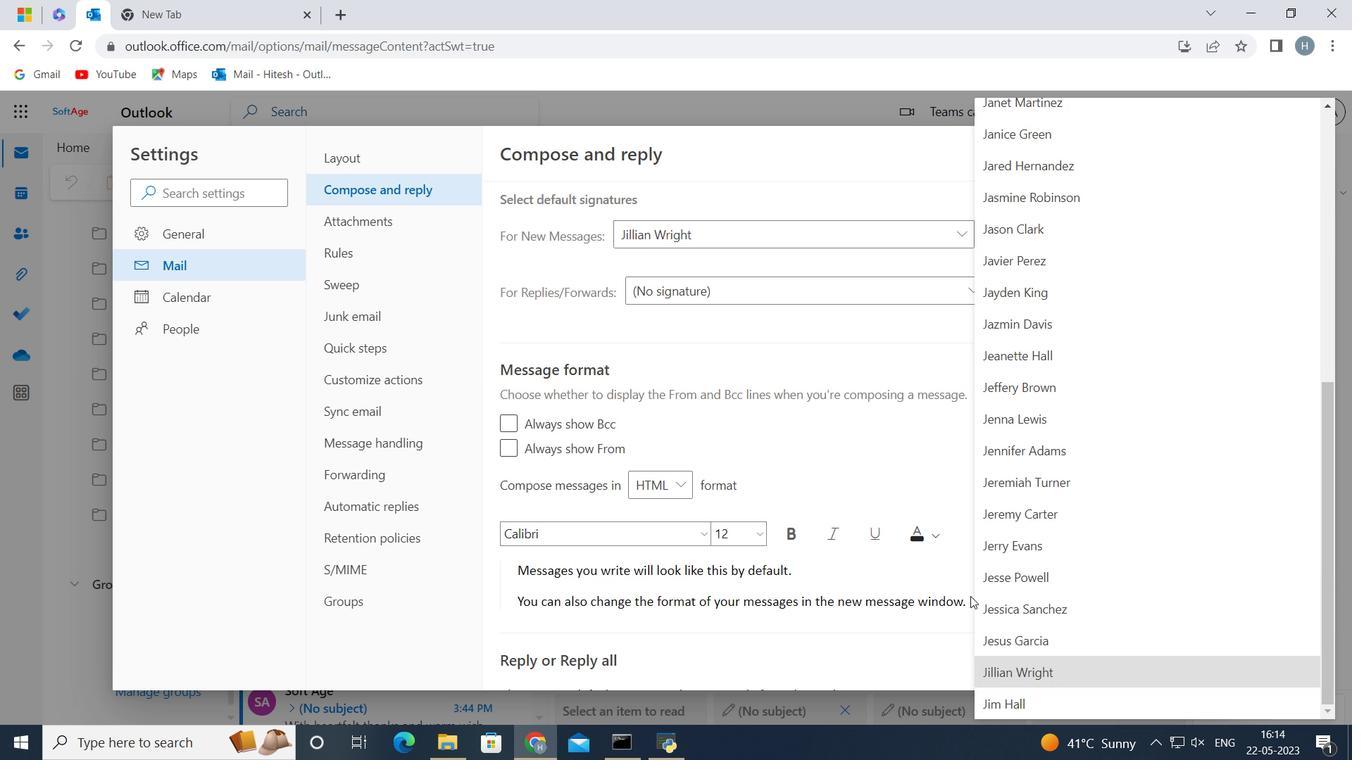
Action: Mouse scrolled (978, 602) with delta (0, 0)
Screenshot: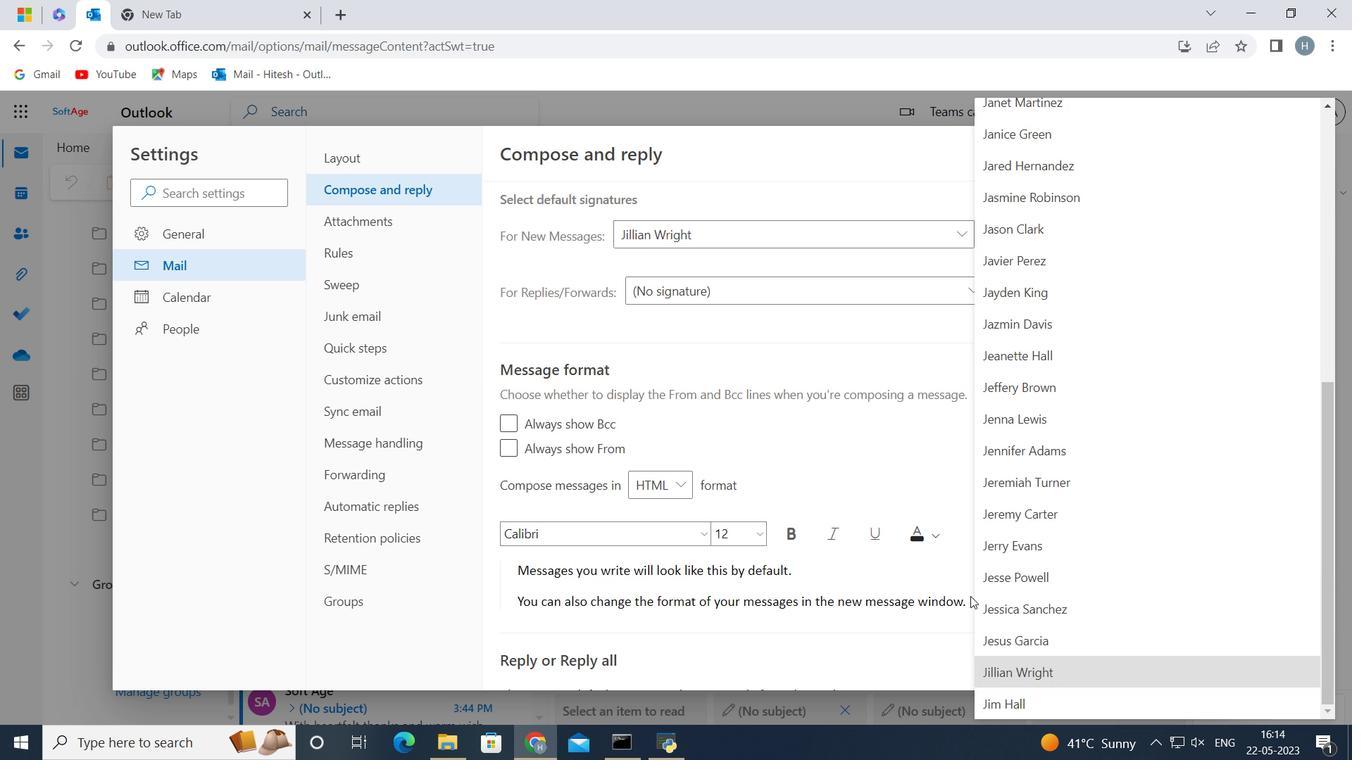
Action: Mouse moved to (980, 606)
Screenshot: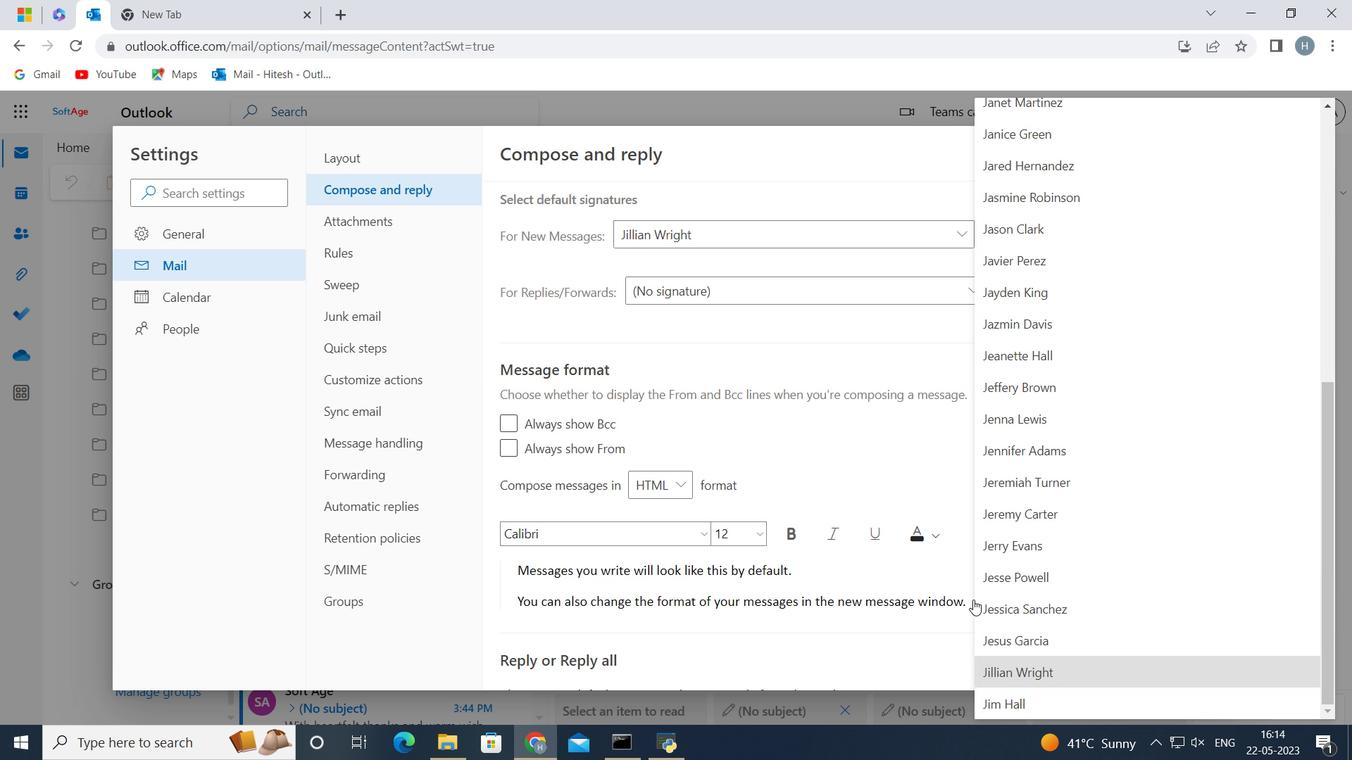 
Action: Mouse scrolled (980, 605) with delta (0, 0)
Screenshot: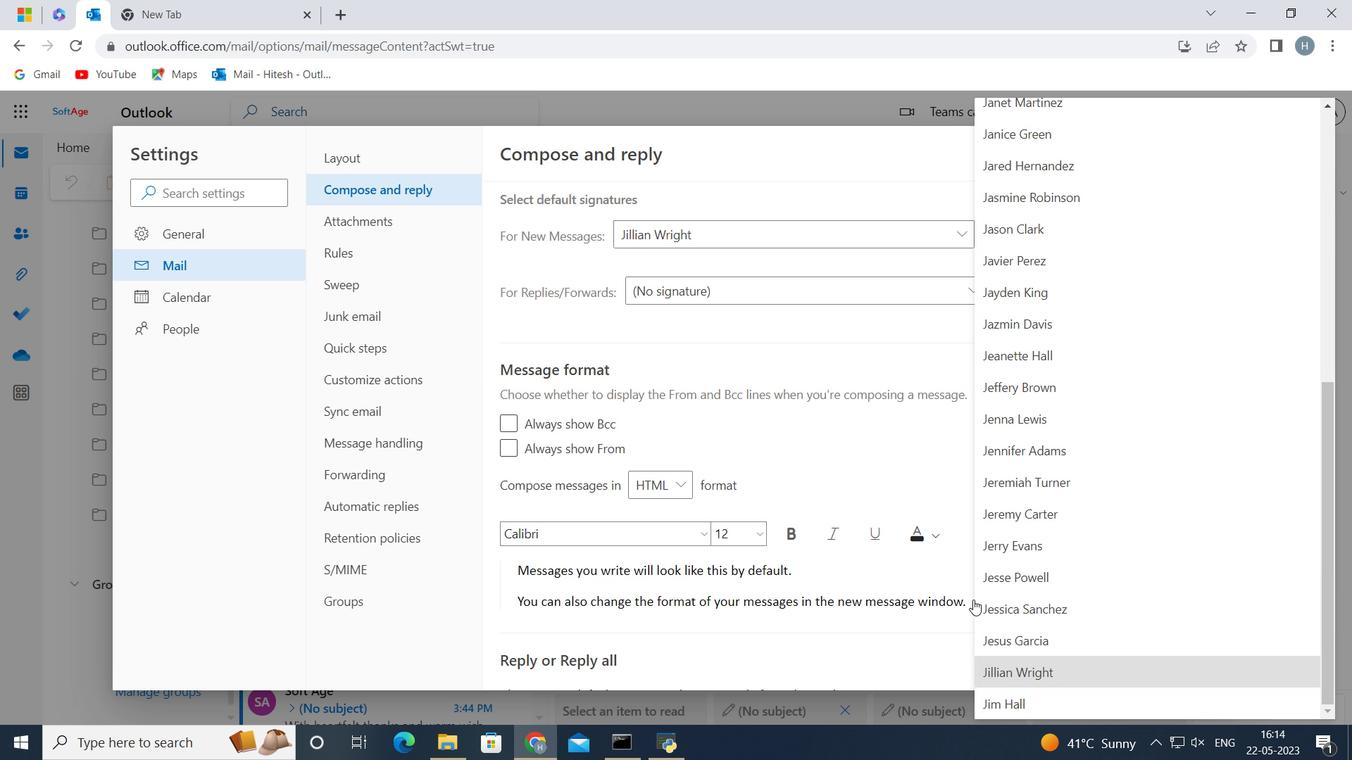 
Action: Mouse moved to (1022, 706)
Screenshot: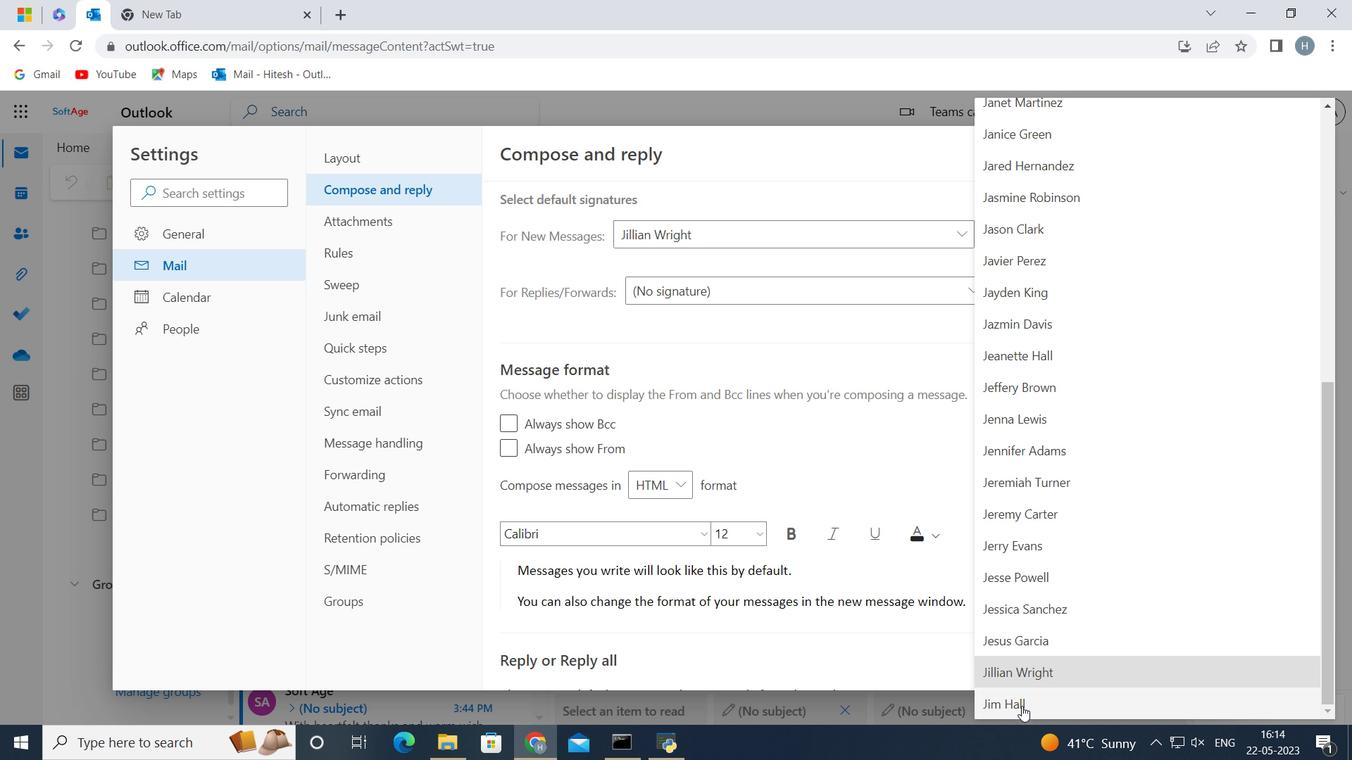 
Action: Mouse pressed left at (1022, 706)
Screenshot: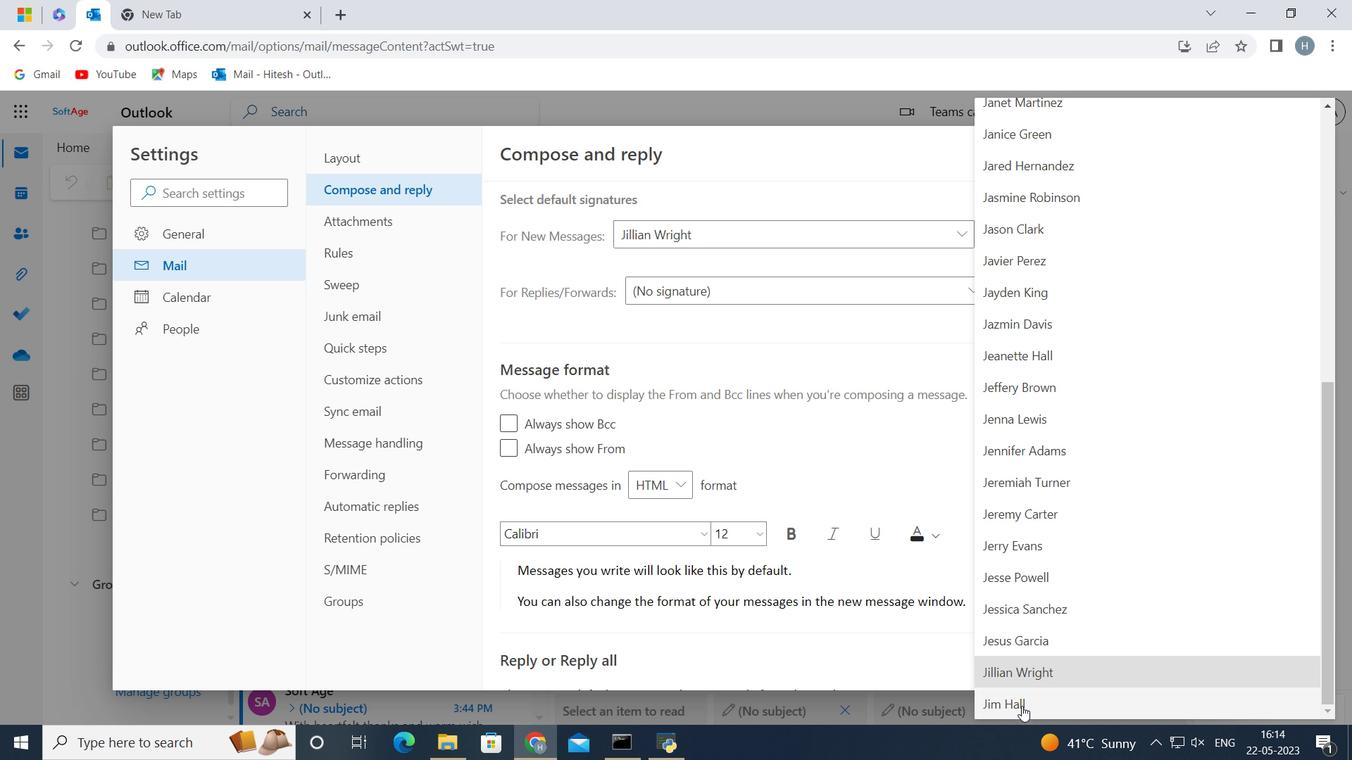 
Action: Mouse moved to (1106, 654)
Screenshot: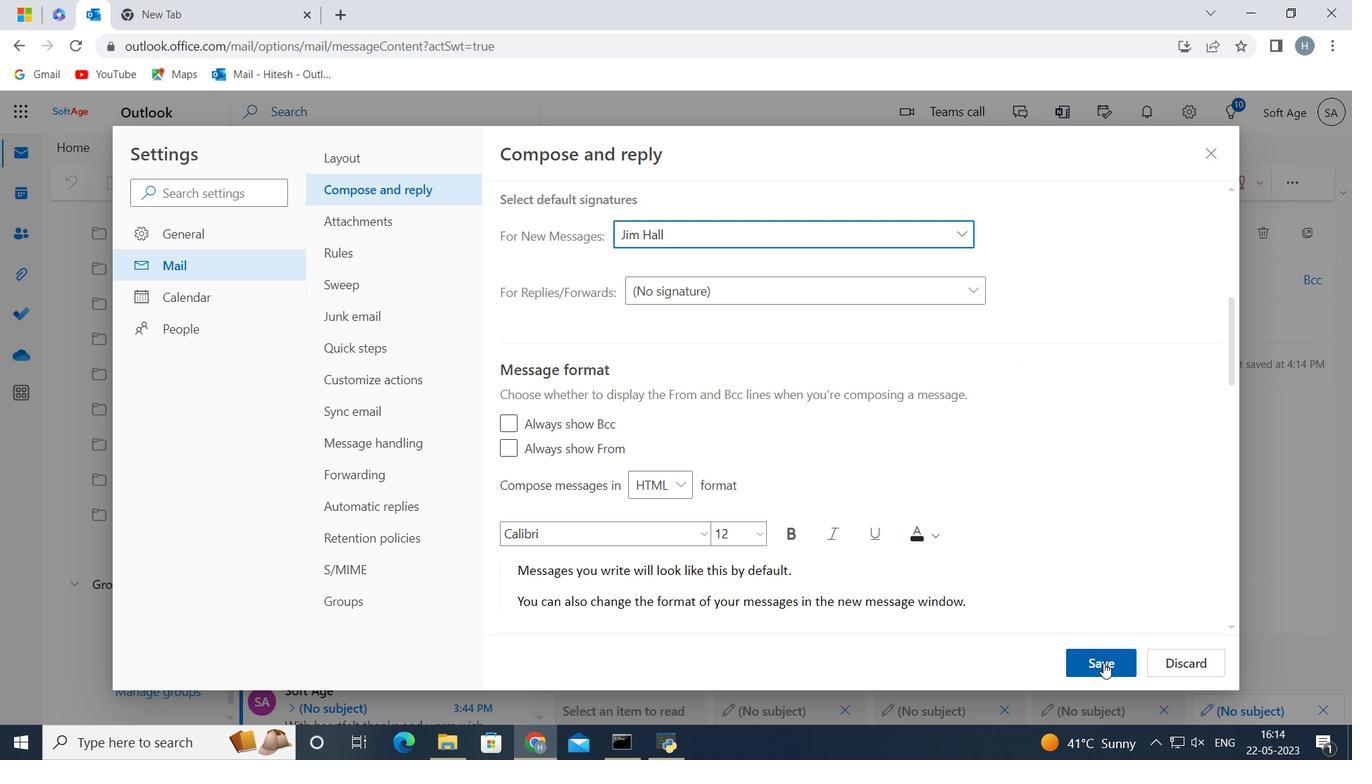 
Action: Mouse pressed left at (1106, 654)
Screenshot: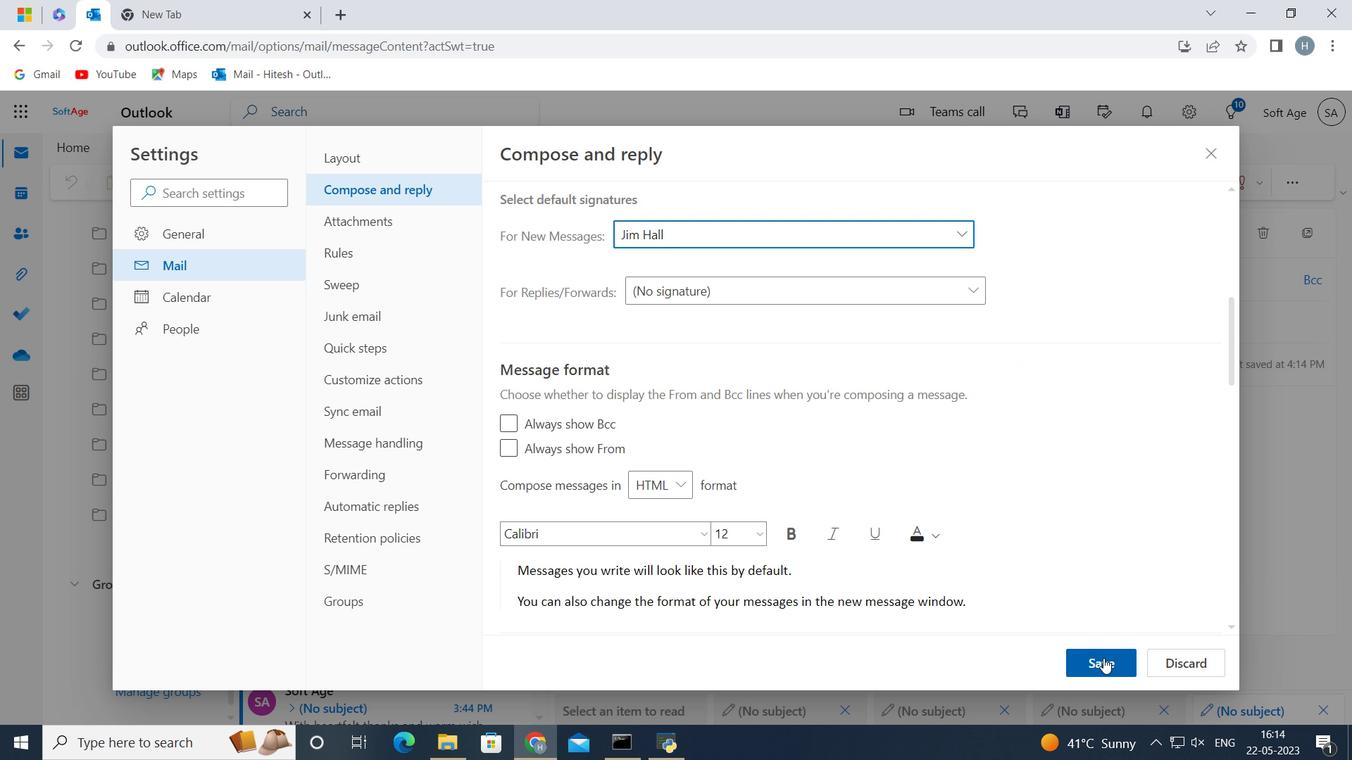
Action: Mouse moved to (1207, 152)
Screenshot: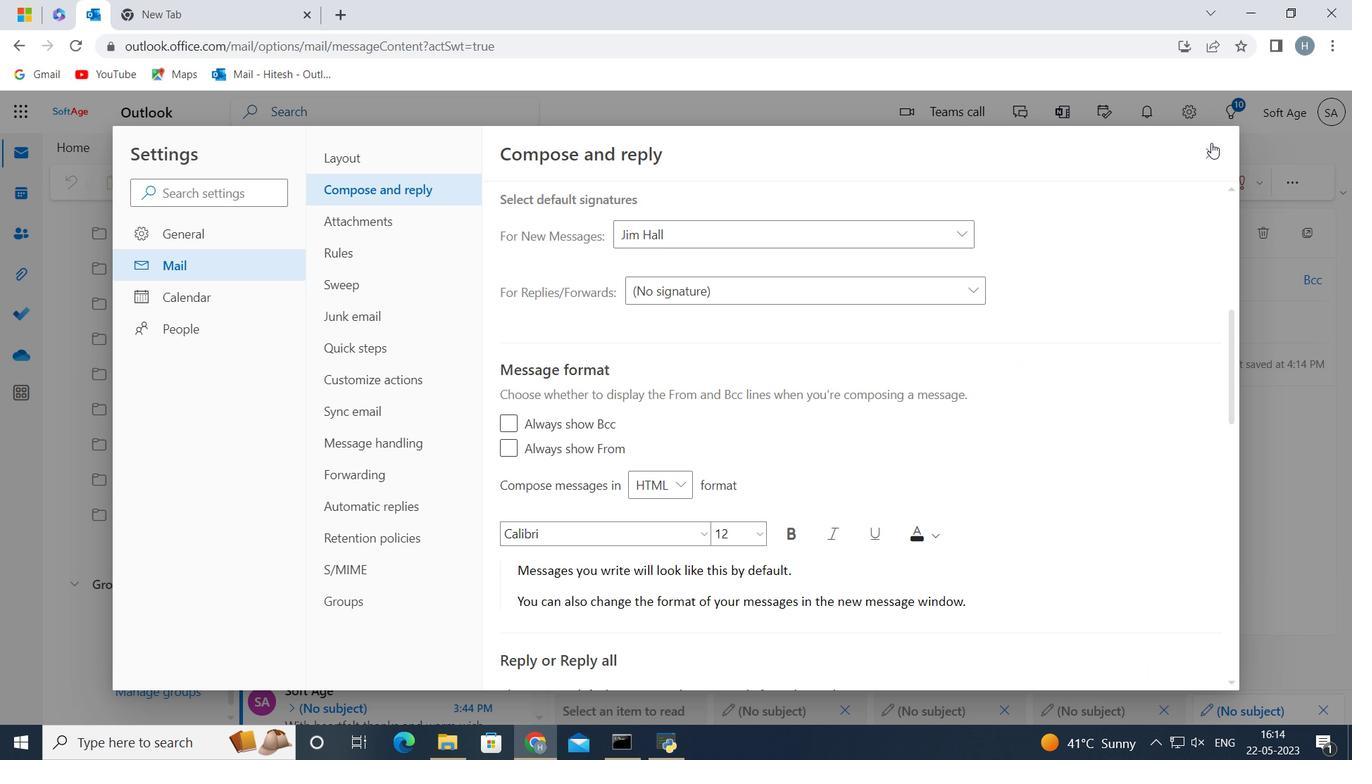 
Action: Mouse pressed left at (1207, 152)
Screenshot: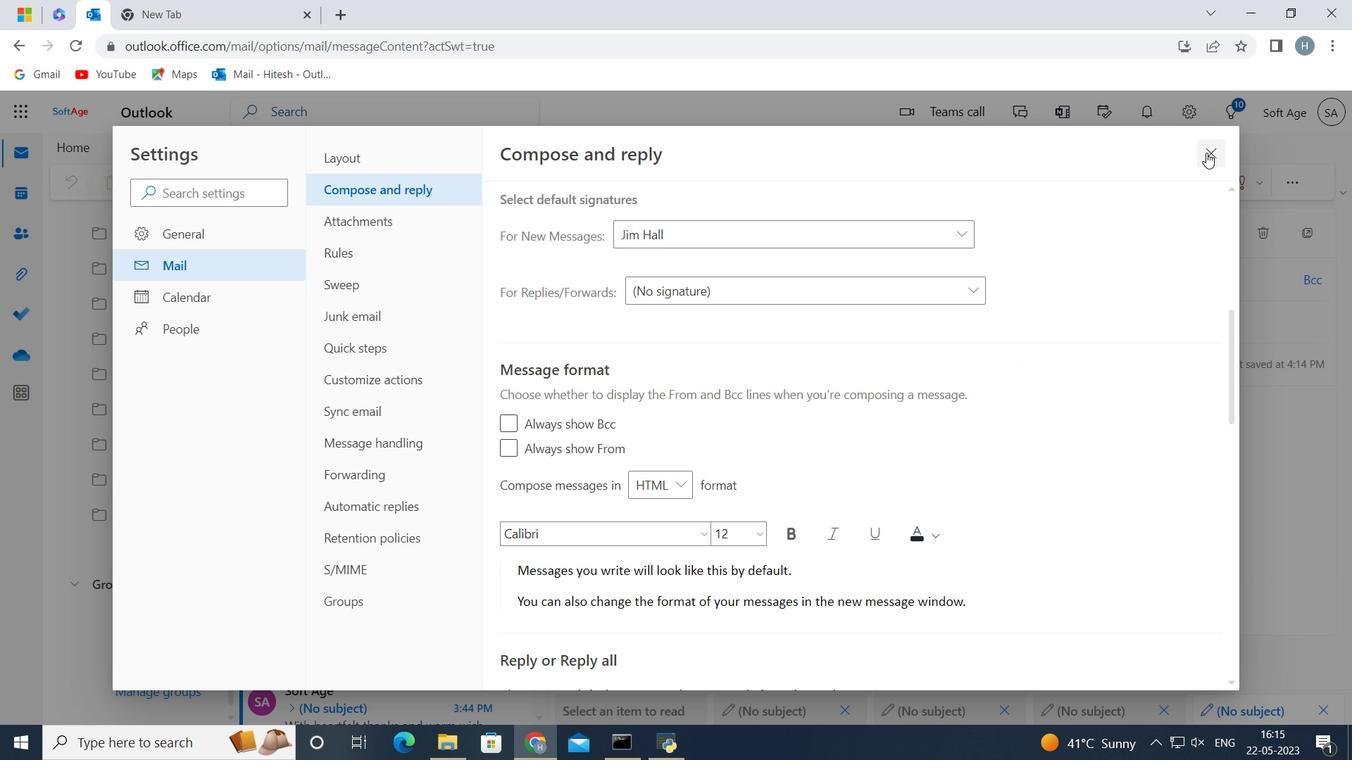 
Action: Mouse moved to (663, 448)
Screenshot: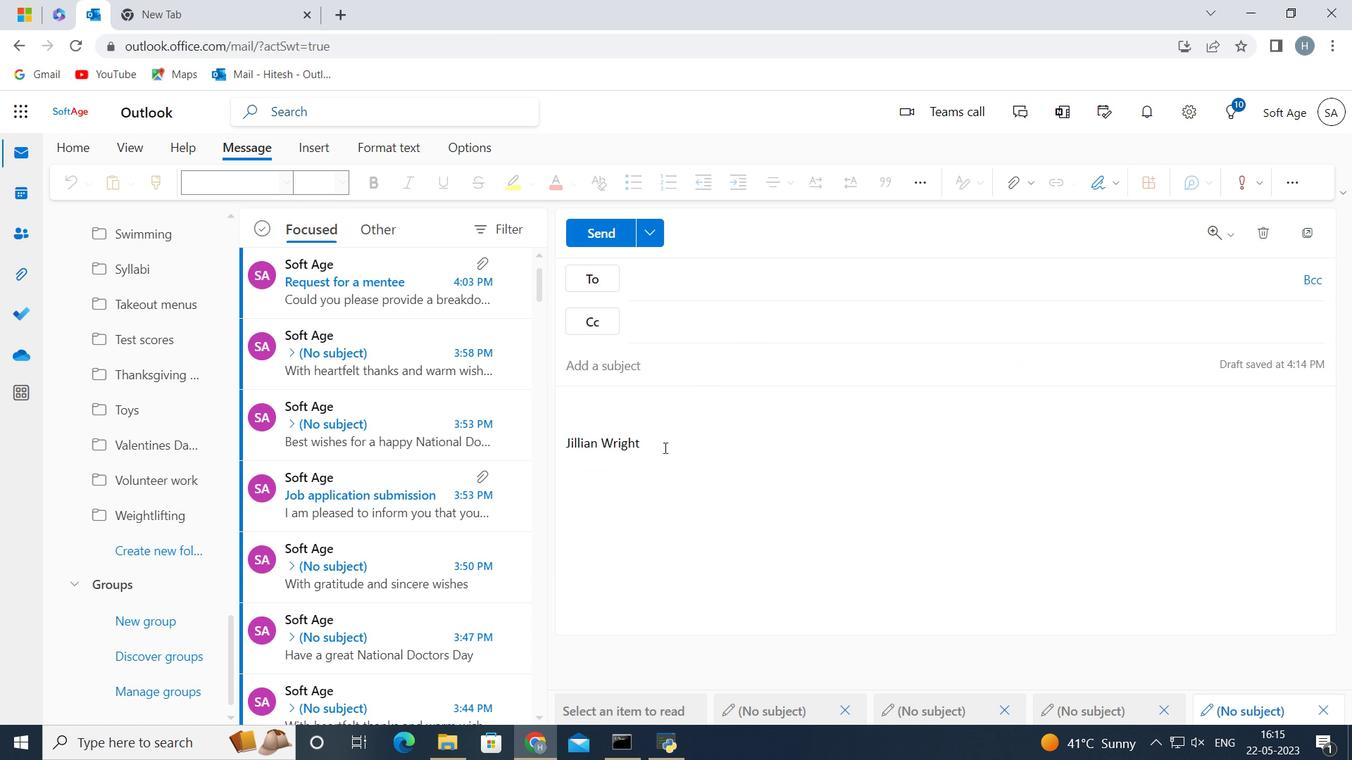 
Action: Mouse pressed left at (663, 448)
Screenshot: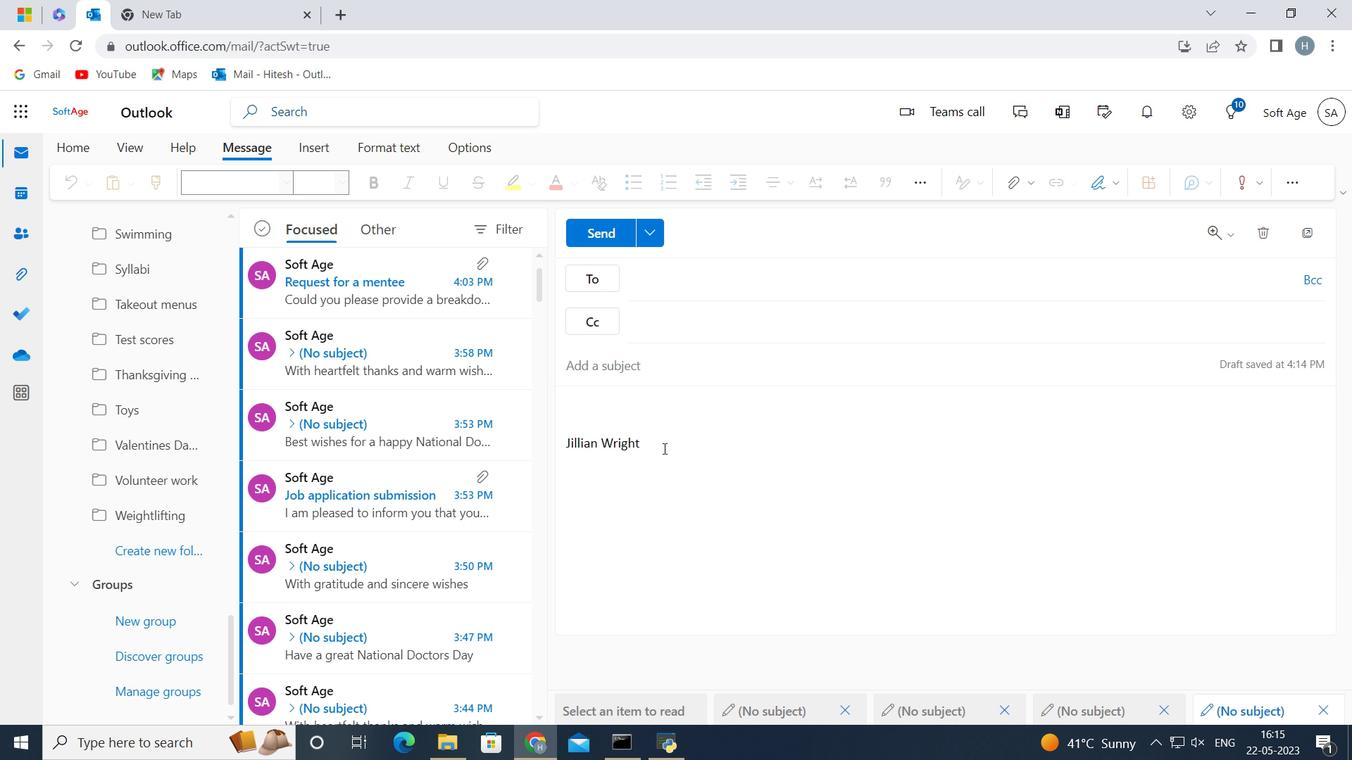 
Action: Key pressed <Key.backspace><Key.backspace><Key.backspace><Key.backspace><Key.backspace><Key.backspace><Key.backspace><Key.backspace><Key.backspace><Key.backspace><Key.backspace><Key.backspace><Key.backspace><Key.backspace><Key.backspace><Key.backspace><Key.backspace><Key.backspace><Key.backspace><Key.backspace><Key.backspace><Key.backspace><Key.backspace><Key.backspace><Key.backspace><Key.backspace><Key.backspace><Key.backspace><Key.backspace><Key.backspace><Key.backspace><Key.backspace><Key.backspace><Key.backspace><Key.backspace><Key.backspace><Key.backspace><Key.backspace><Key.backspace><Key.backspace><Key.shift>Best<Key.space>wishes<Key.space>for<Key.space>a<Key.space>happy<Key.space><Key.shift>National<Key.space><Key.shift>Womens<Key.space><Key.shift>Day<Key.space>
Screenshot: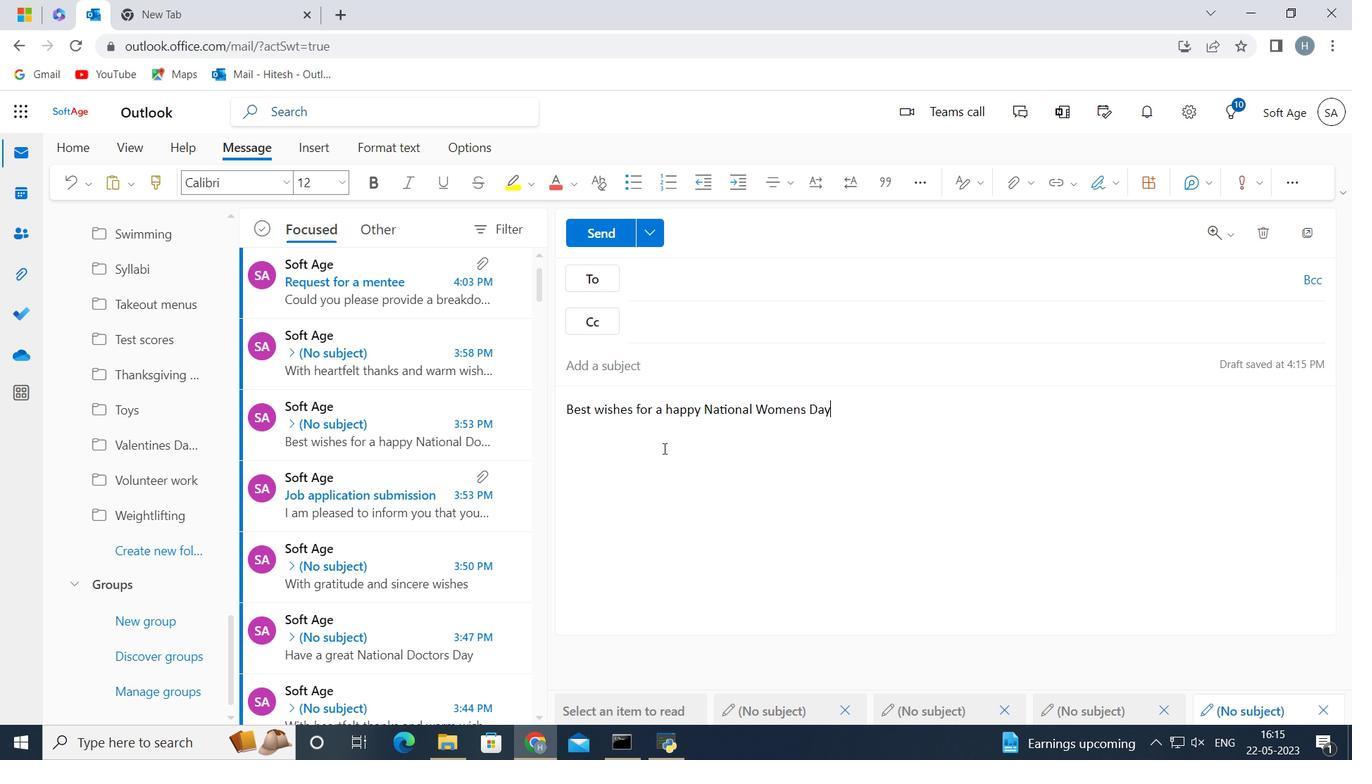 
Action: Mouse moved to (669, 273)
Screenshot: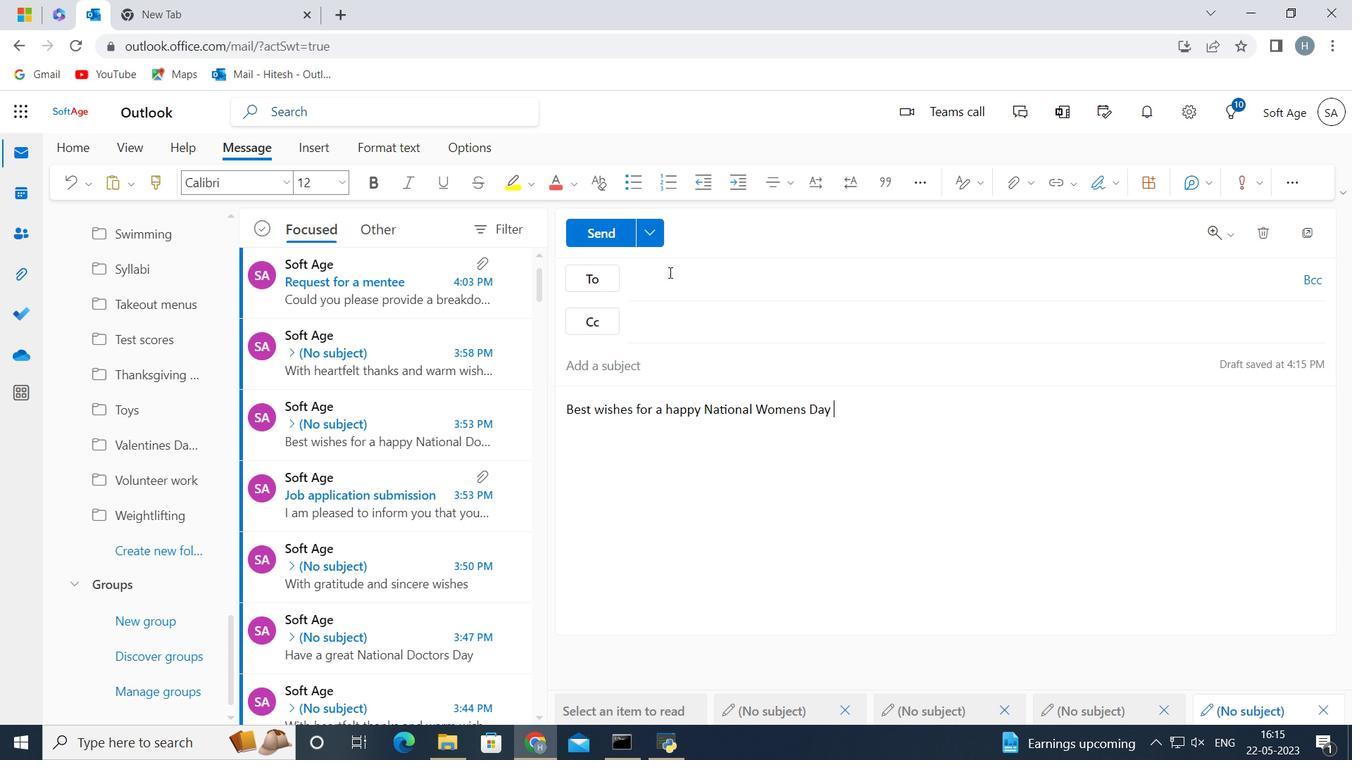 
Action: Mouse pressed left at (669, 273)
Screenshot: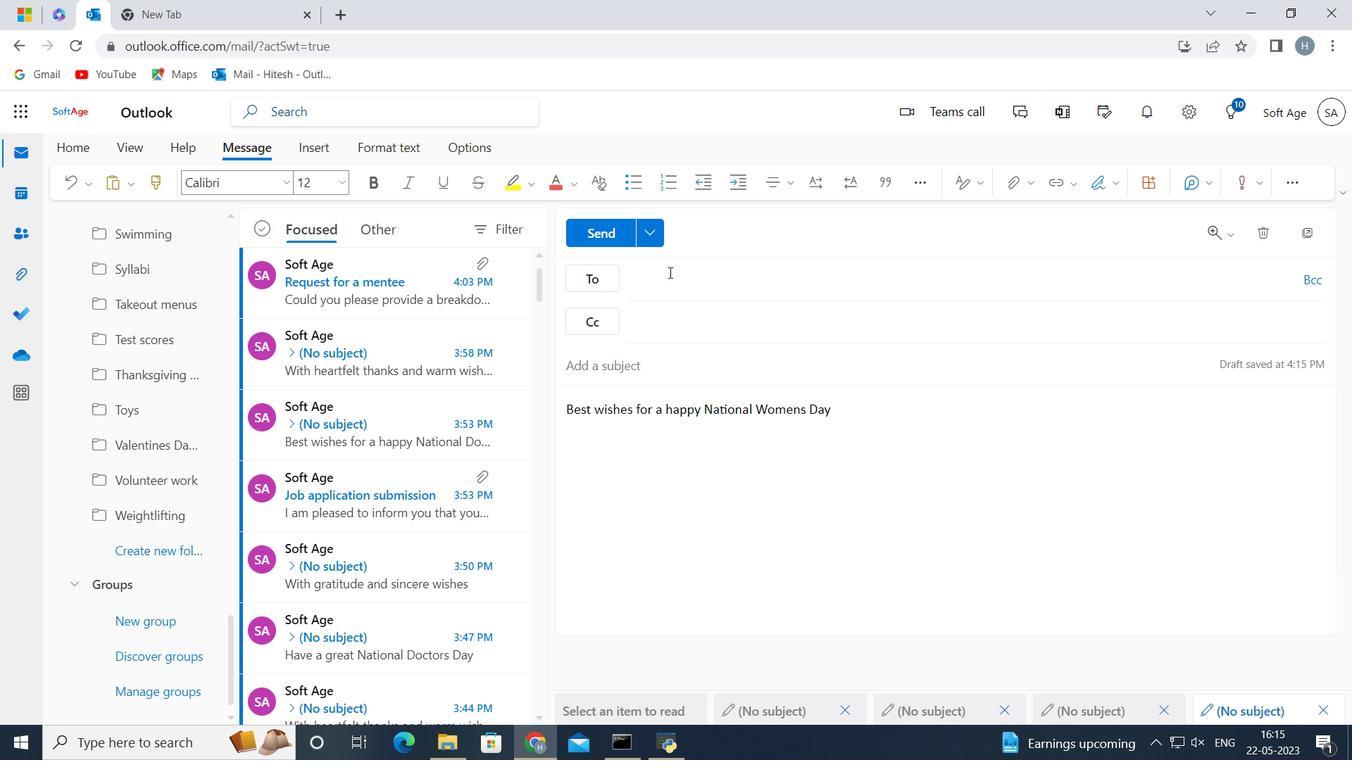 
Action: Key pressed softage.8<Key.shift>@softage.net
Screenshot: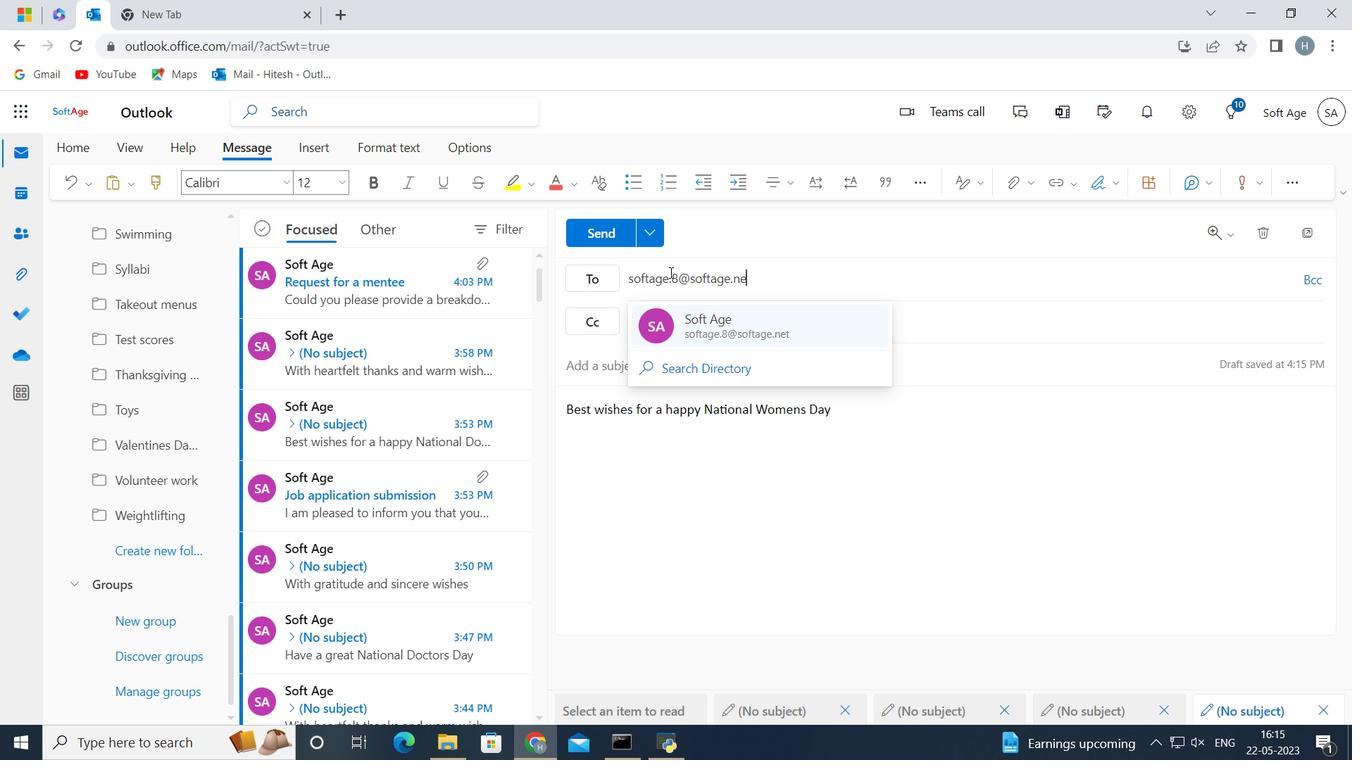 
Action: Mouse moved to (685, 319)
Screenshot: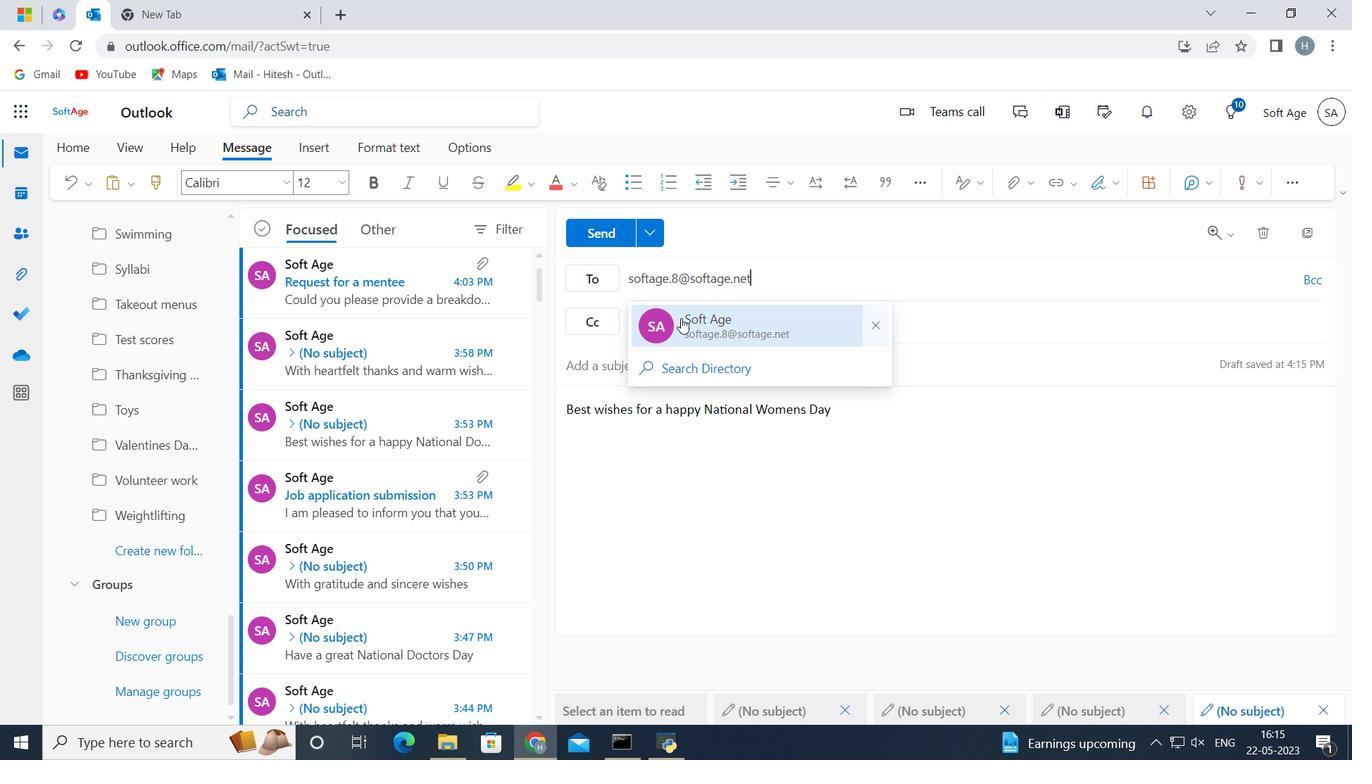 
Action: Mouse pressed left at (685, 319)
Screenshot: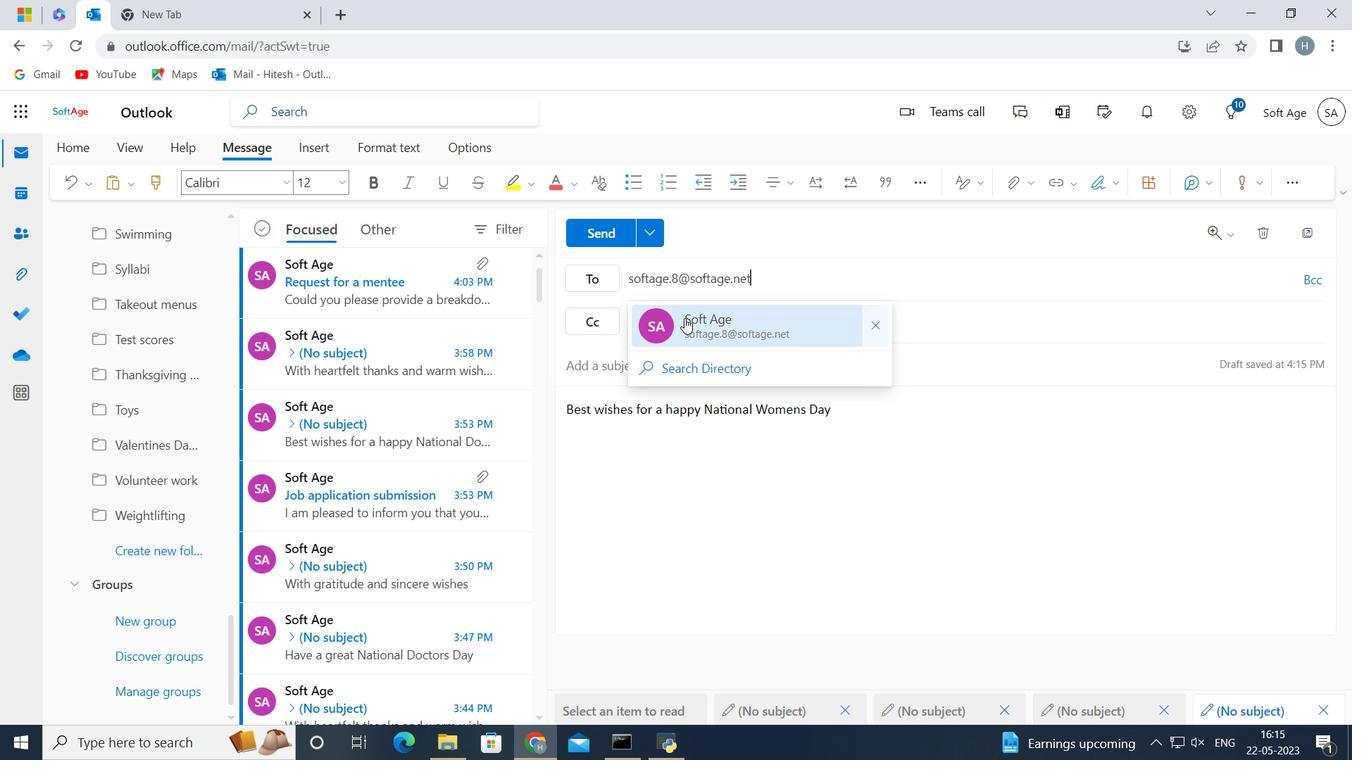 
Action: Mouse moved to (171, 599)
Screenshot: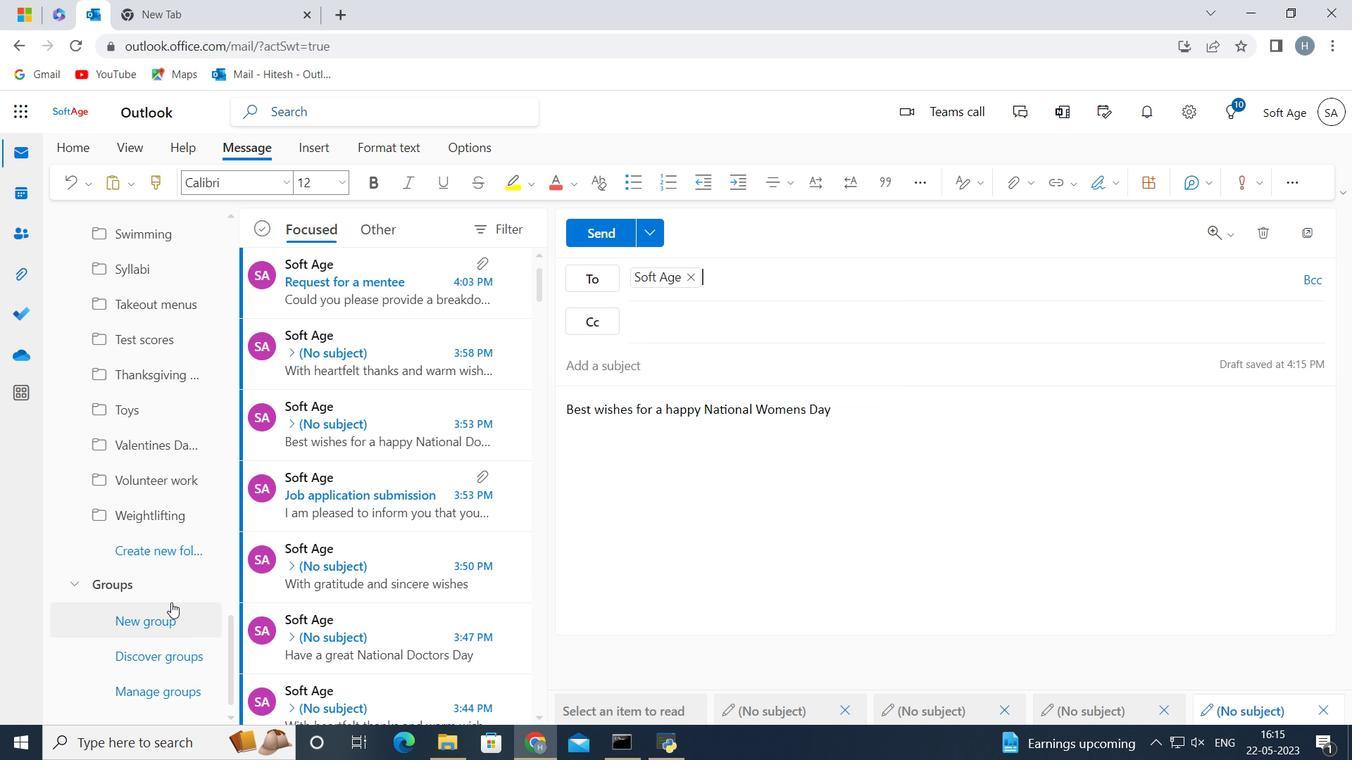 
Action: Mouse scrolled (171, 598) with delta (0, 0)
Screenshot: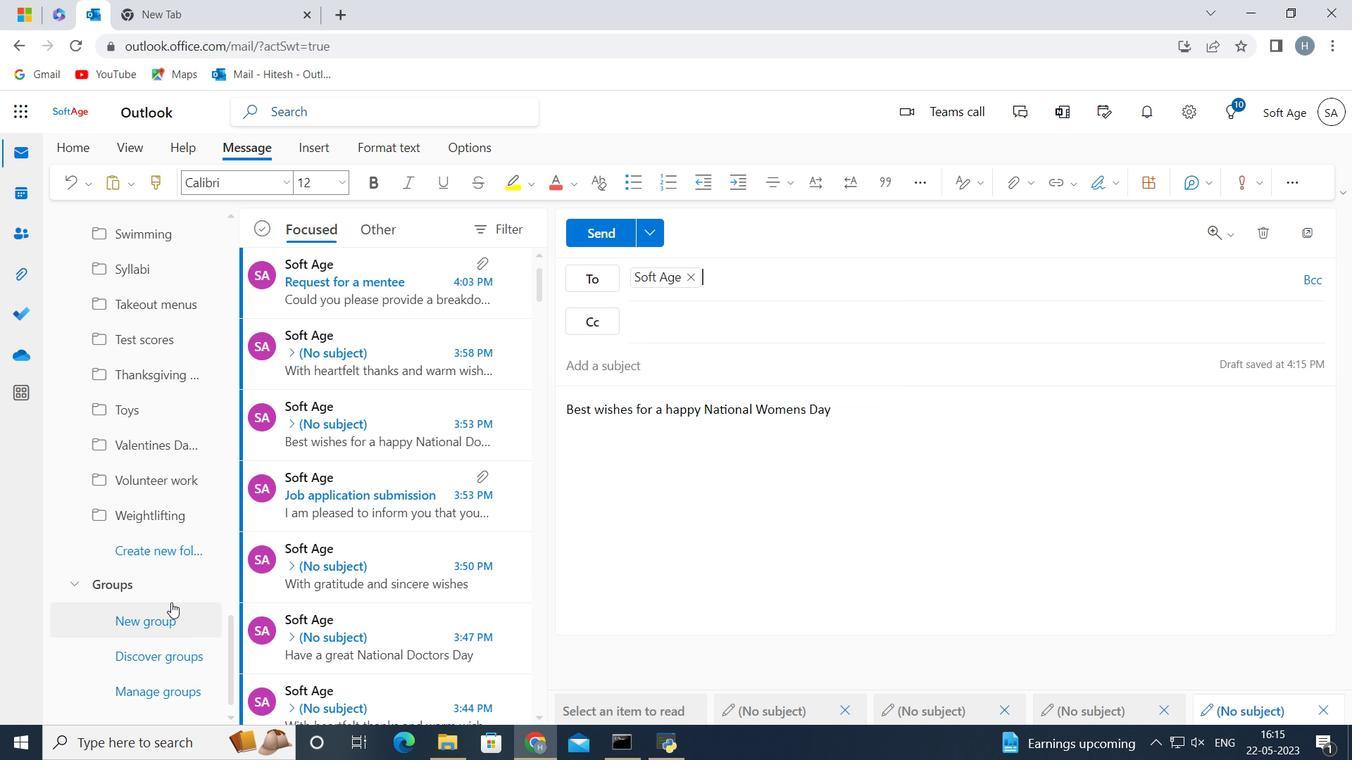 
Action: Mouse scrolled (171, 598) with delta (0, 0)
Screenshot: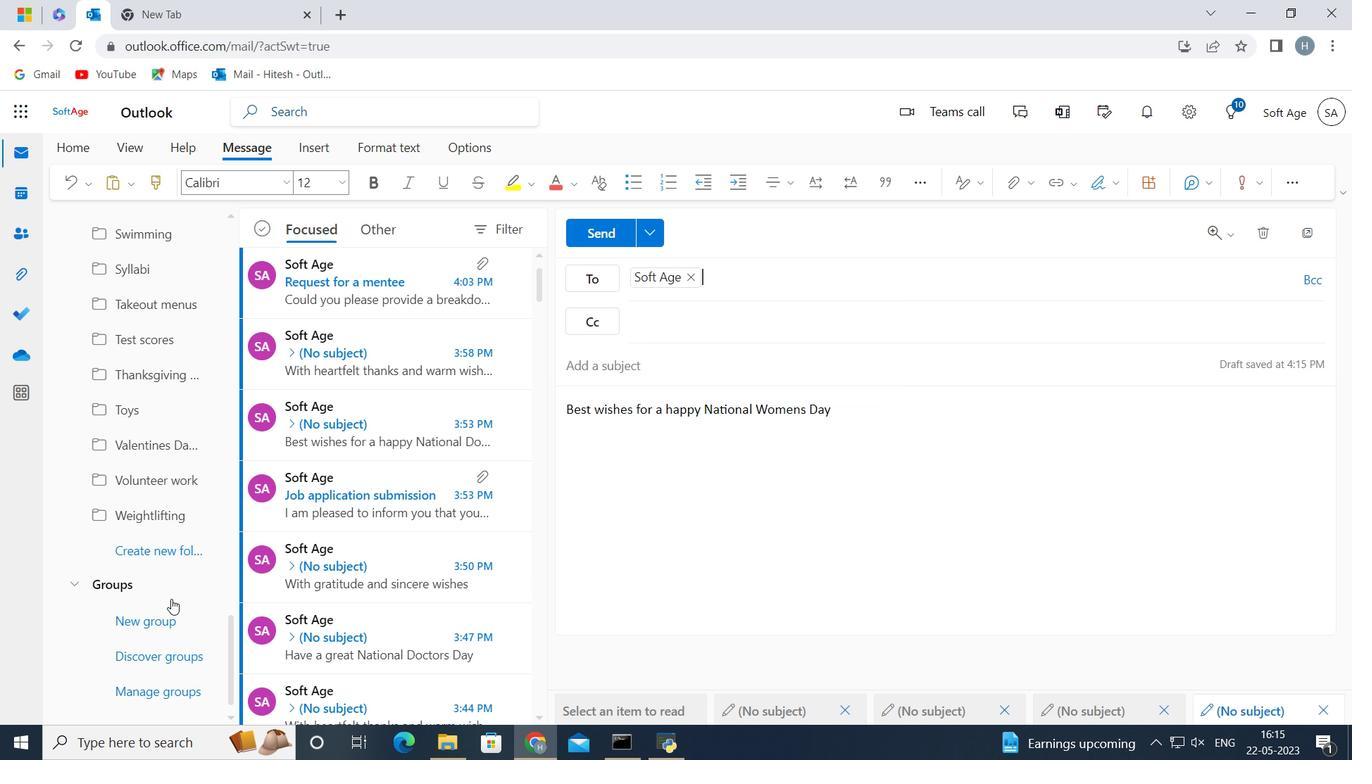 
Action: Mouse moved to (173, 582)
Screenshot: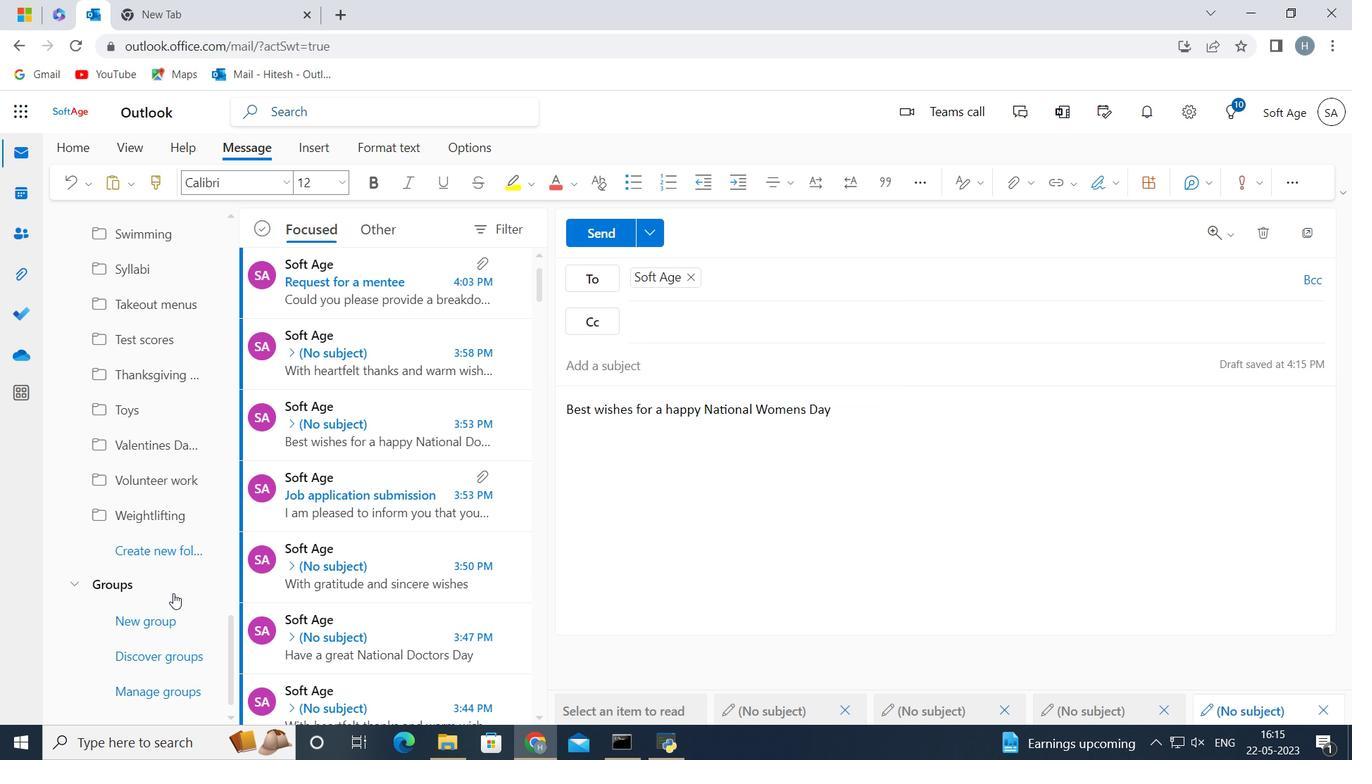 
Action: Mouse scrolled (173, 581) with delta (0, 0)
Screenshot: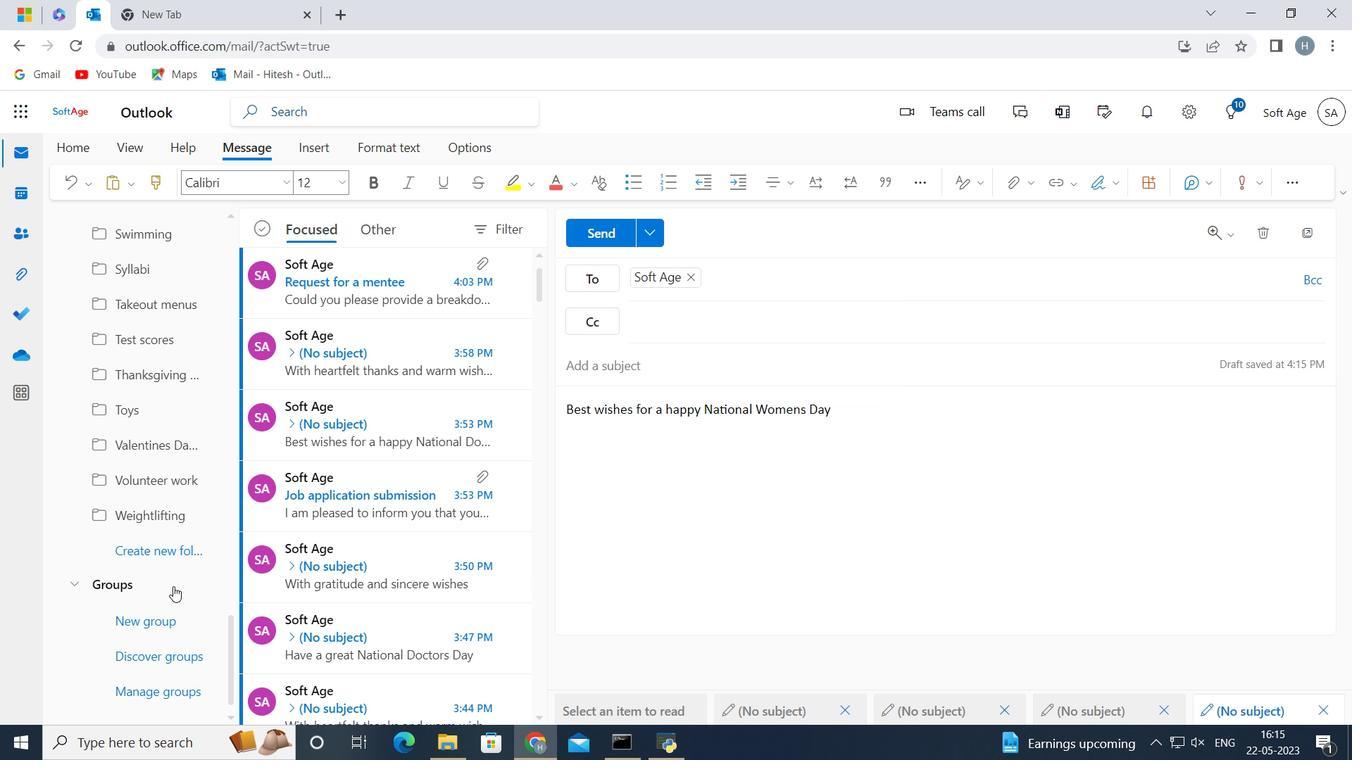 
Action: Mouse scrolled (173, 581) with delta (0, 0)
Screenshot: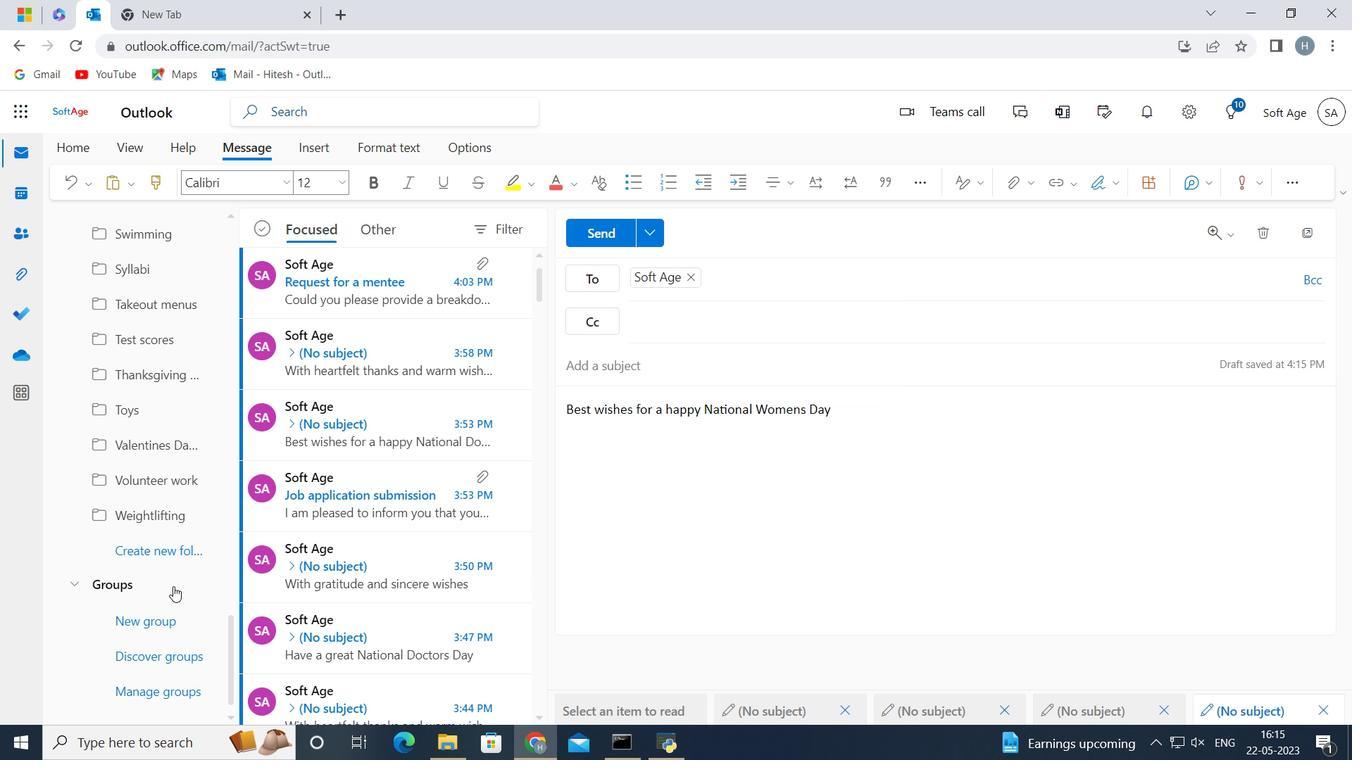 
Action: Mouse scrolled (173, 581) with delta (0, 0)
Screenshot: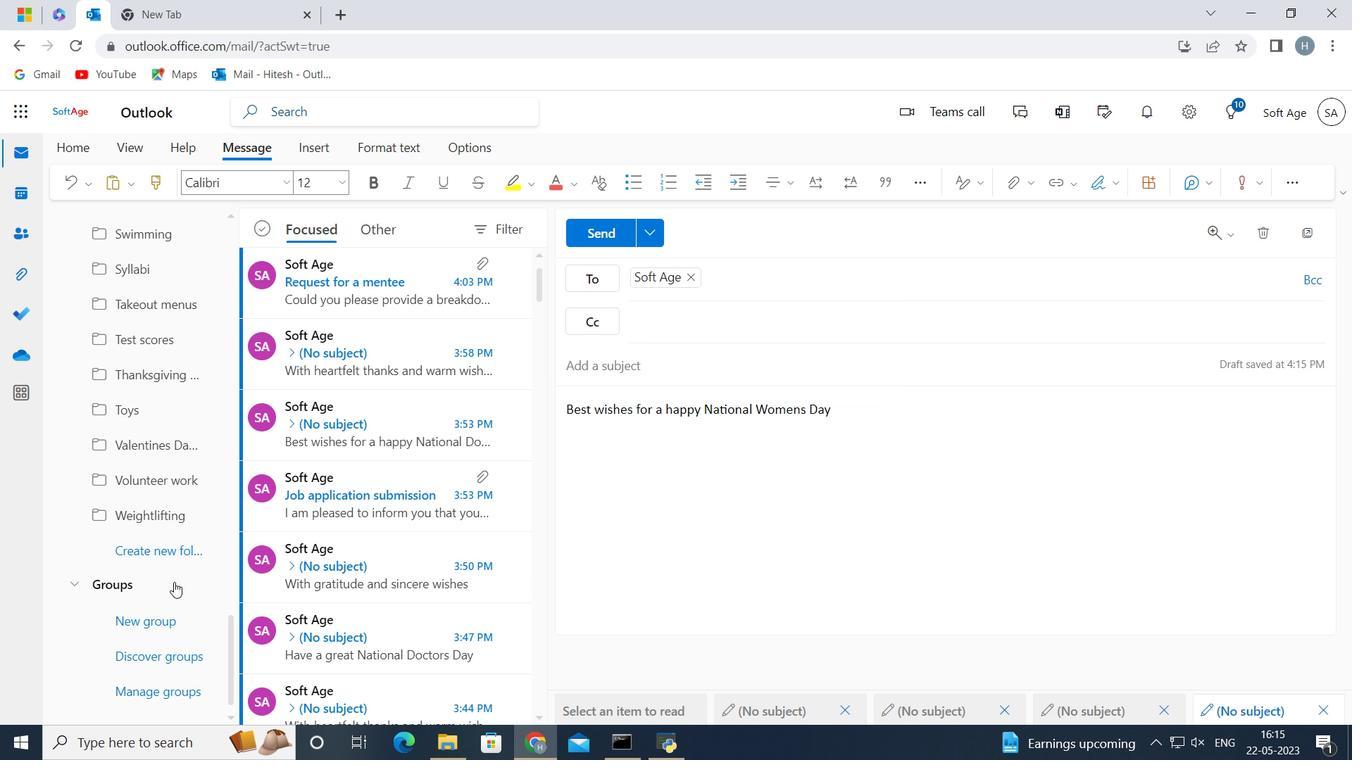 
Action: Mouse moved to (171, 543)
Screenshot: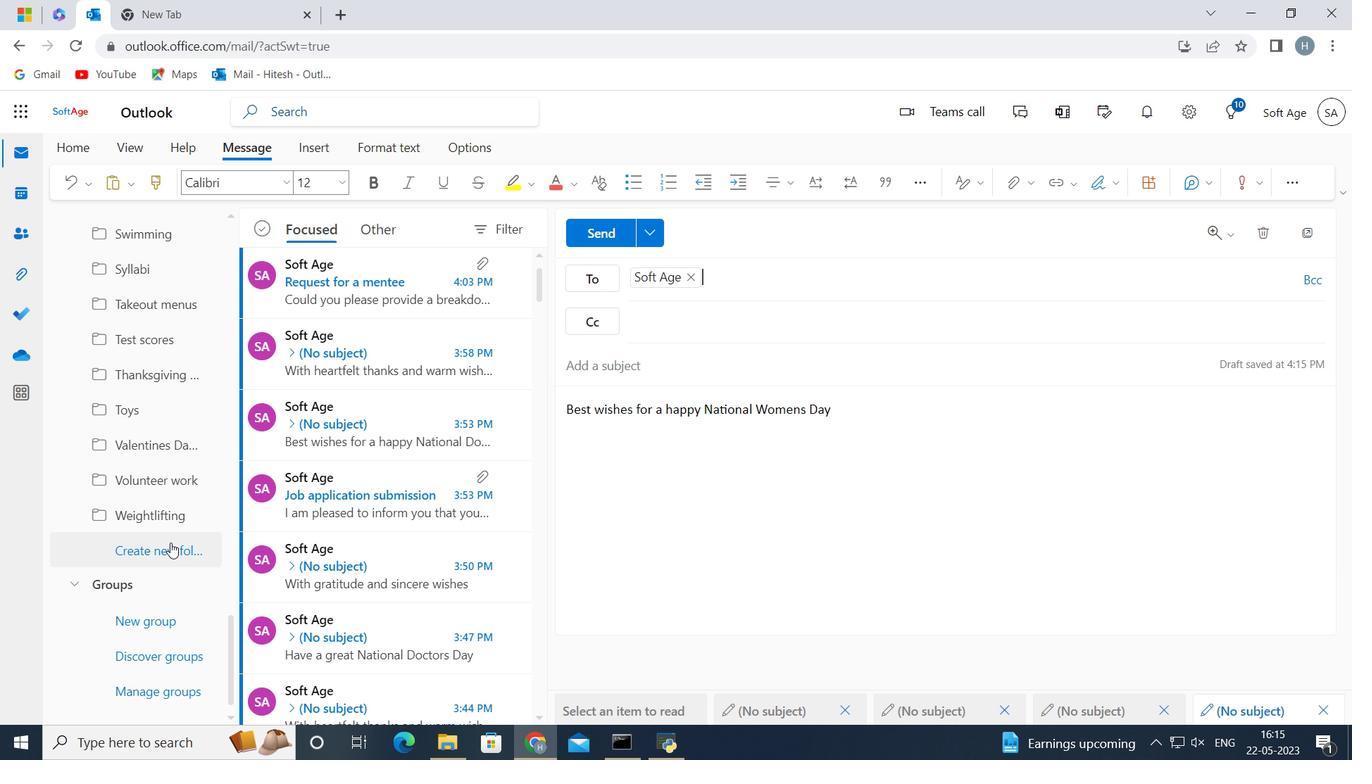 
Action: Mouse pressed left at (171, 543)
Screenshot: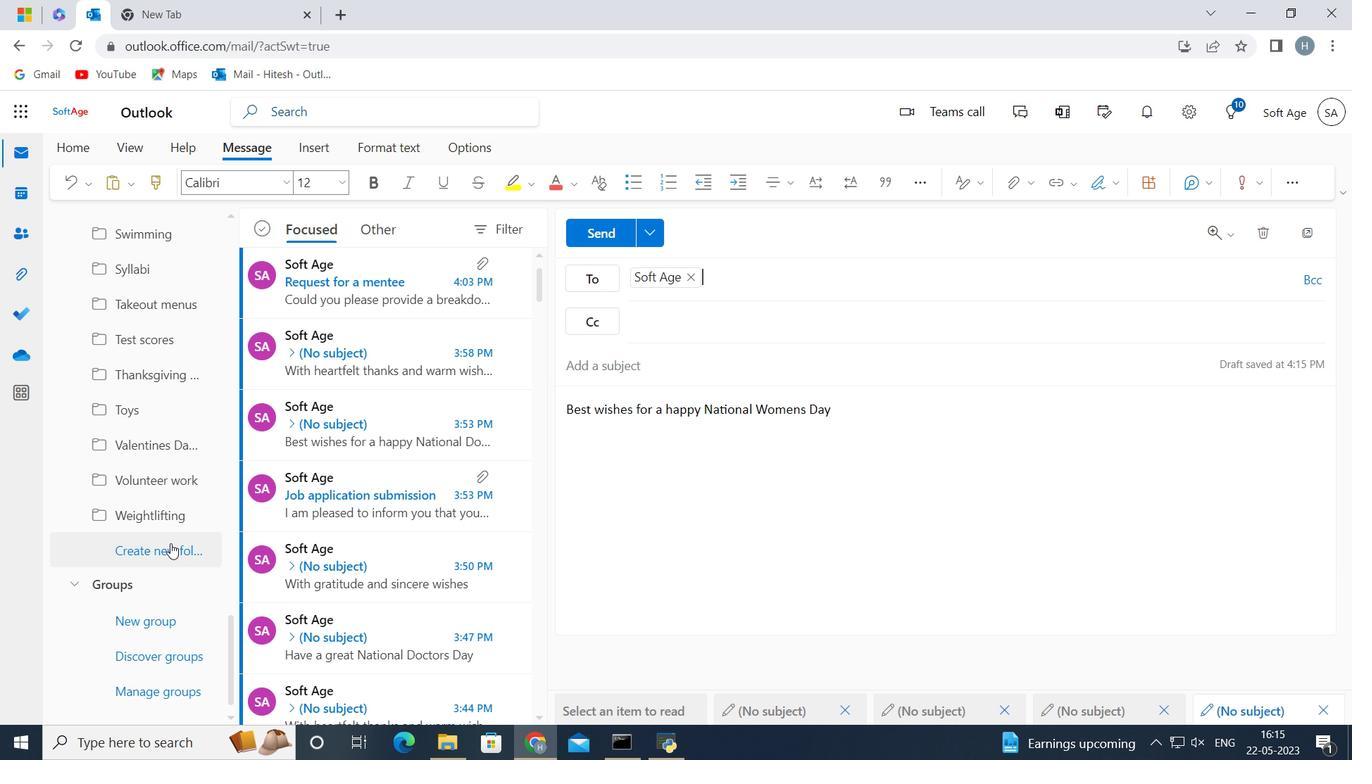 
Action: Mouse moved to (150, 543)
Screenshot: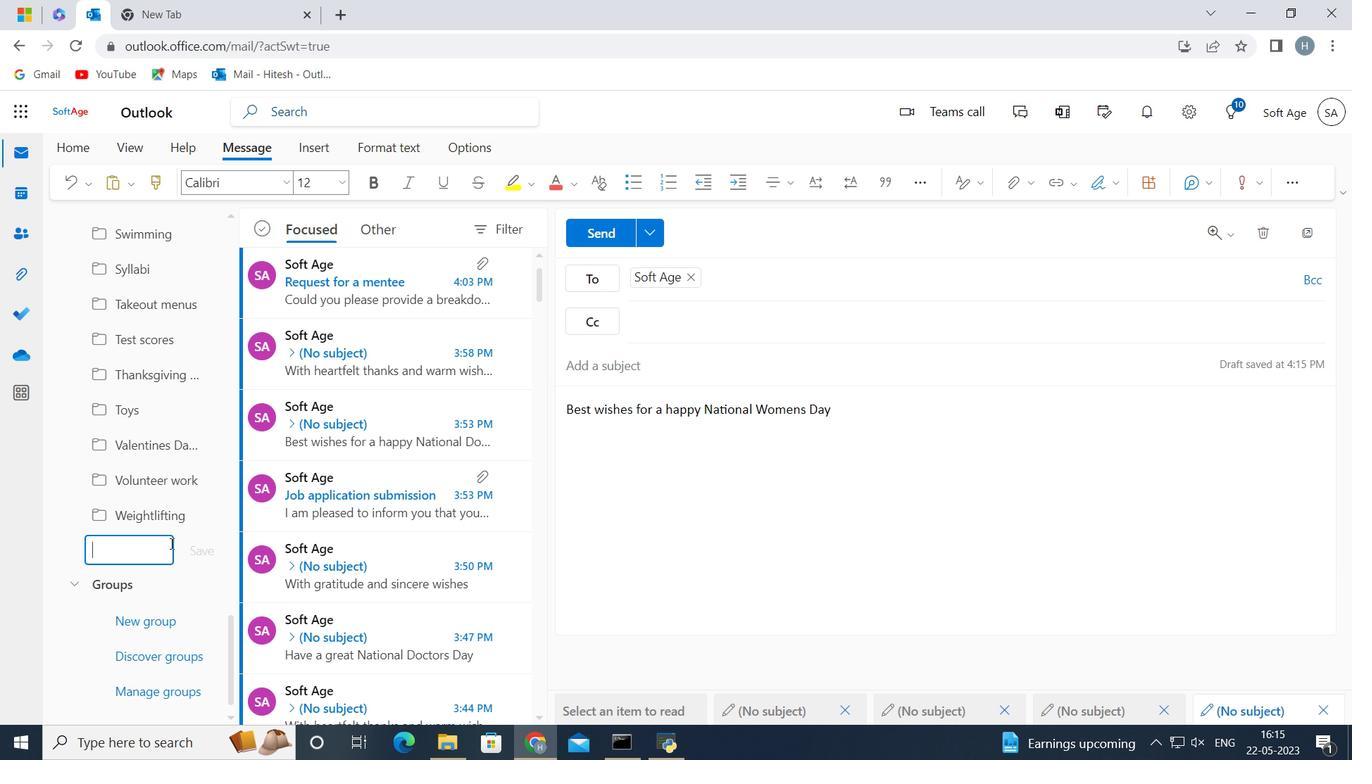 
Action: Key pressed <Key.shift>Fundraising
Screenshot: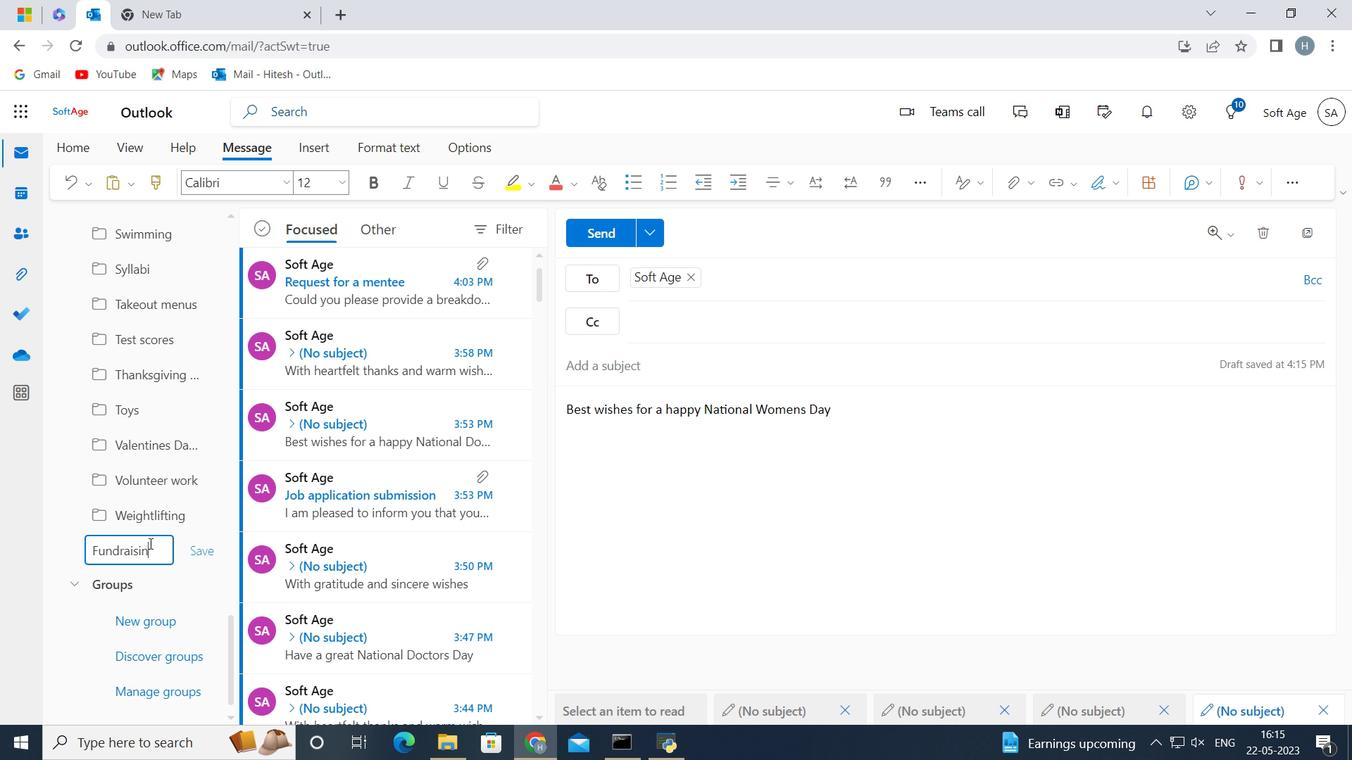 
Action: Mouse moved to (198, 550)
Screenshot: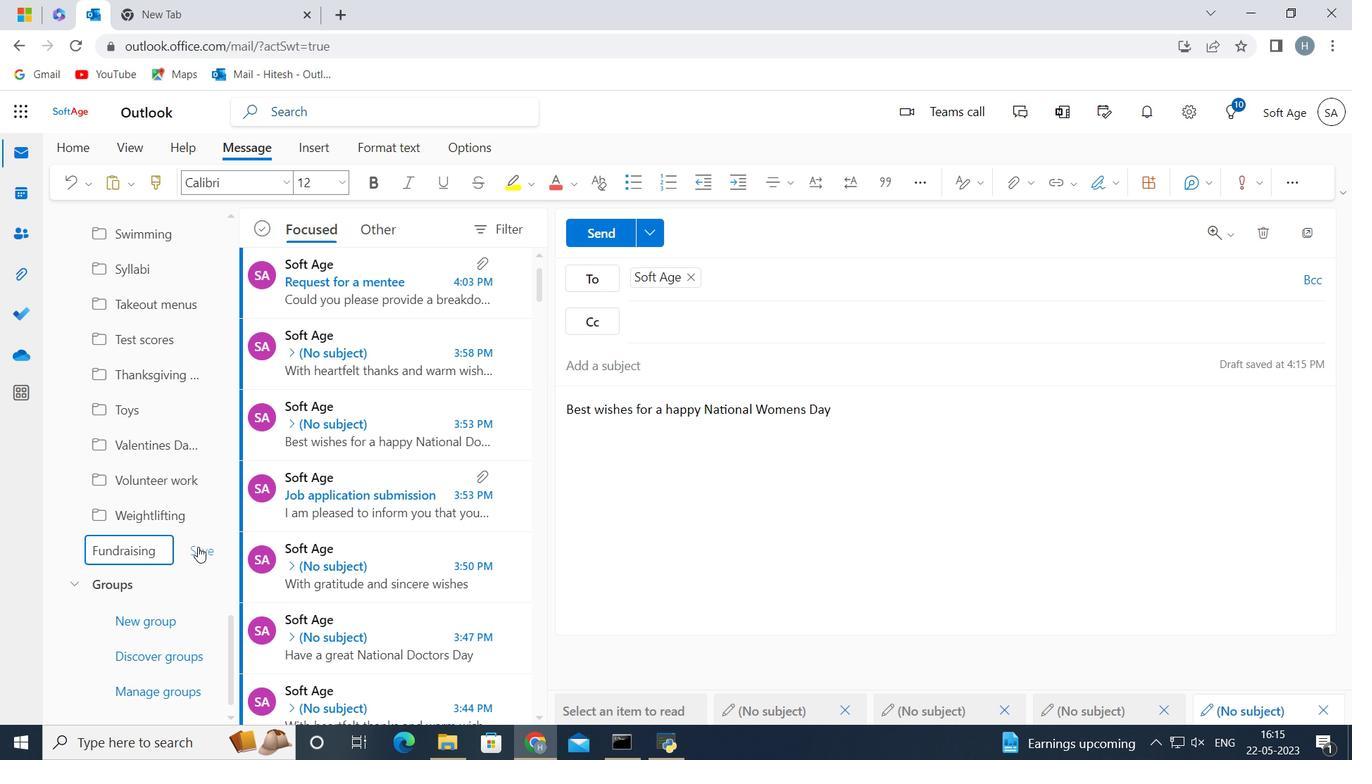 
Action: Mouse pressed left at (198, 550)
Screenshot: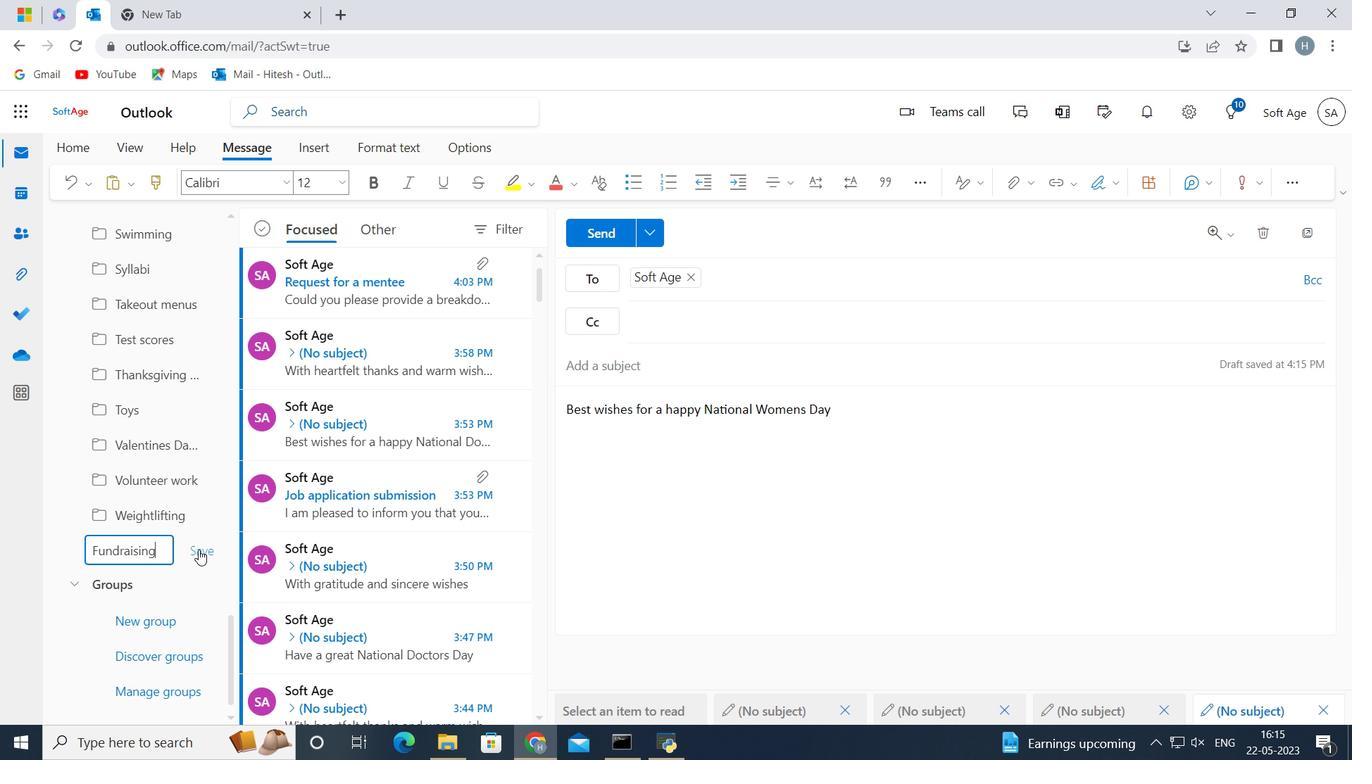 
Action: Mouse moved to (783, 477)
Screenshot: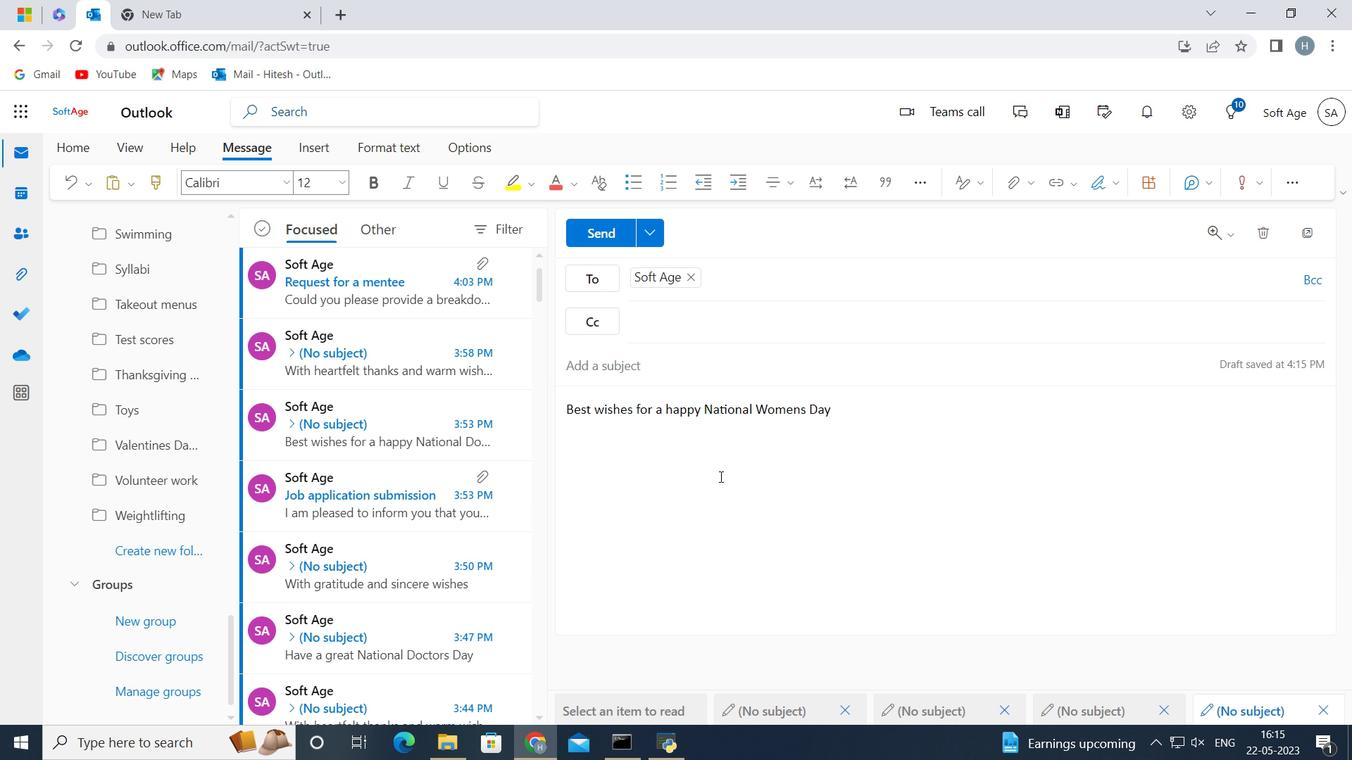 
